 Task: Find connections with filter location Camrose with filter topic #marketswith filter profile language German with filter current company WTS Energy with filter school NIIT University with filter industry Metal Ore Mining with filter service category Management with filter keywords title Concierge
Action: Mouse moved to (178, 289)
Screenshot: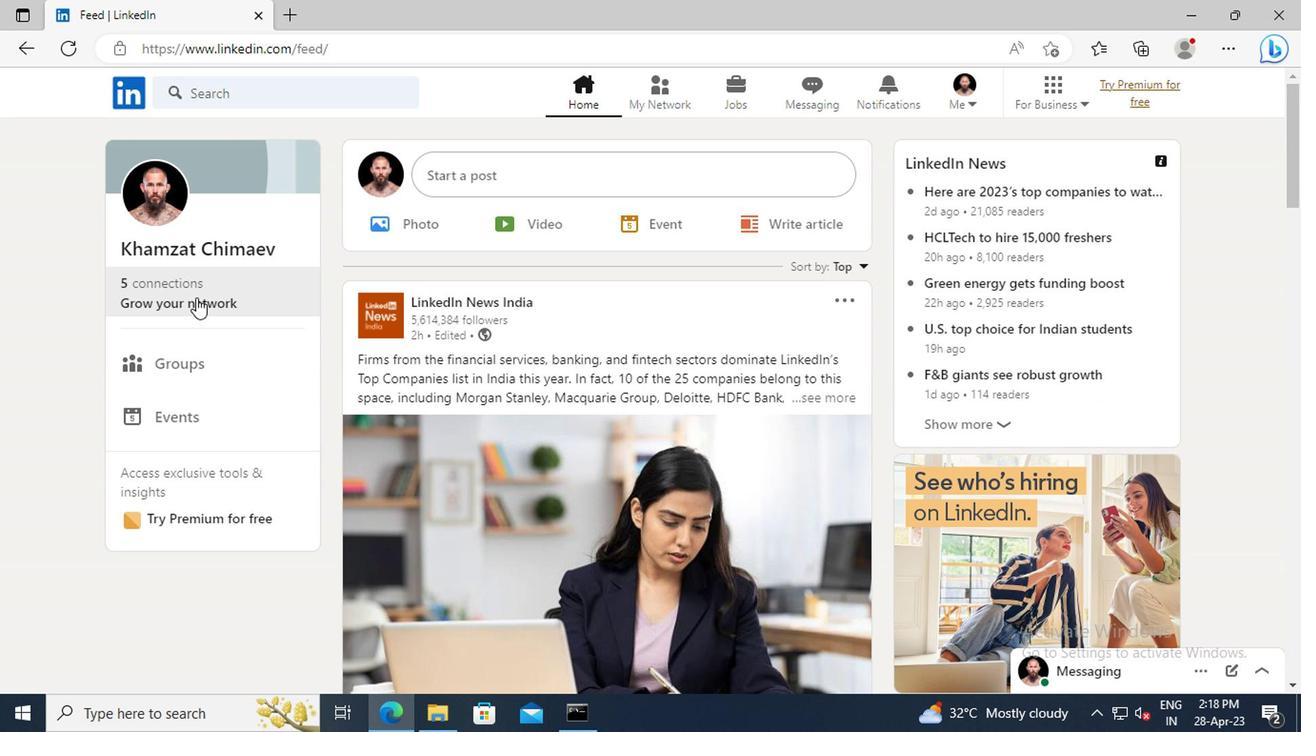 
Action: Mouse pressed left at (178, 289)
Screenshot: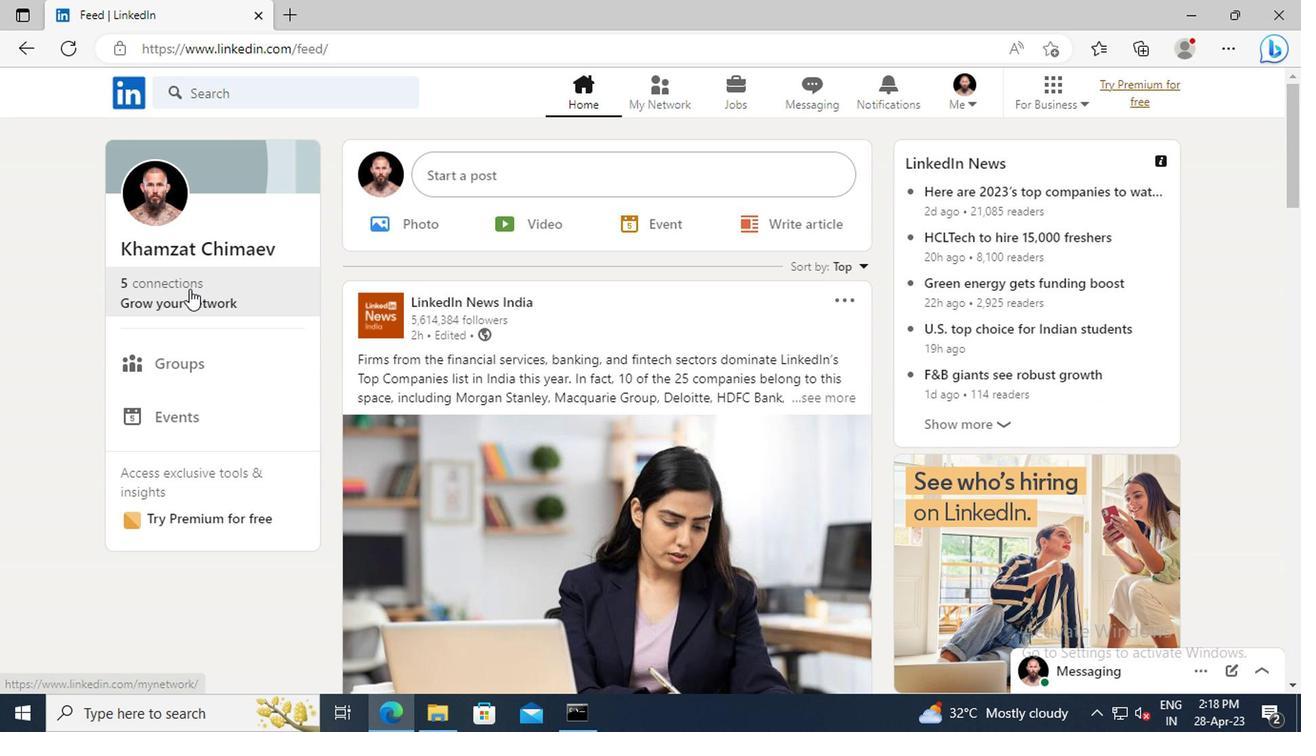 
Action: Mouse moved to (185, 200)
Screenshot: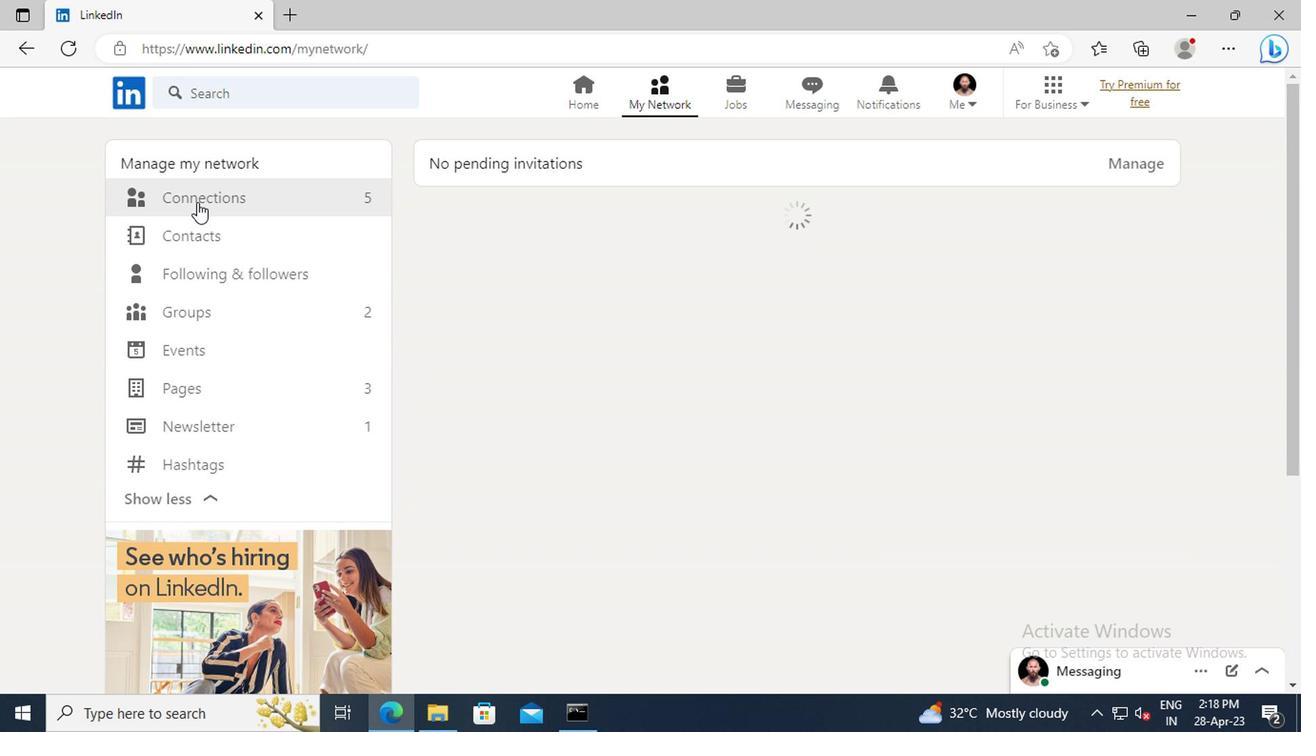 
Action: Mouse pressed left at (185, 200)
Screenshot: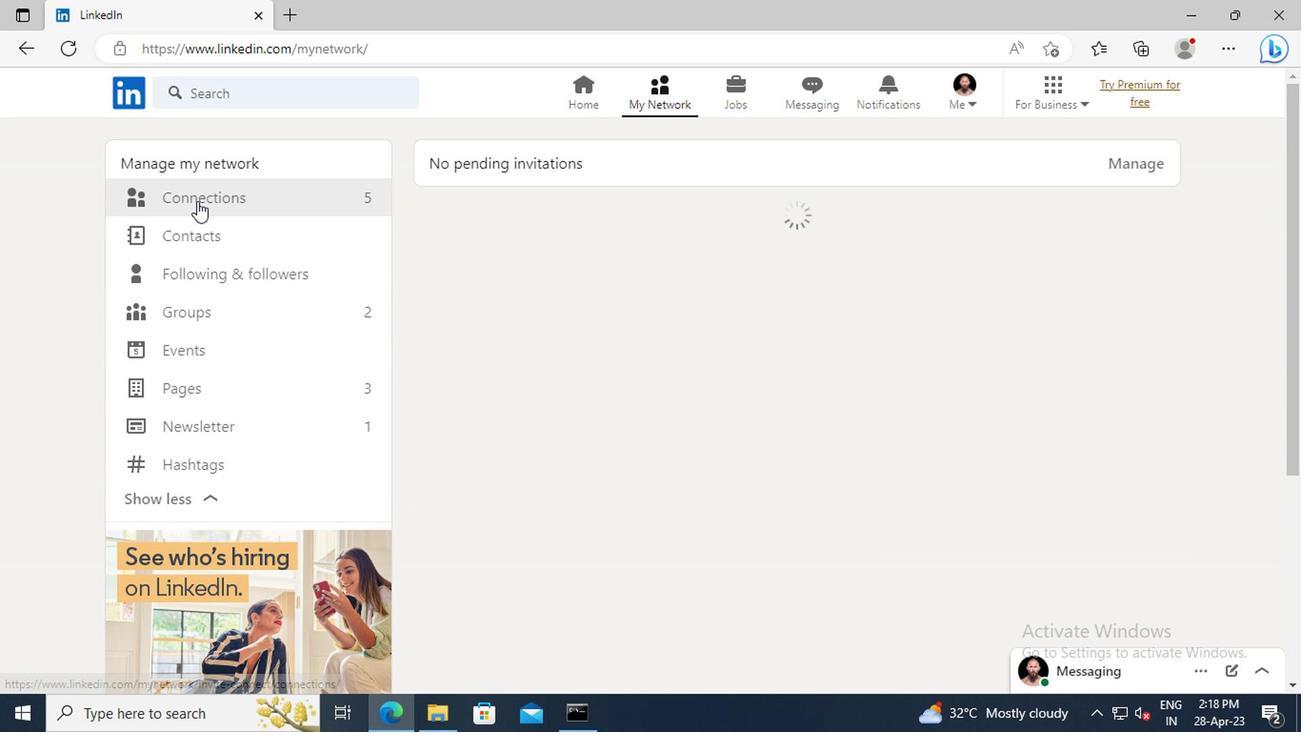 
Action: Mouse moved to (784, 203)
Screenshot: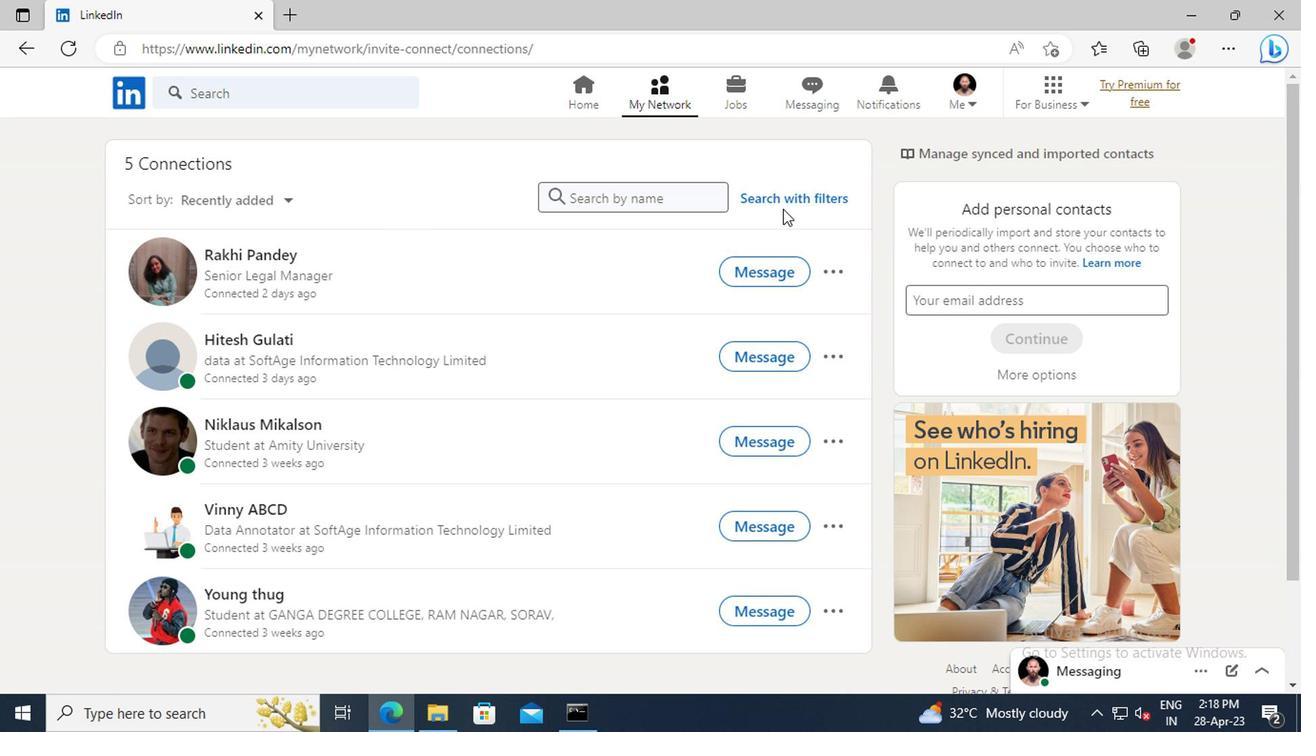 
Action: Mouse pressed left at (784, 203)
Screenshot: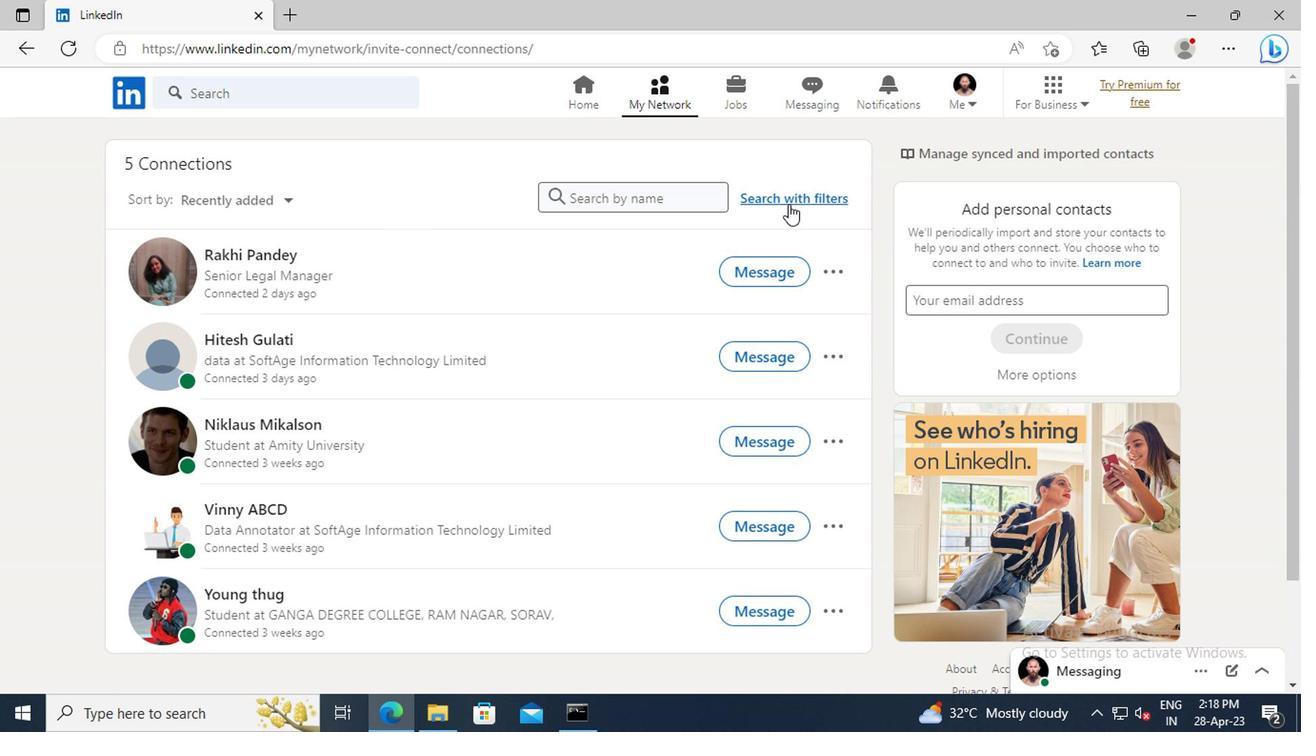 
Action: Mouse moved to (724, 155)
Screenshot: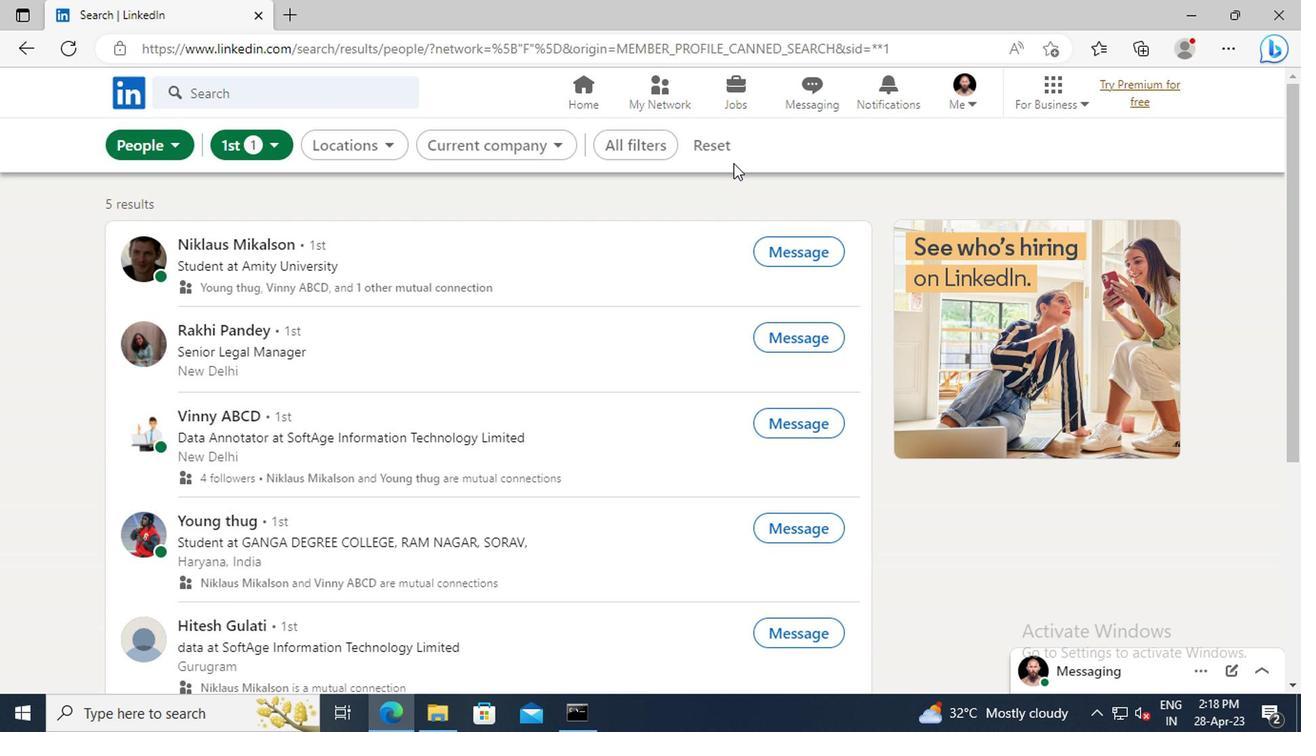 
Action: Mouse pressed left at (724, 155)
Screenshot: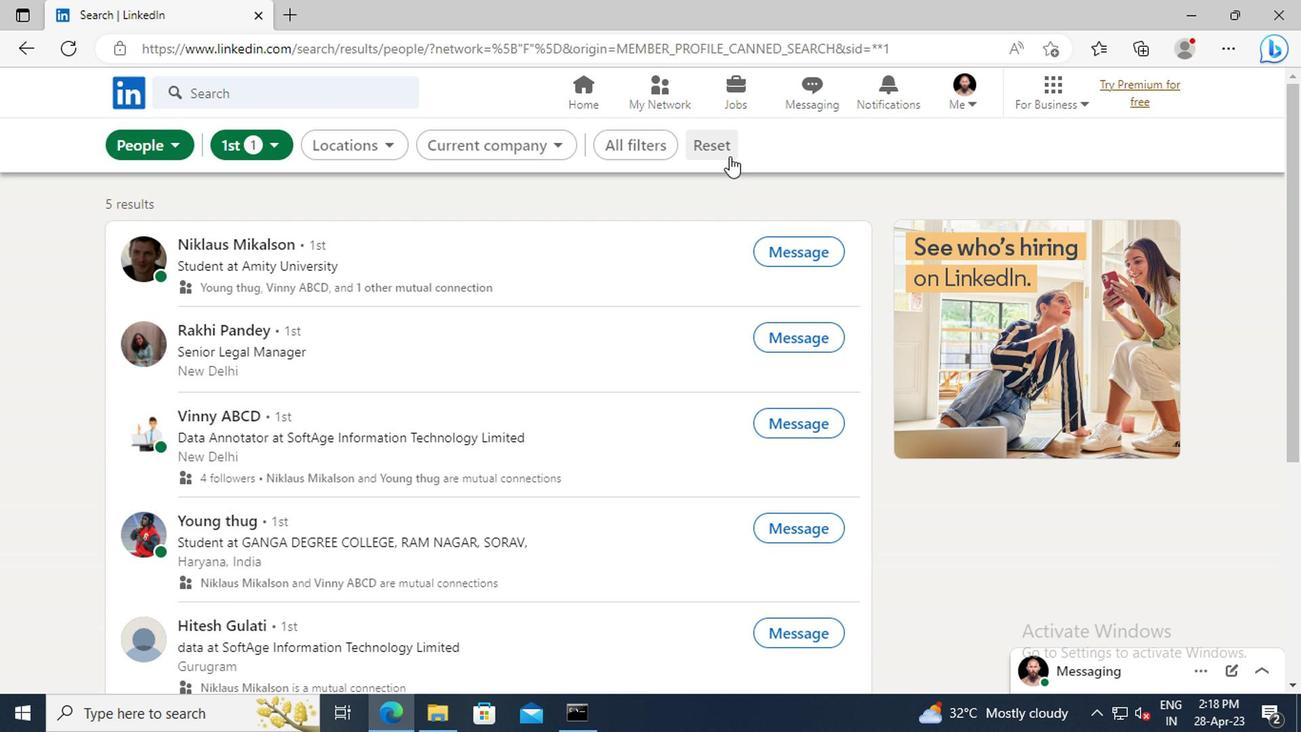 
Action: Mouse moved to (695, 147)
Screenshot: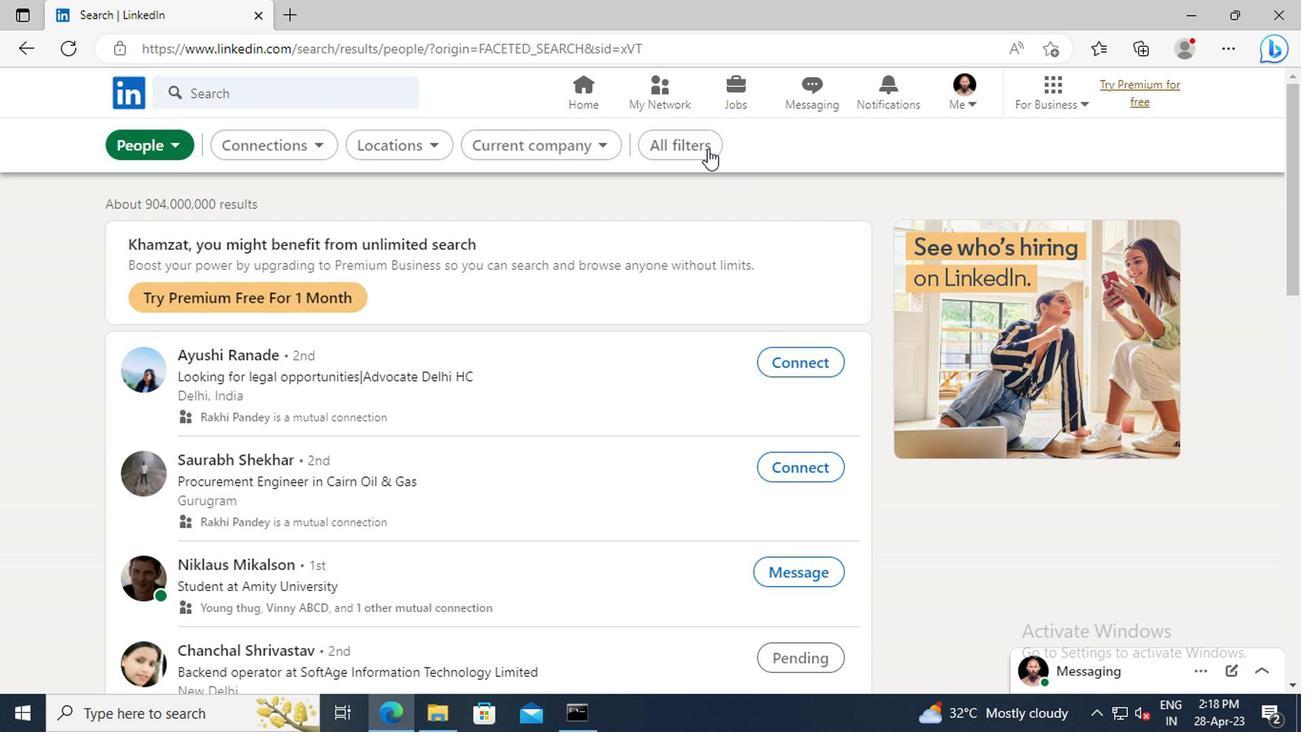 
Action: Mouse pressed left at (695, 147)
Screenshot: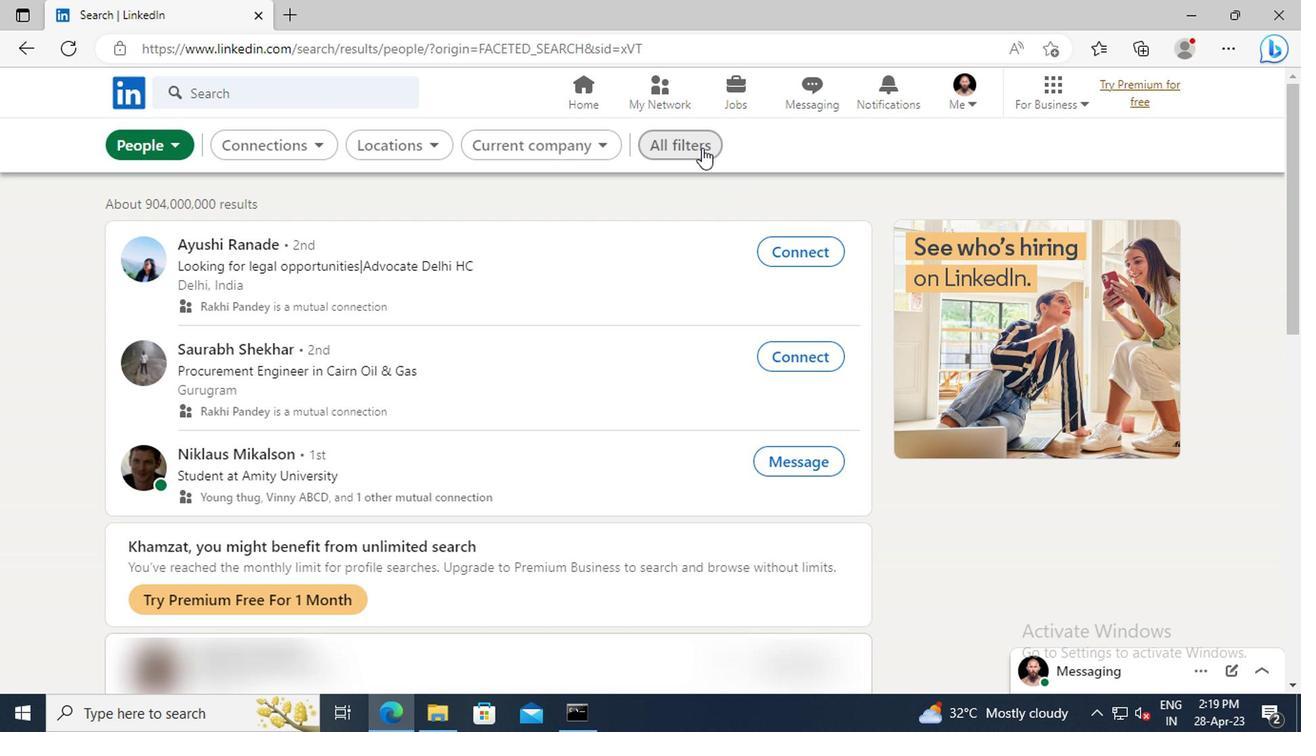 
Action: Mouse moved to (1049, 347)
Screenshot: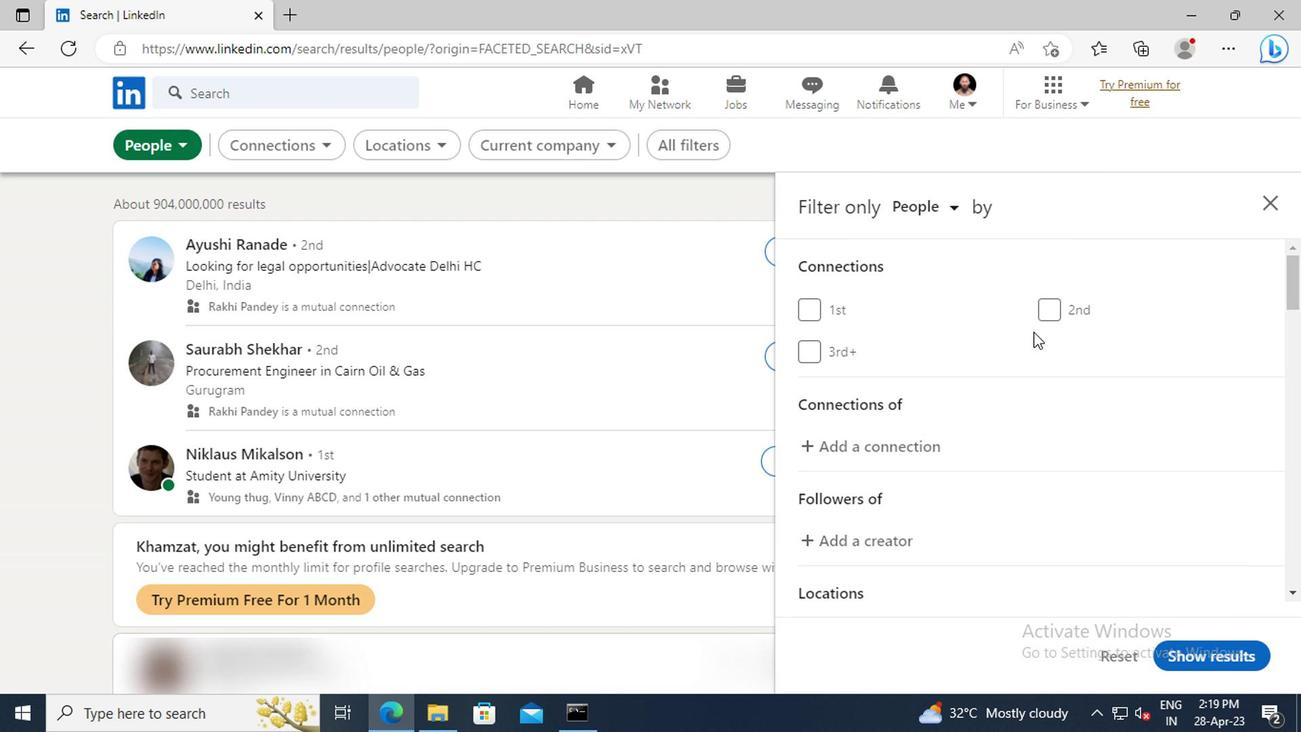 
Action: Mouse scrolled (1049, 345) with delta (0, -1)
Screenshot: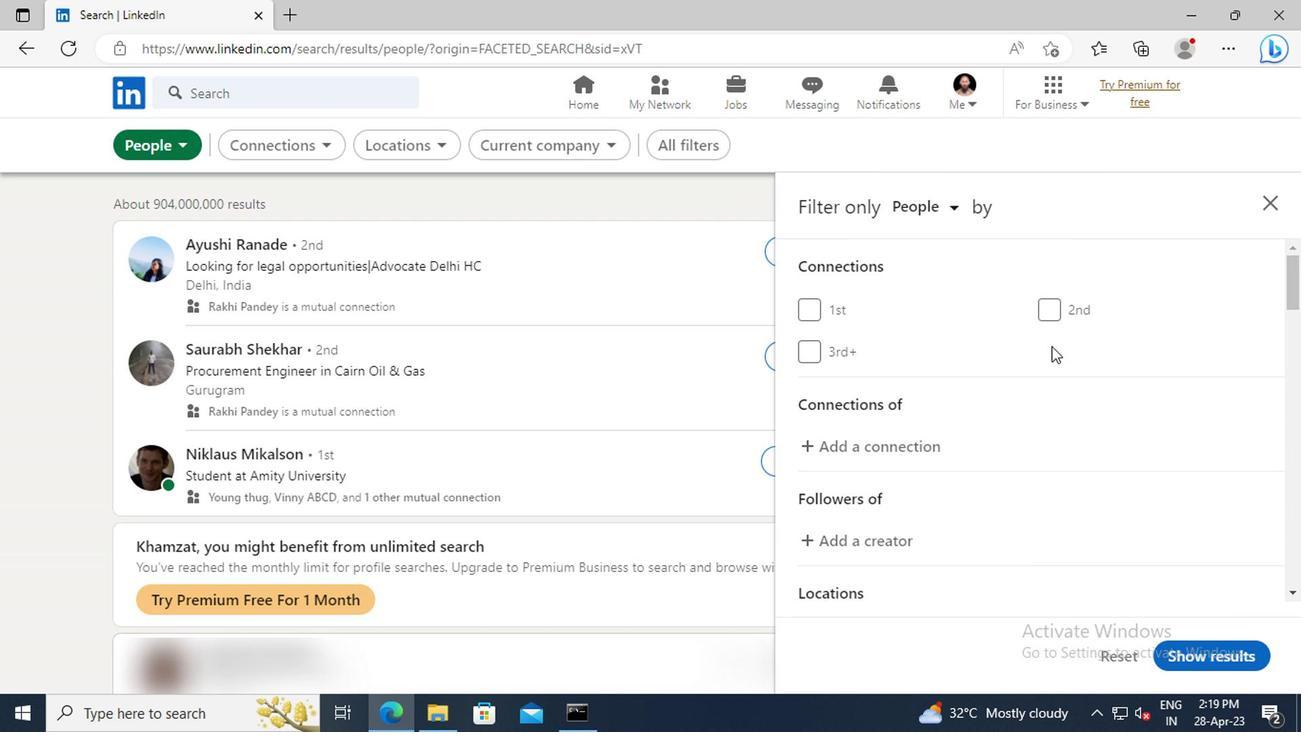 
Action: Mouse scrolled (1049, 345) with delta (0, -1)
Screenshot: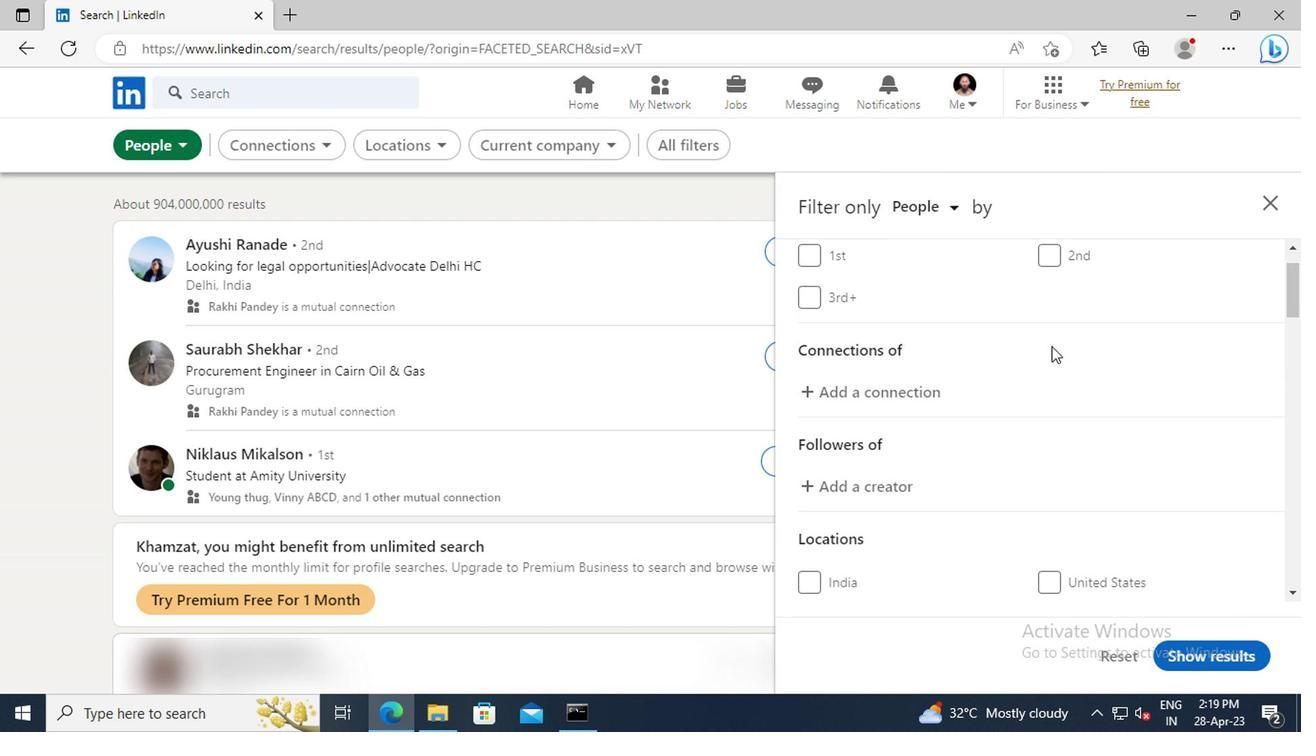 
Action: Mouse scrolled (1049, 345) with delta (0, -1)
Screenshot: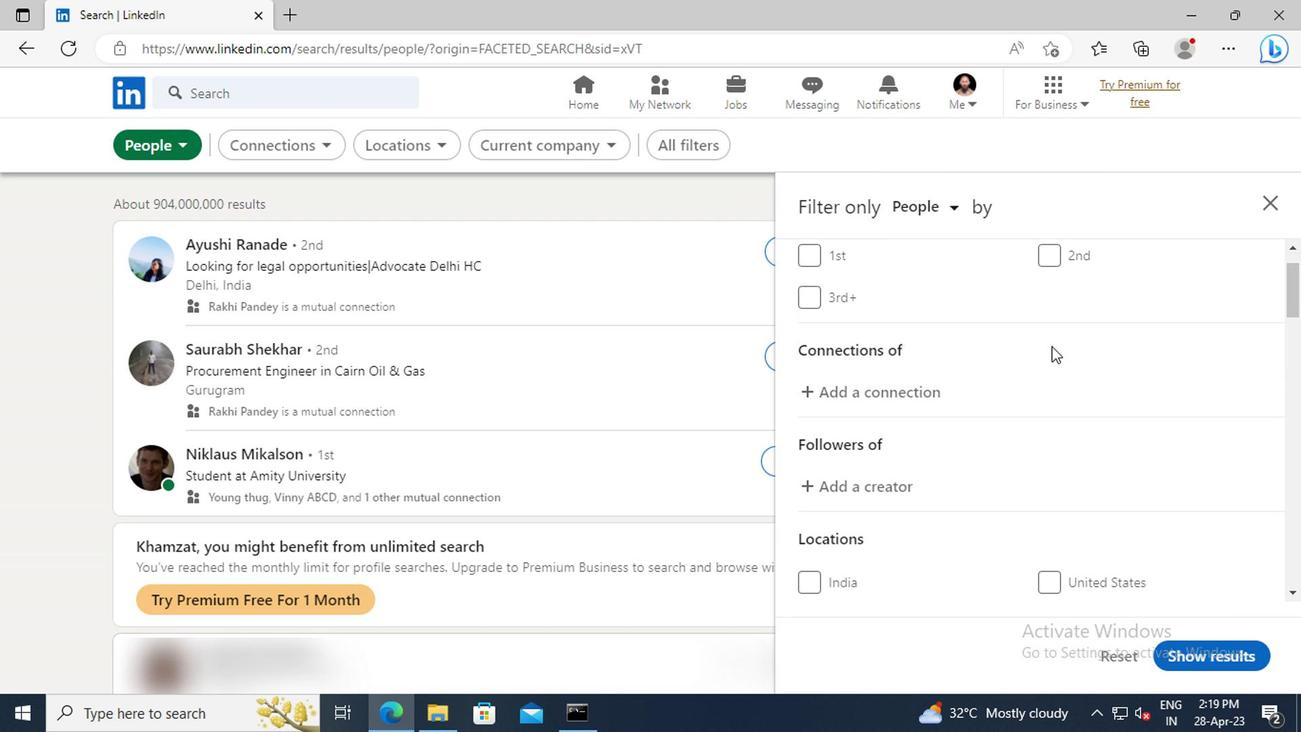 
Action: Mouse scrolled (1049, 345) with delta (0, -1)
Screenshot: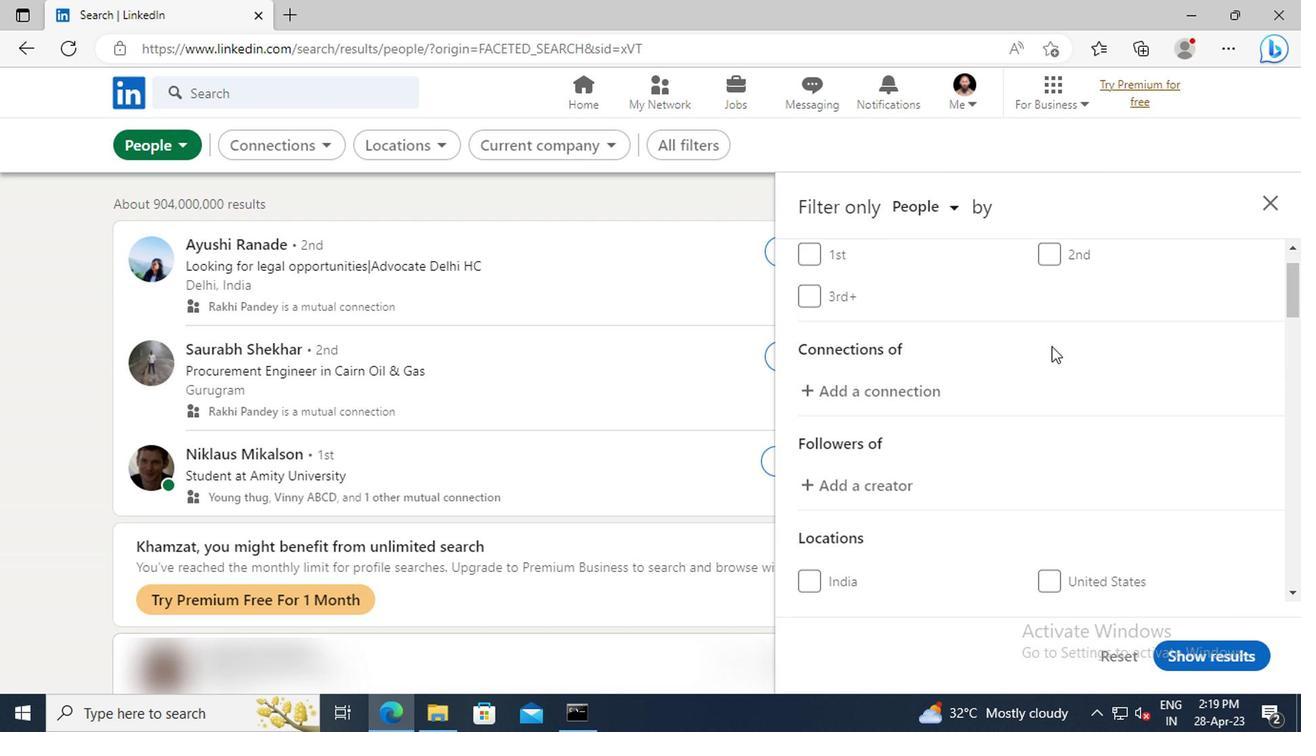 
Action: Mouse scrolled (1049, 345) with delta (0, -1)
Screenshot: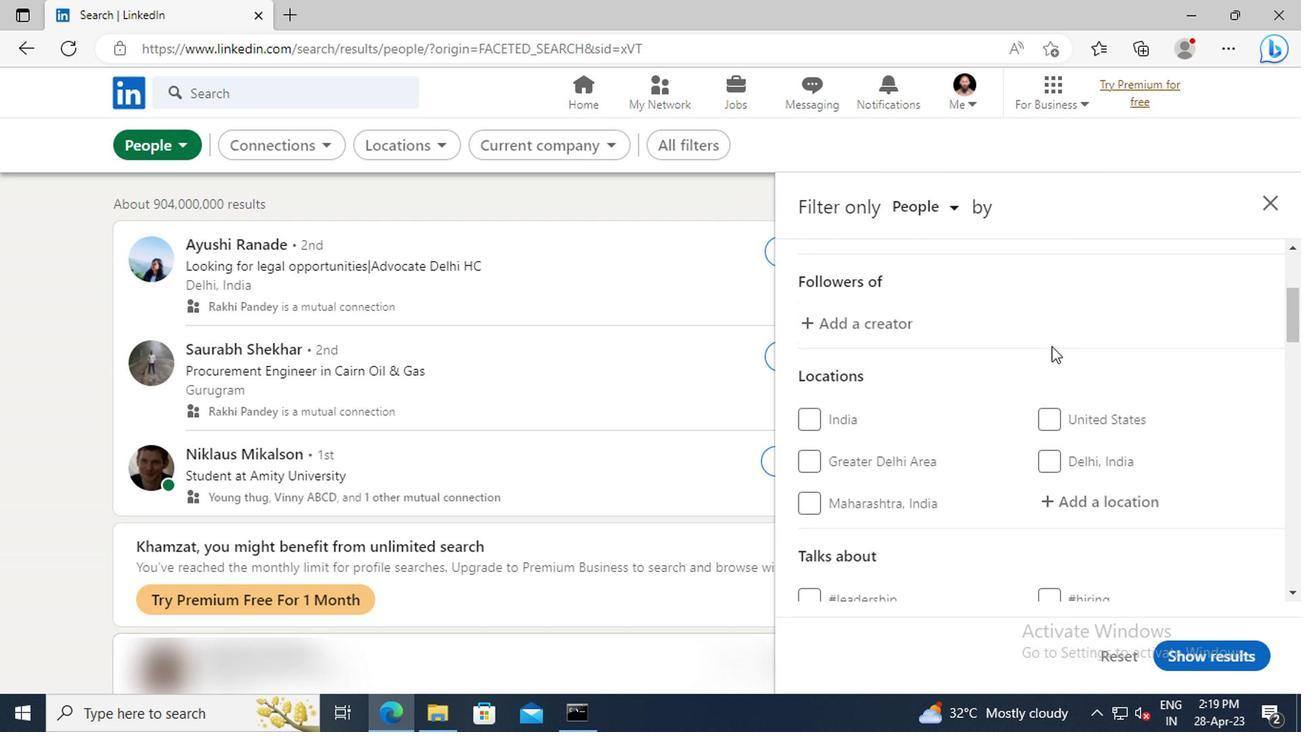 
Action: Mouse scrolled (1049, 345) with delta (0, -1)
Screenshot: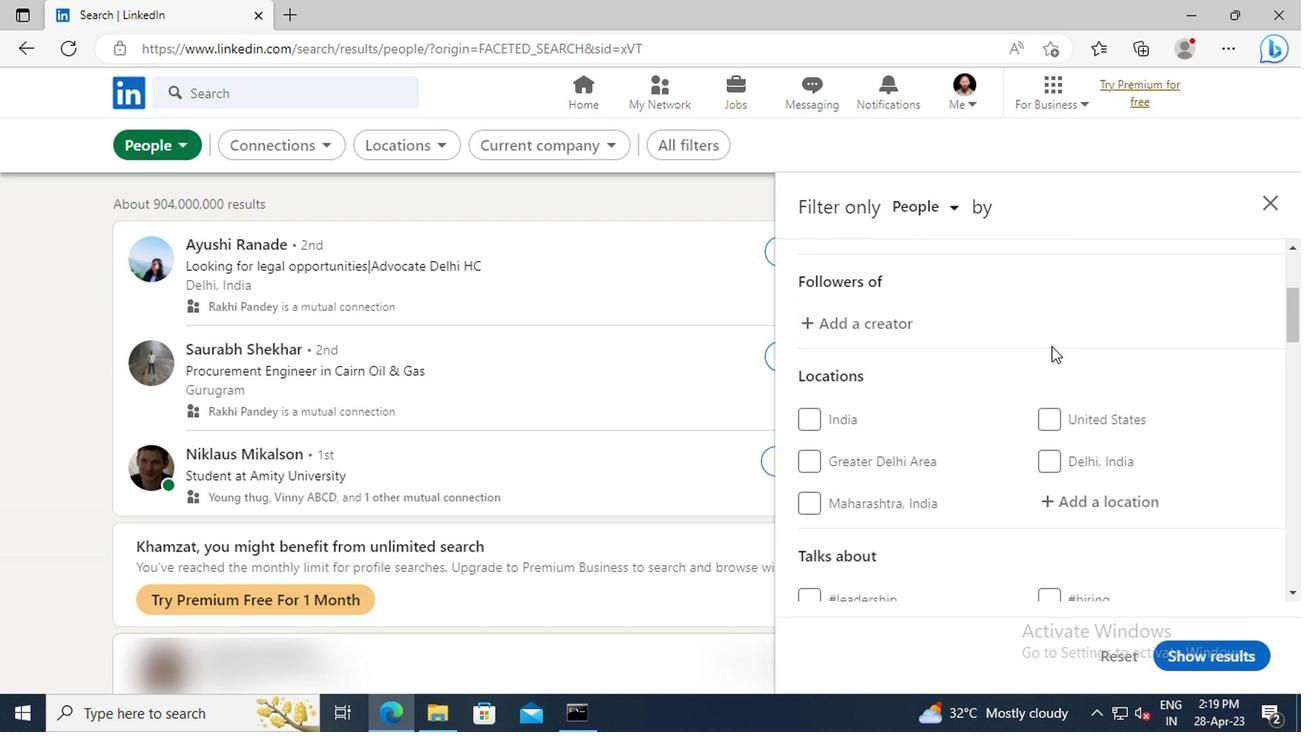 
Action: Mouse moved to (1057, 397)
Screenshot: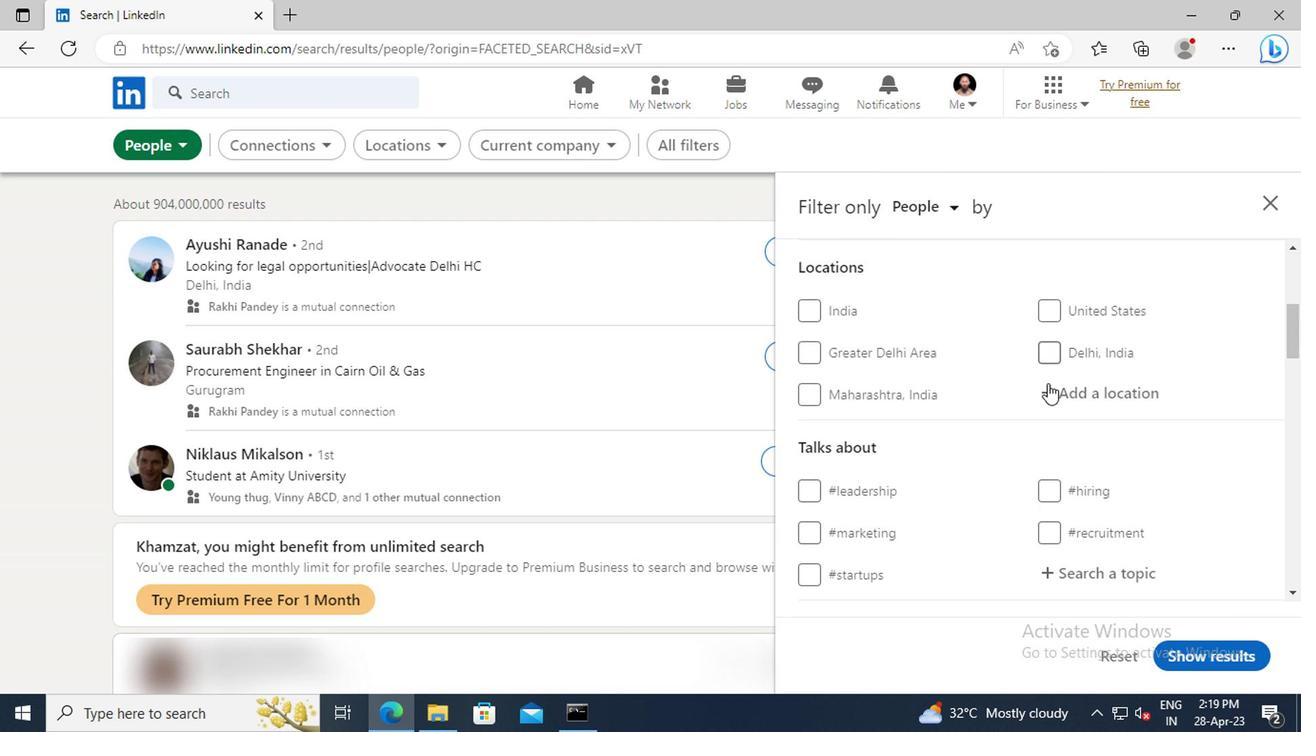 
Action: Mouse pressed left at (1057, 397)
Screenshot: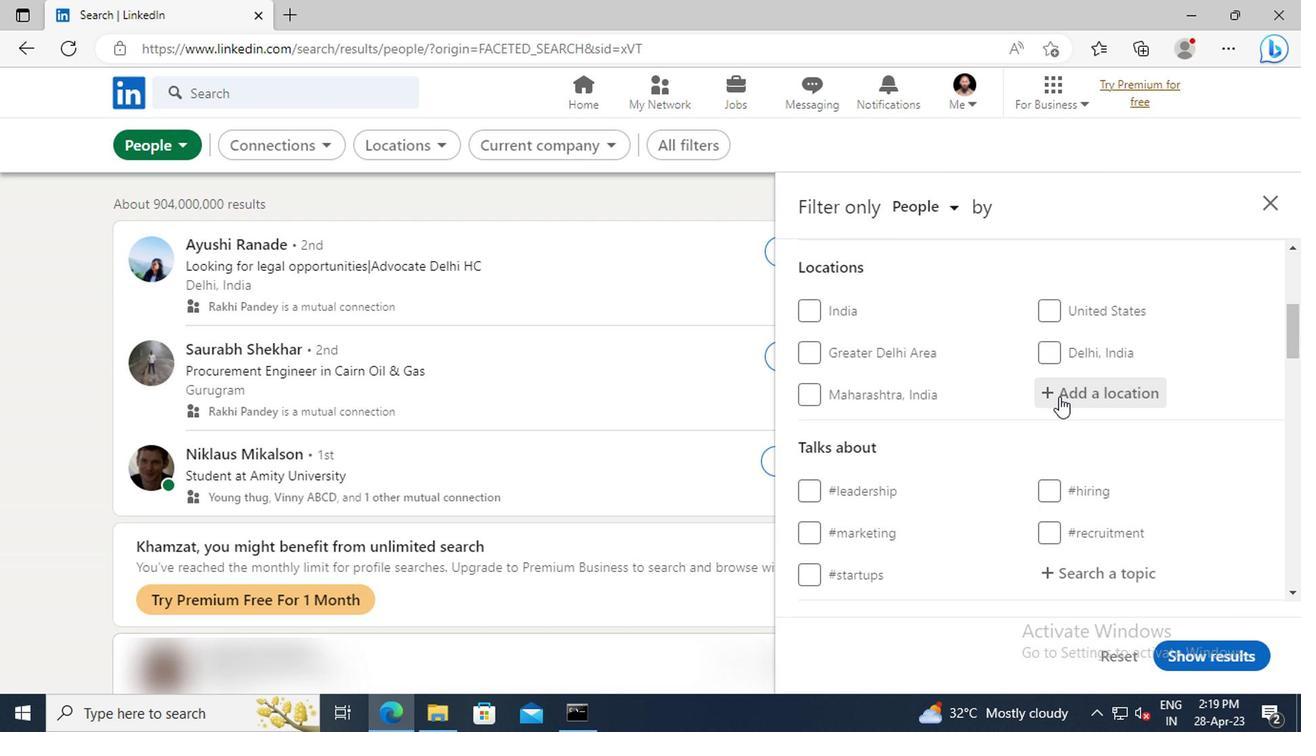 
Action: Key pressed <Key.shift>CAMROSE
Screenshot: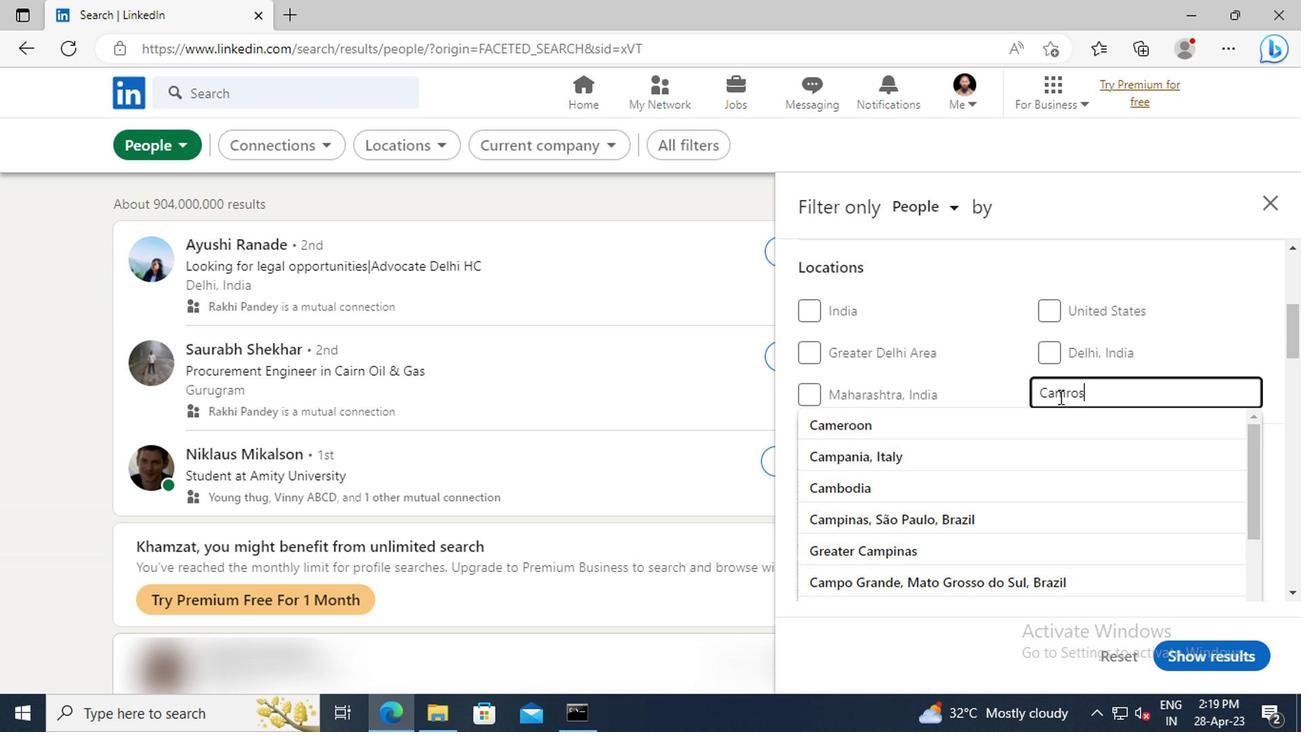 
Action: Mouse moved to (1055, 424)
Screenshot: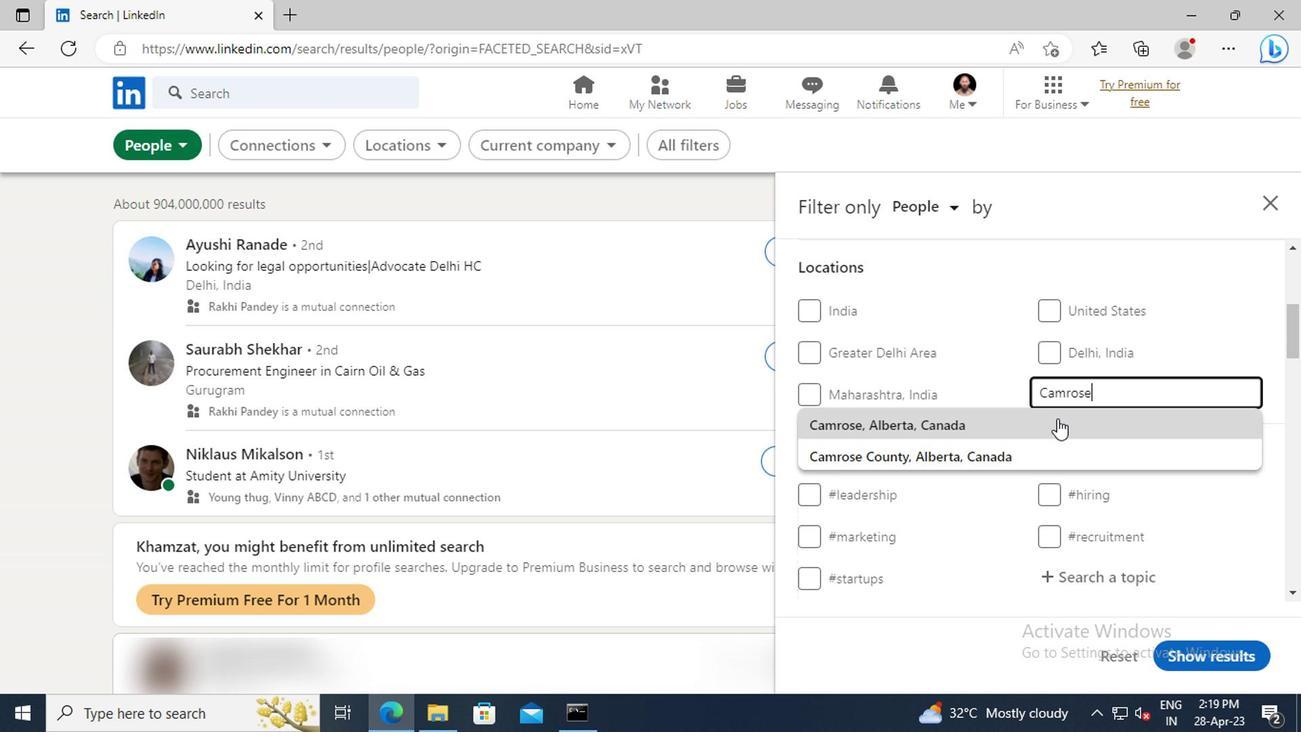 
Action: Mouse pressed left at (1055, 424)
Screenshot: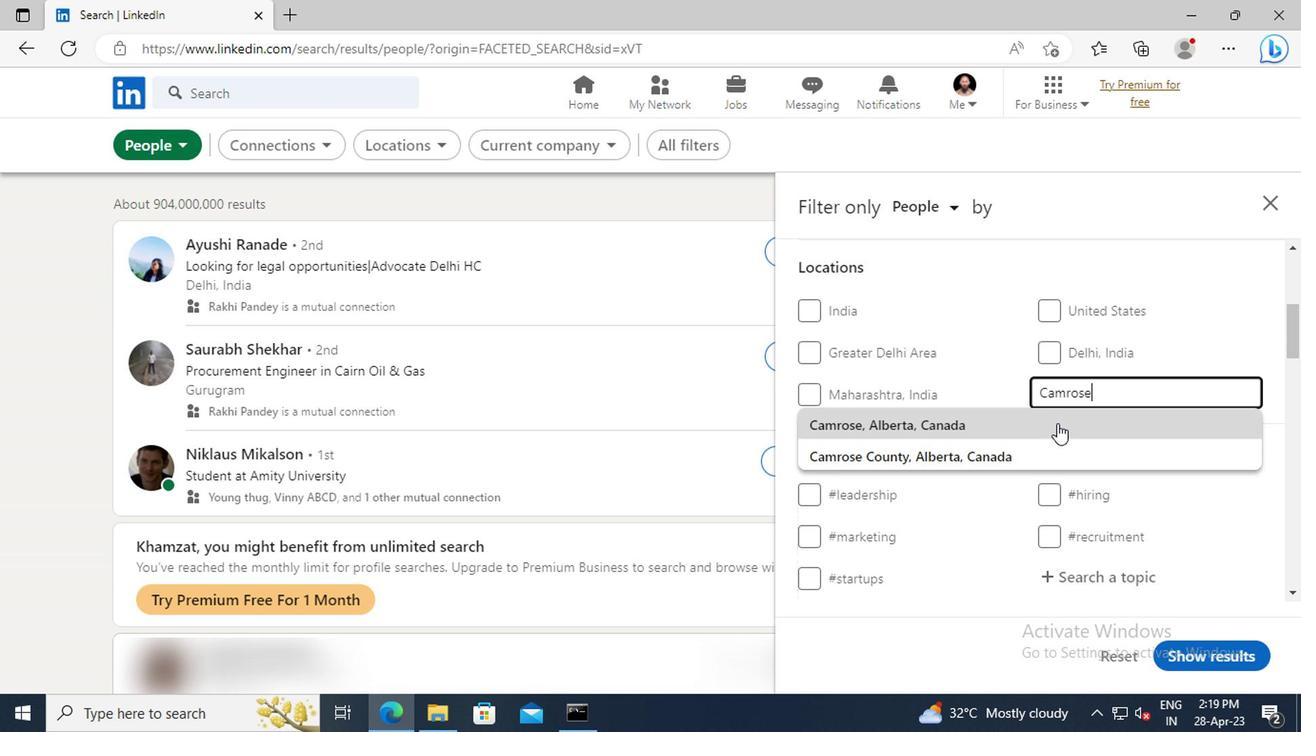
Action: Mouse scrolled (1055, 423) with delta (0, 0)
Screenshot: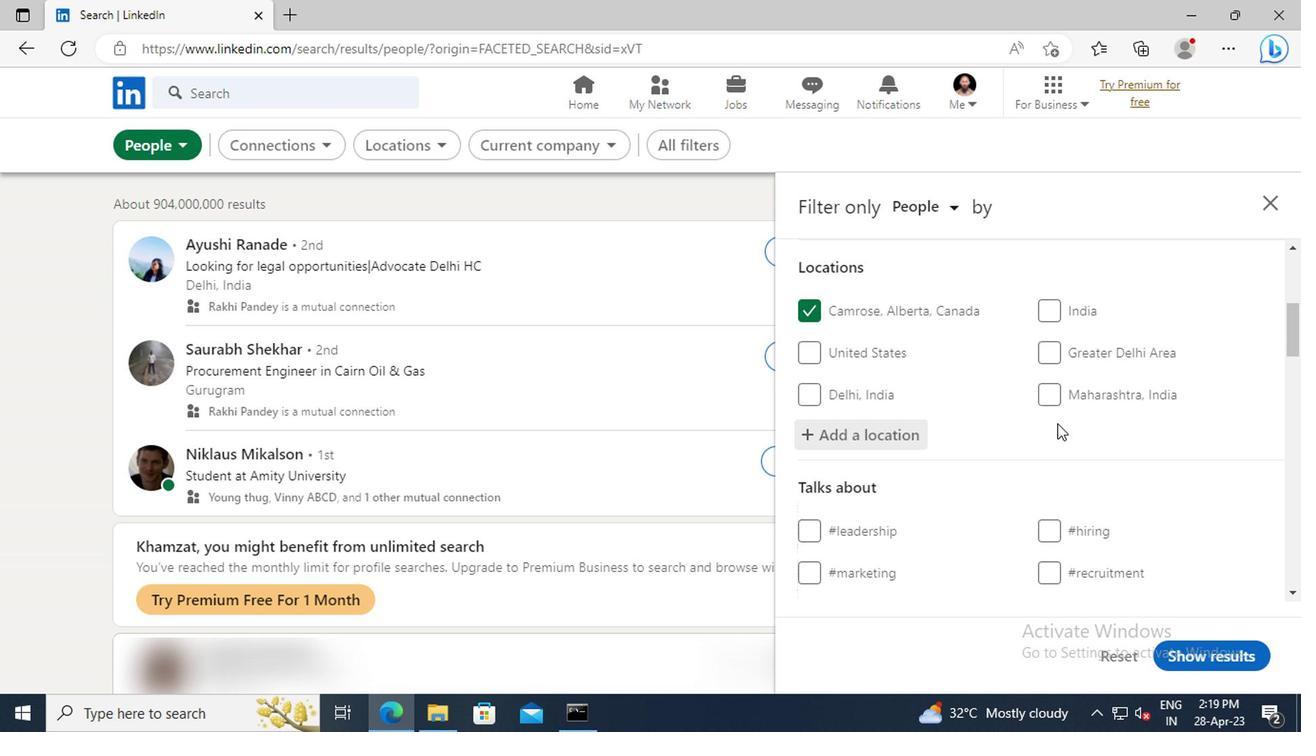 
Action: Mouse scrolled (1055, 423) with delta (0, 0)
Screenshot: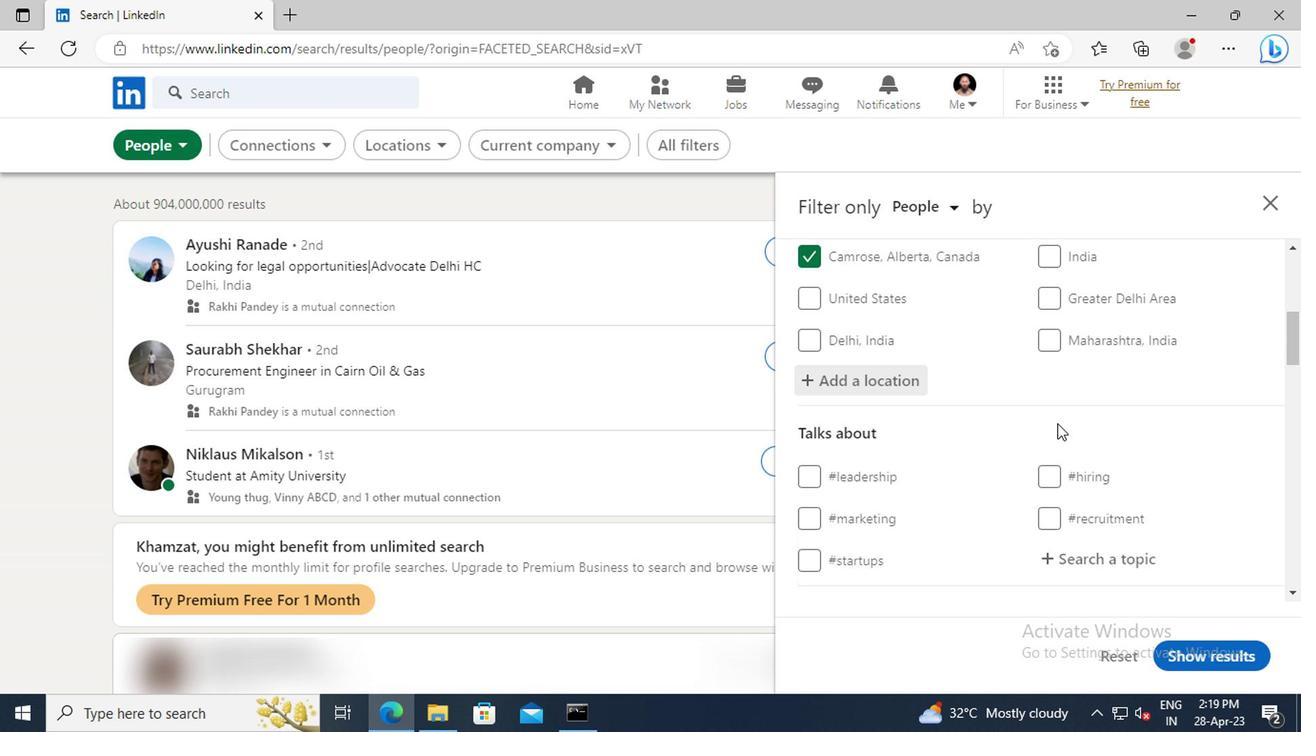 
Action: Mouse scrolled (1055, 423) with delta (0, 0)
Screenshot: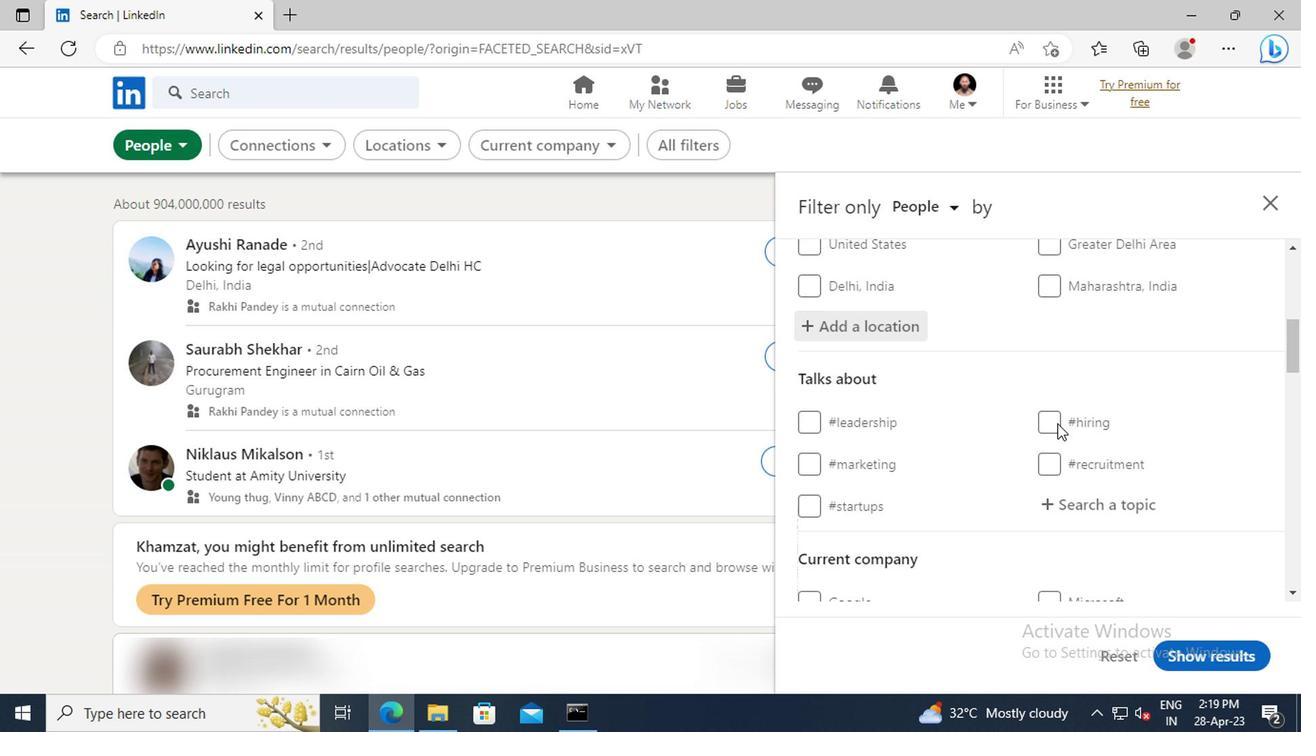 
Action: Mouse moved to (1067, 456)
Screenshot: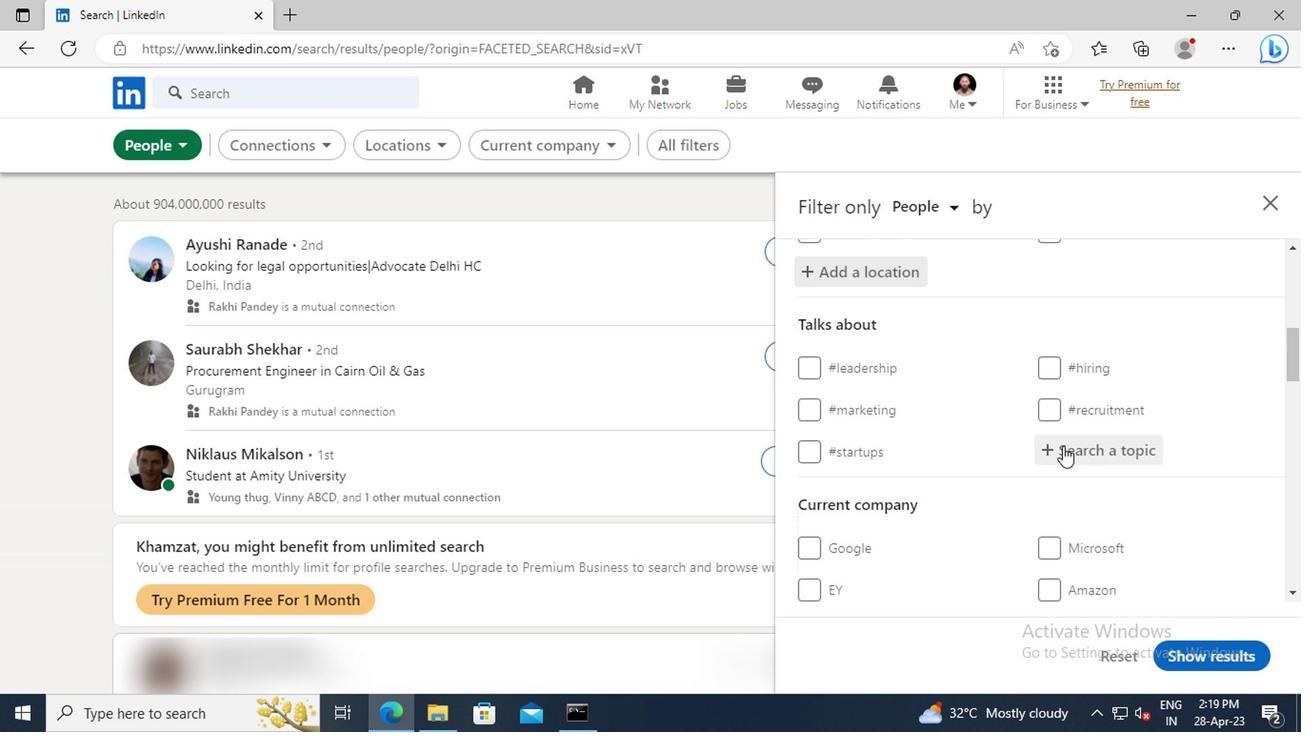 
Action: Mouse pressed left at (1067, 456)
Screenshot: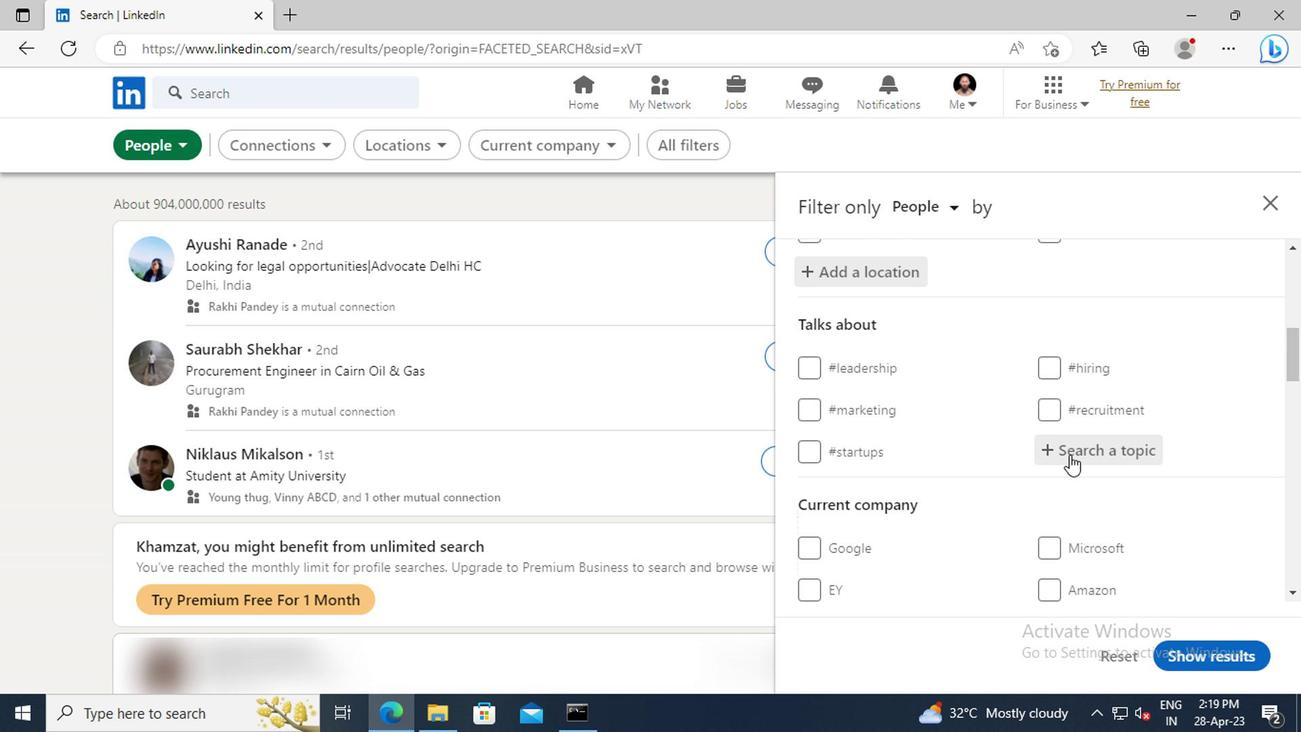 
Action: Key pressed MARKETS
Screenshot: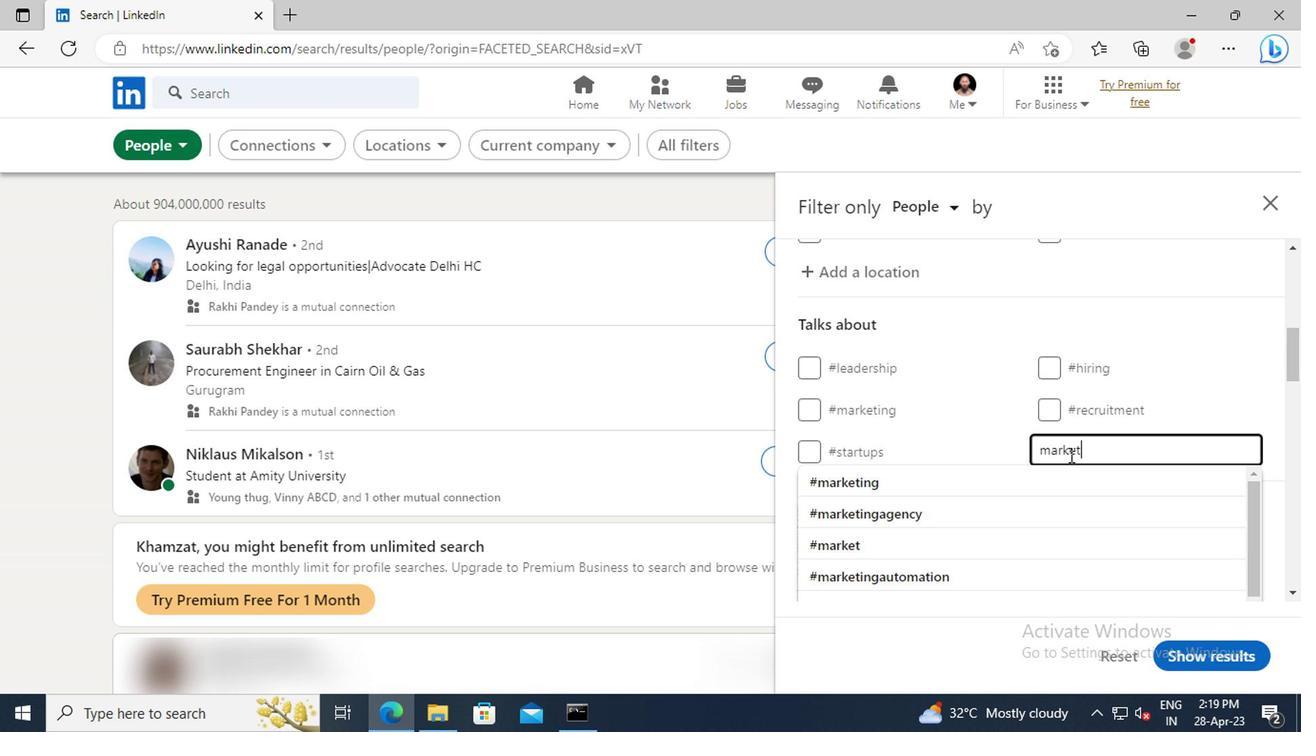 
Action: Mouse moved to (1069, 478)
Screenshot: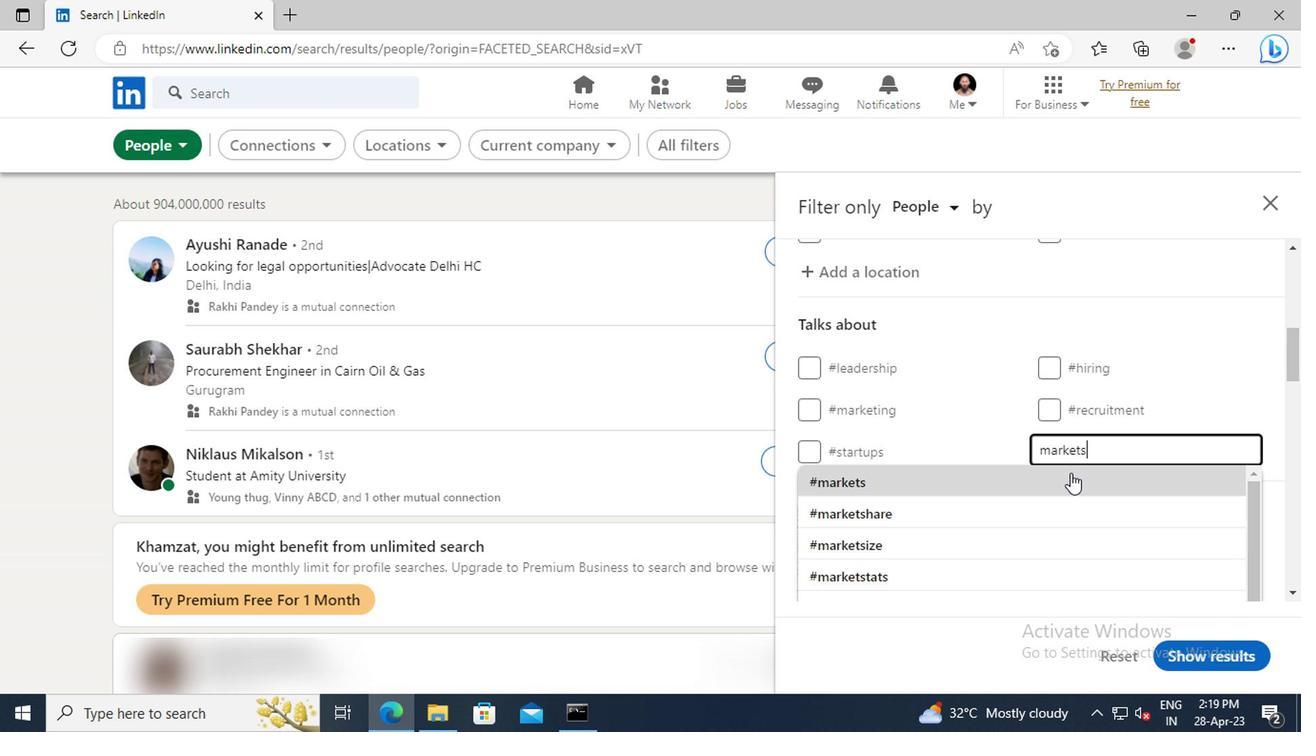 
Action: Mouse pressed left at (1069, 478)
Screenshot: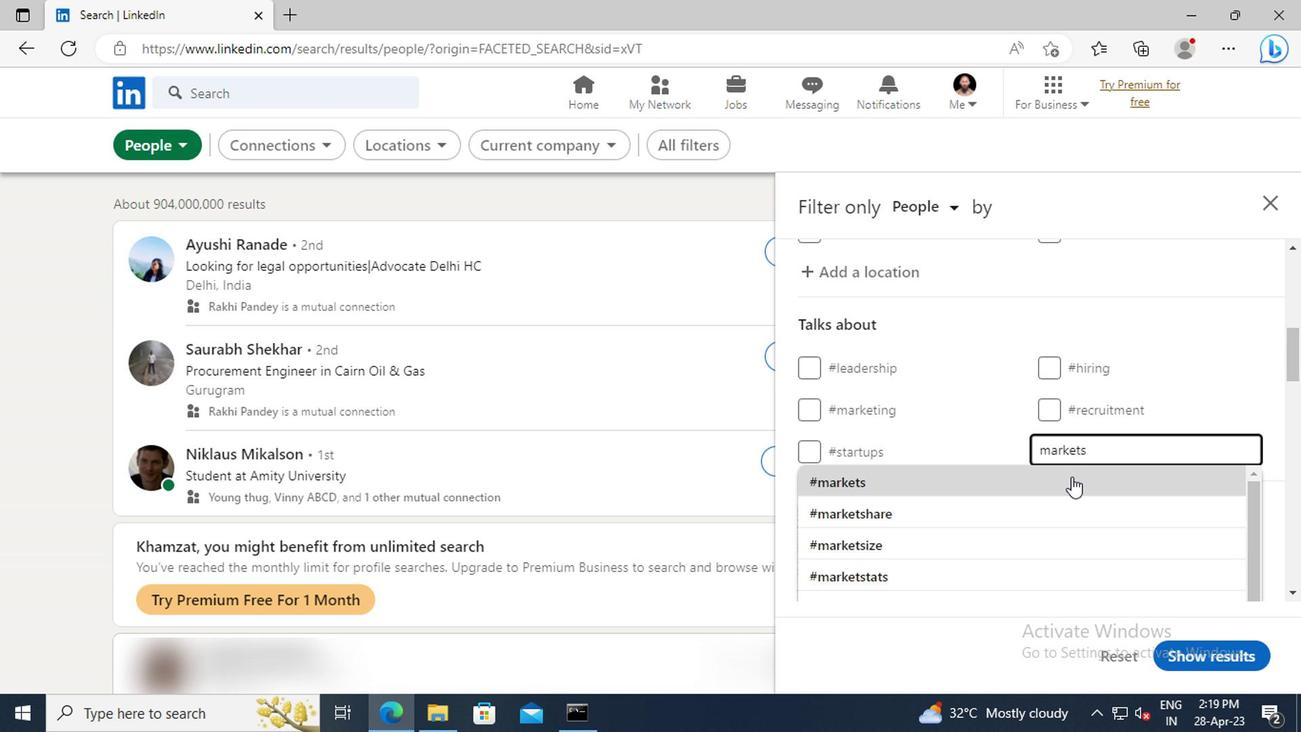 
Action: Mouse moved to (1089, 454)
Screenshot: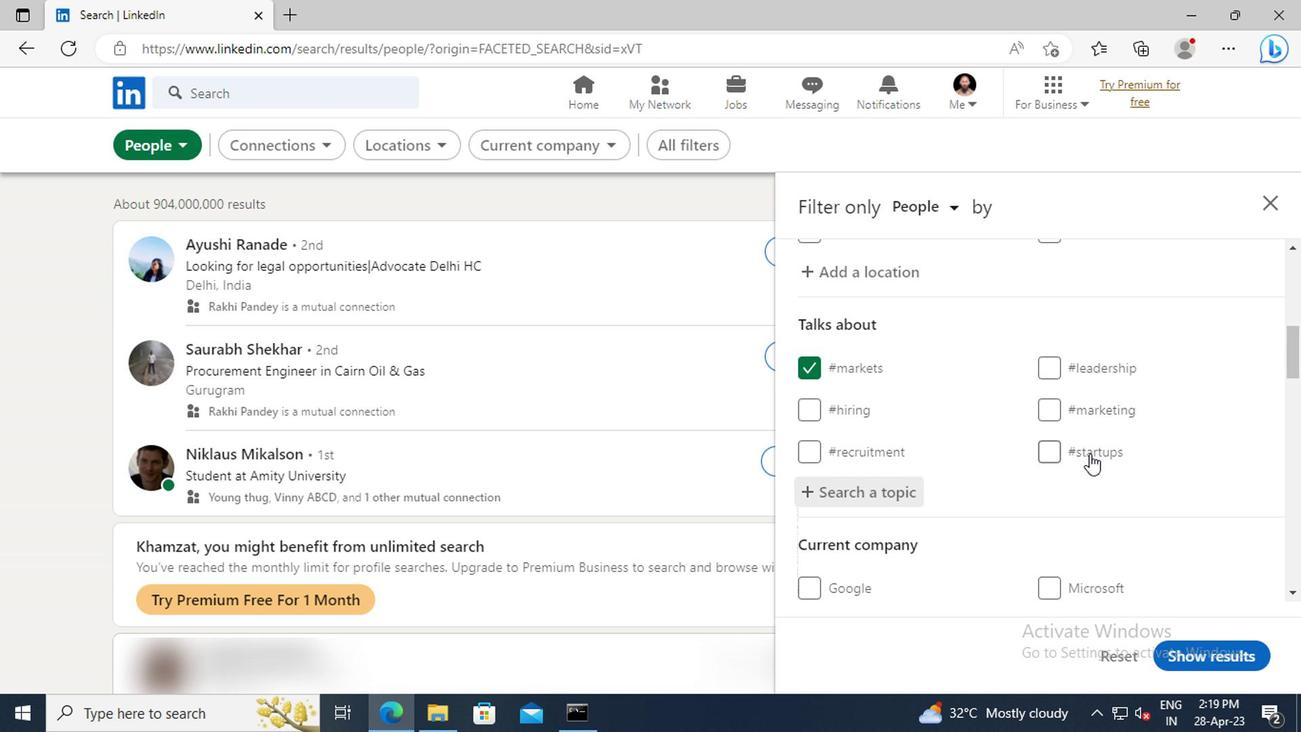 
Action: Mouse scrolled (1089, 452) with delta (0, -1)
Screenshot: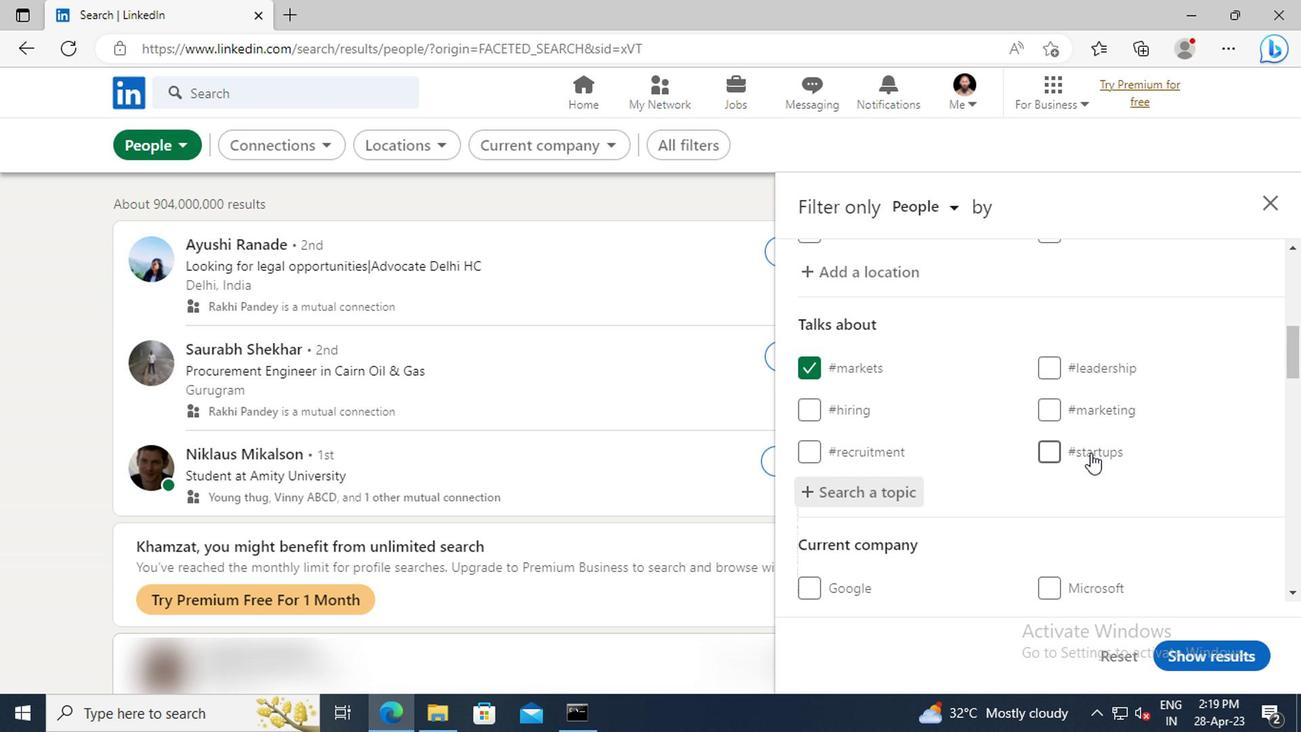 
Action: Mouse scrolled (1089, 452) with delta (0, -1)
Screenshot: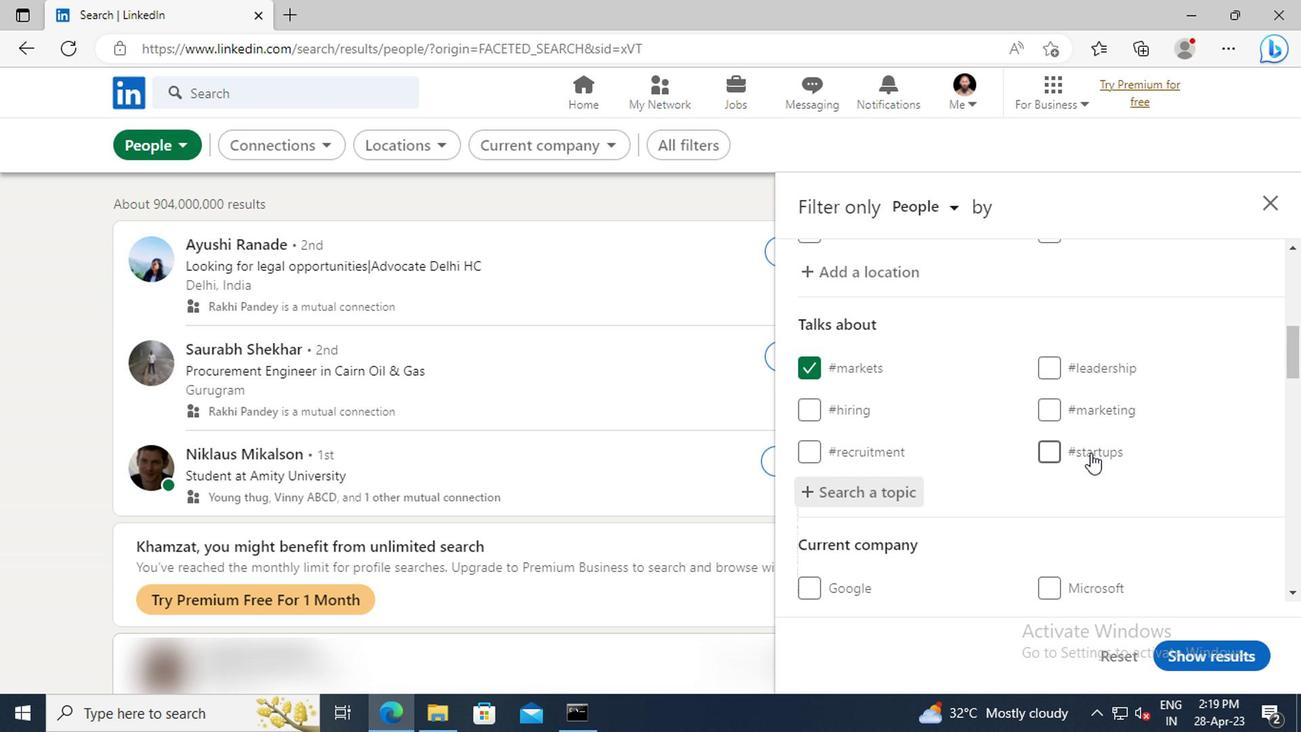 
Action: Mouse scrolled (1089, 452) with delta (0, -1)
Screenshot: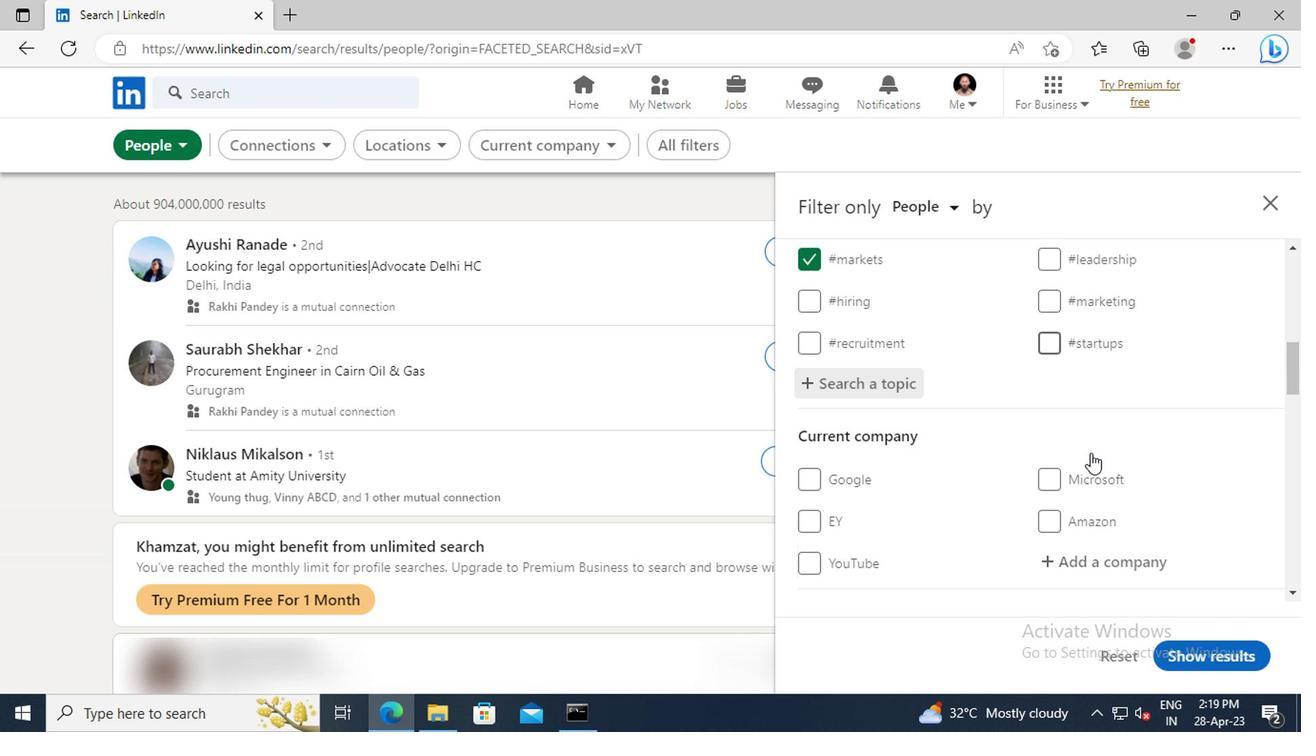 
Action: Mouse scrolled (1089, 452) with delta (0, -1)
Screenshot: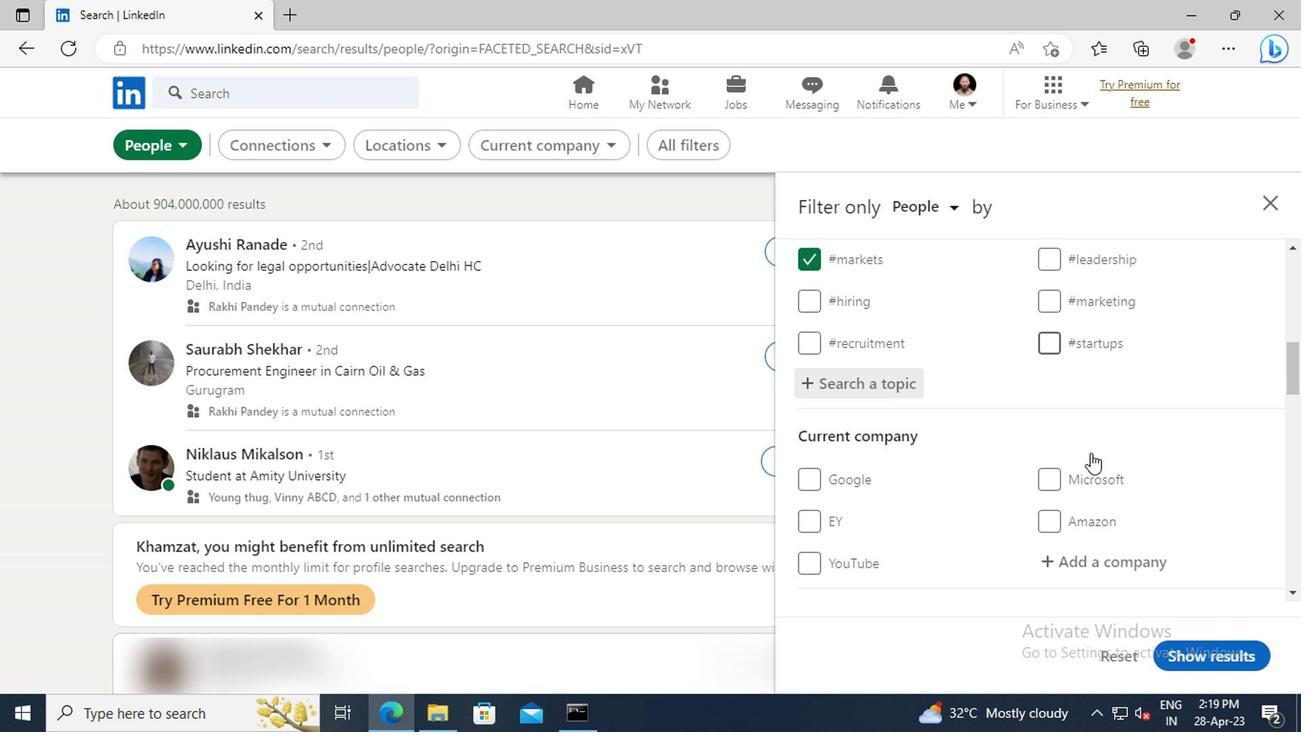 
Action: Mouse moved to (1078, 452)
Screenshot: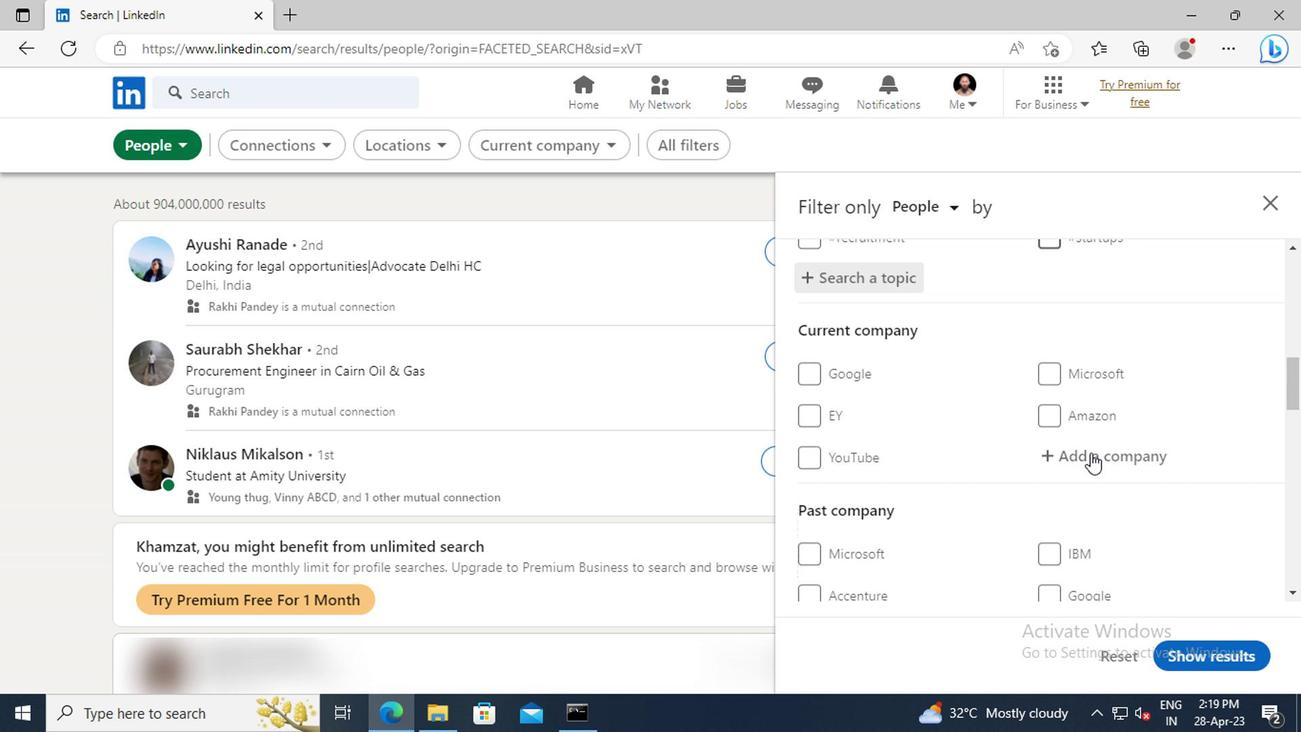 
Action: Mouse scrolled (1078, 452) with delta (0, 0)
Screenshot: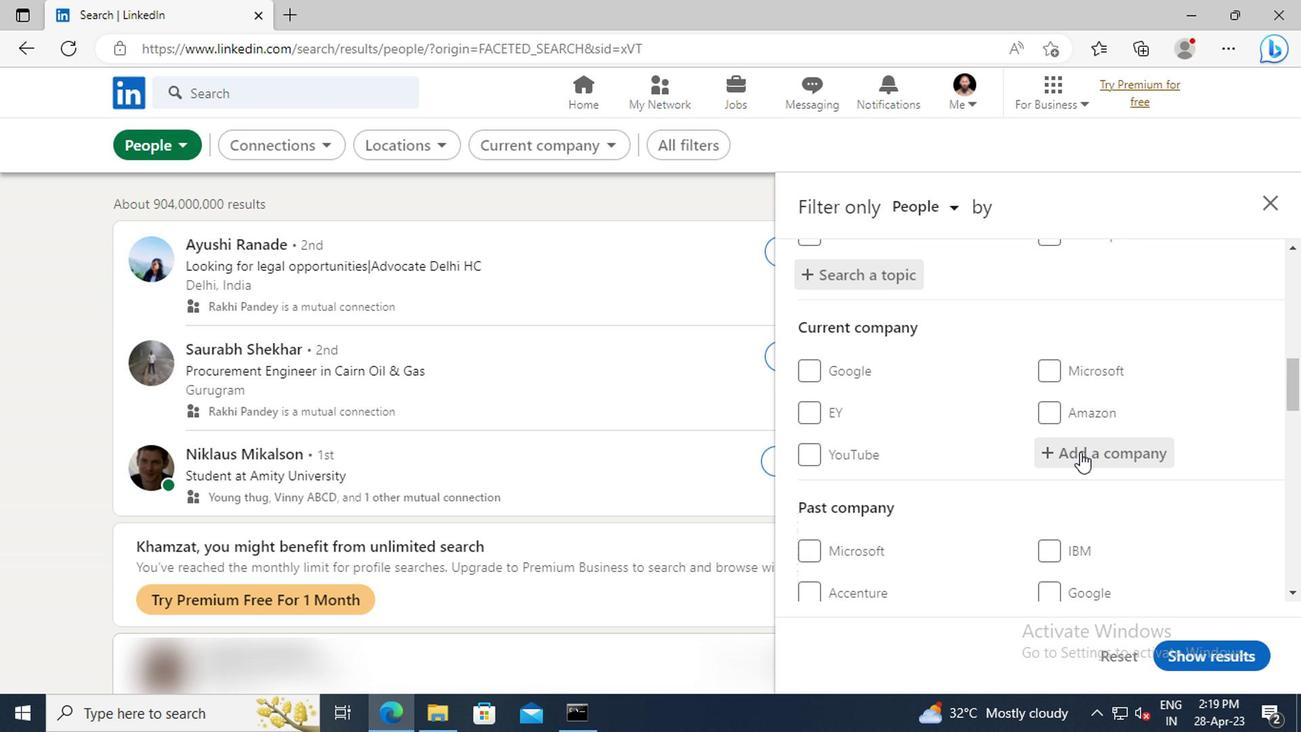 
Action: Mouse scrolled (1078, 452) with delta (0, 0)
Screenshot: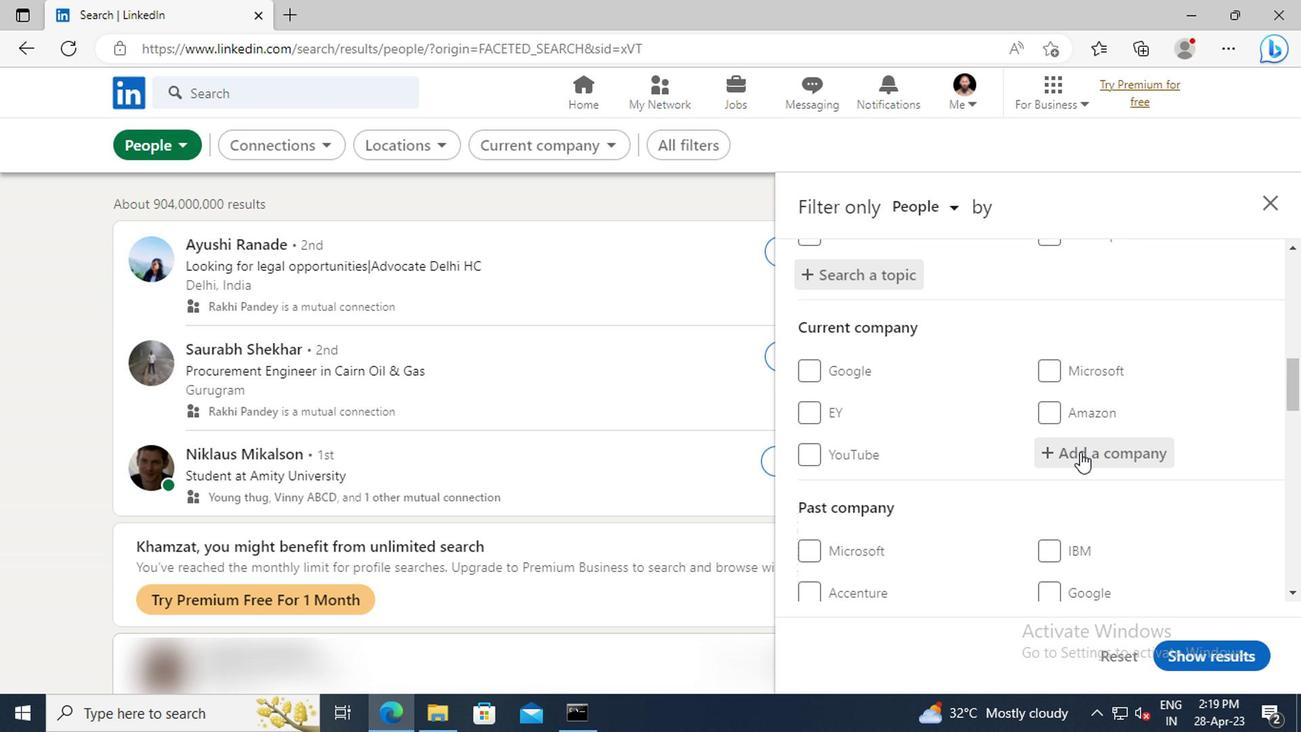 
Action: Mouse scrolled (1078, 452) with delta (0, 0)
Screenshot: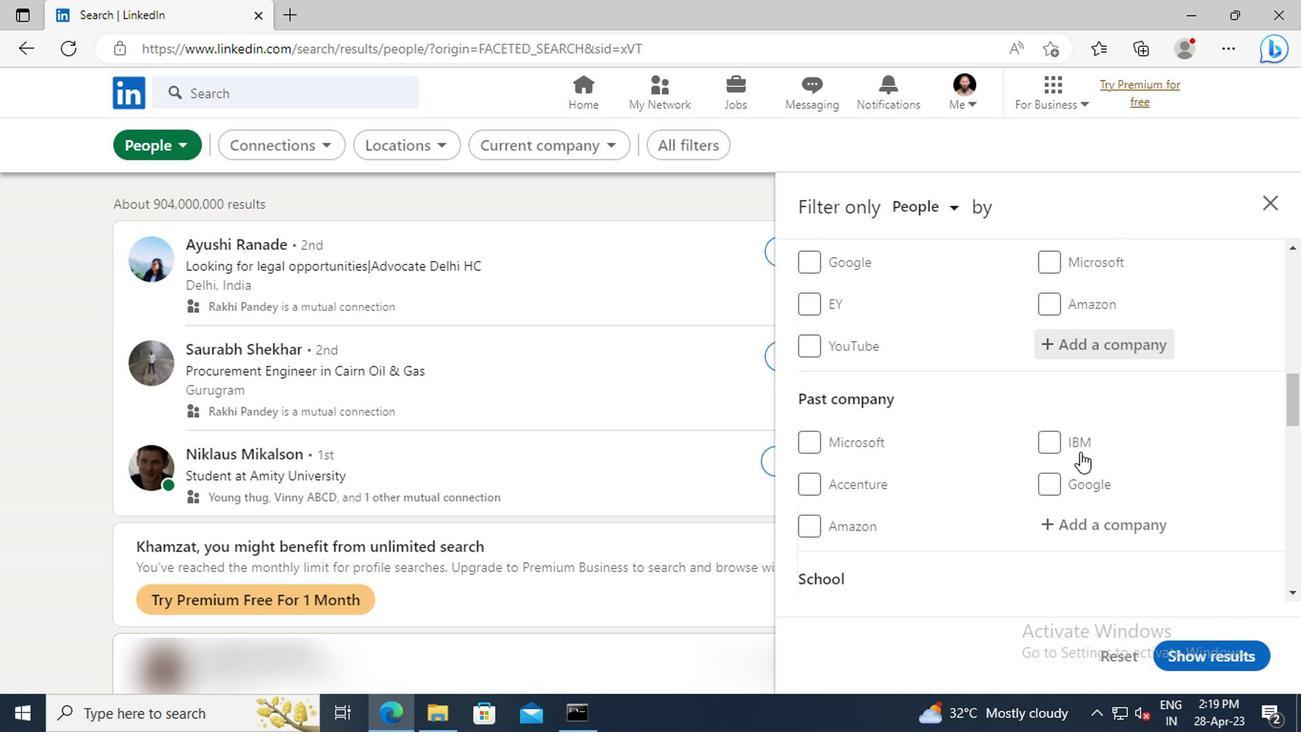 
Action: Mouse scrolled (1078, 452) with delta (0, 0)
Screenshot: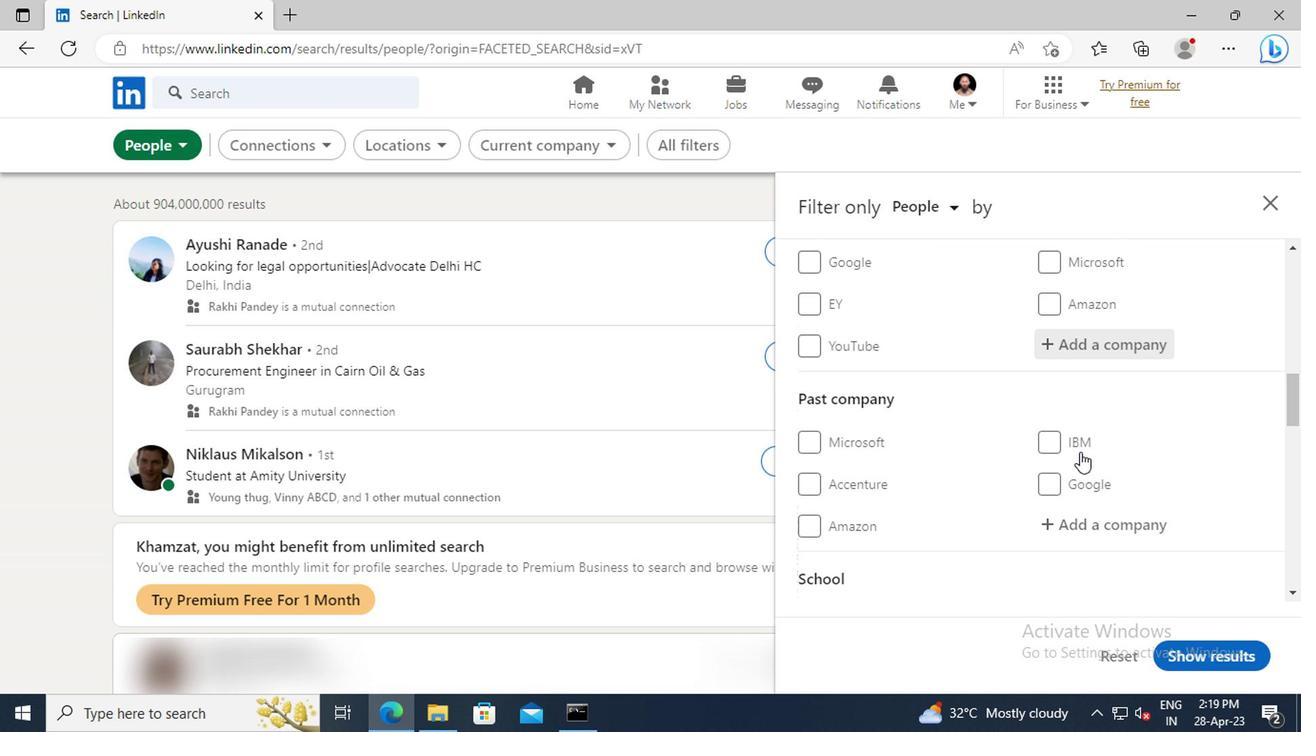 
Action: Mouse scrolled (1078, 452) with delta (0, 0)
Screenshot: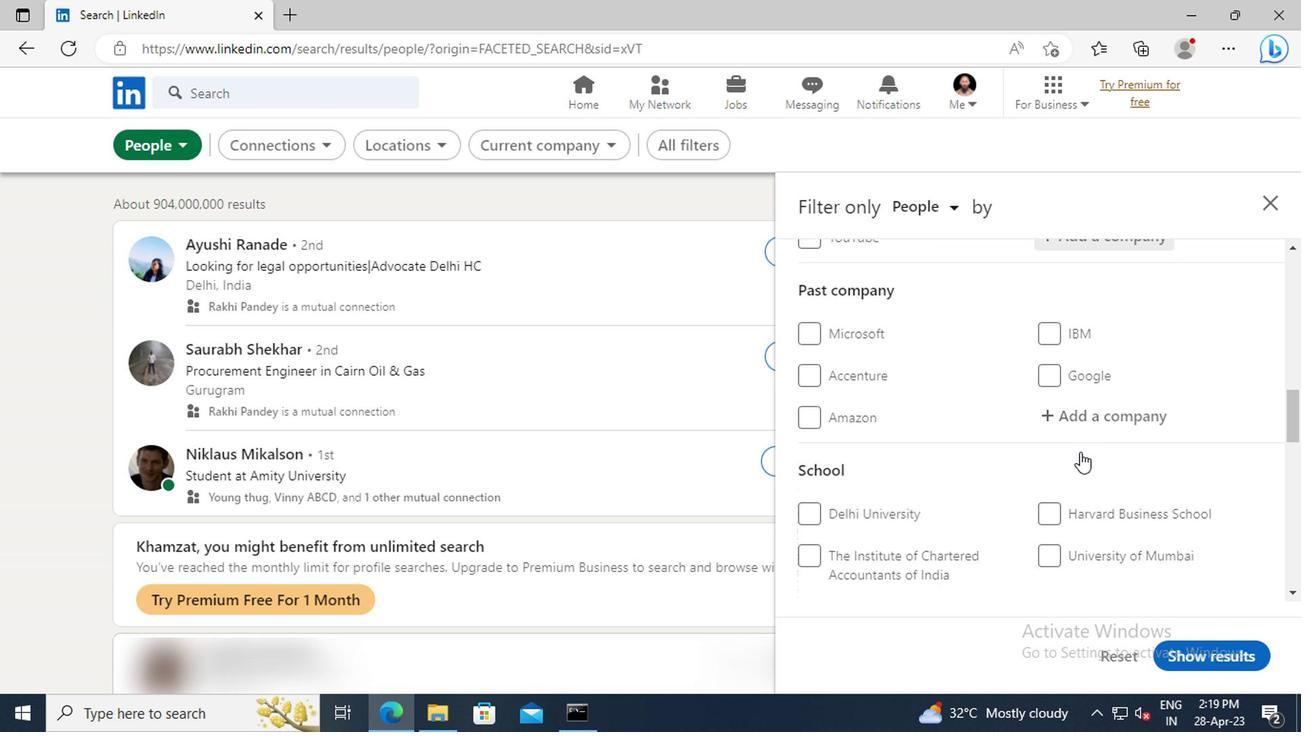 
Action: Mouse scrolled (1078, 452) with delta (0, 0)
Screenshot: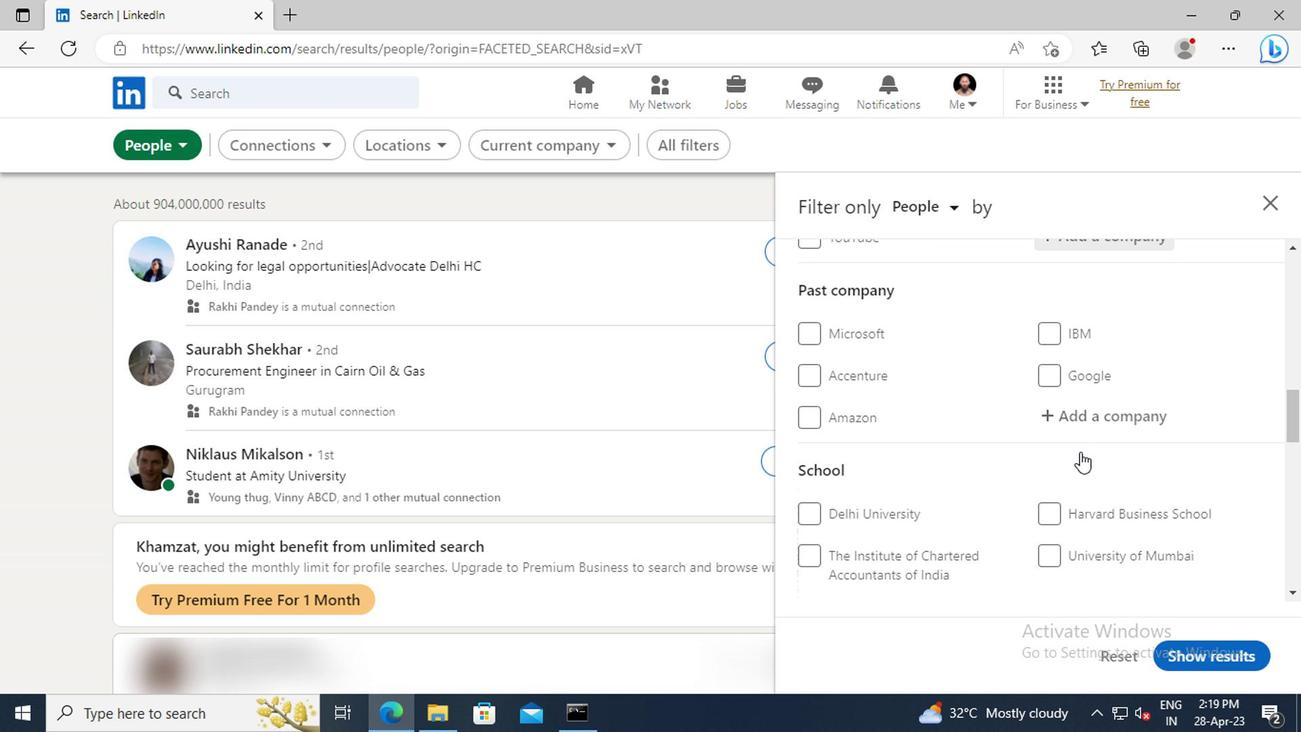 
Action: Mouse scrolled (1078, 452) with delta (0, 0)
Screenshot: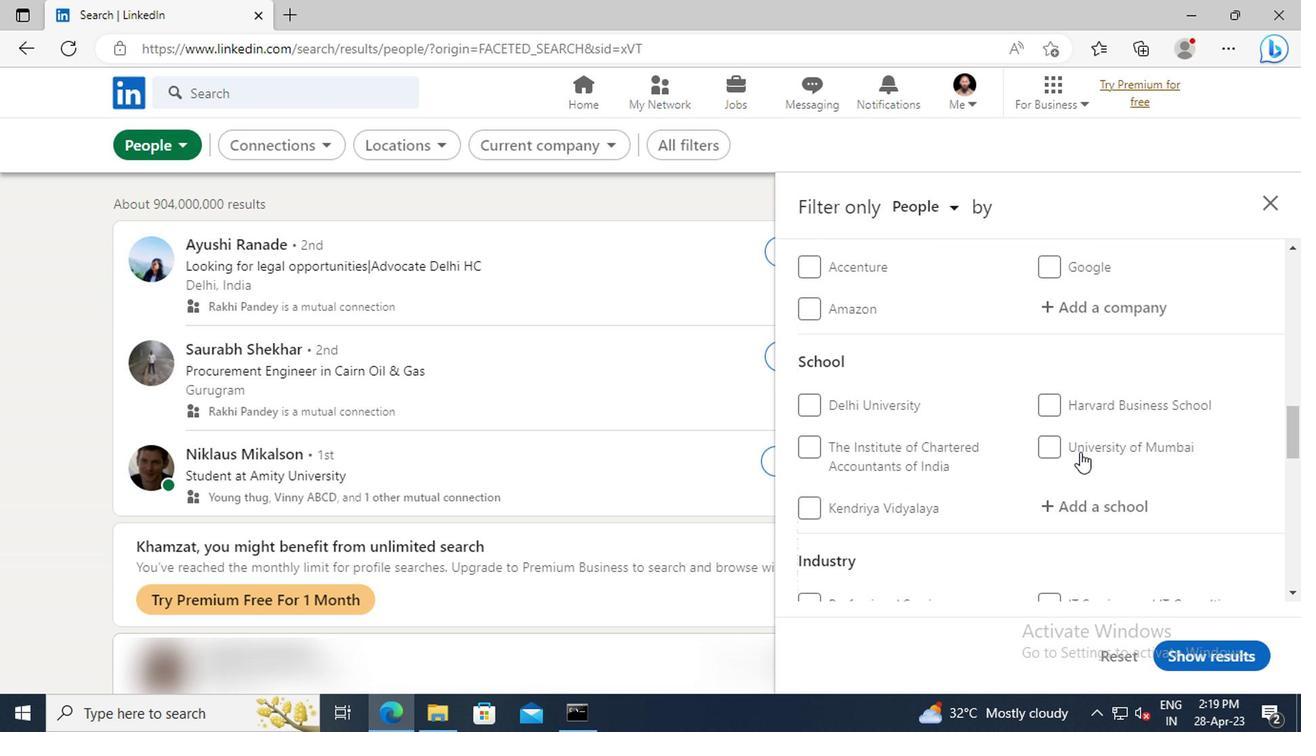 
Action: Mouse scrolled (1078, 452) with delta (0, 0)
Screenshot: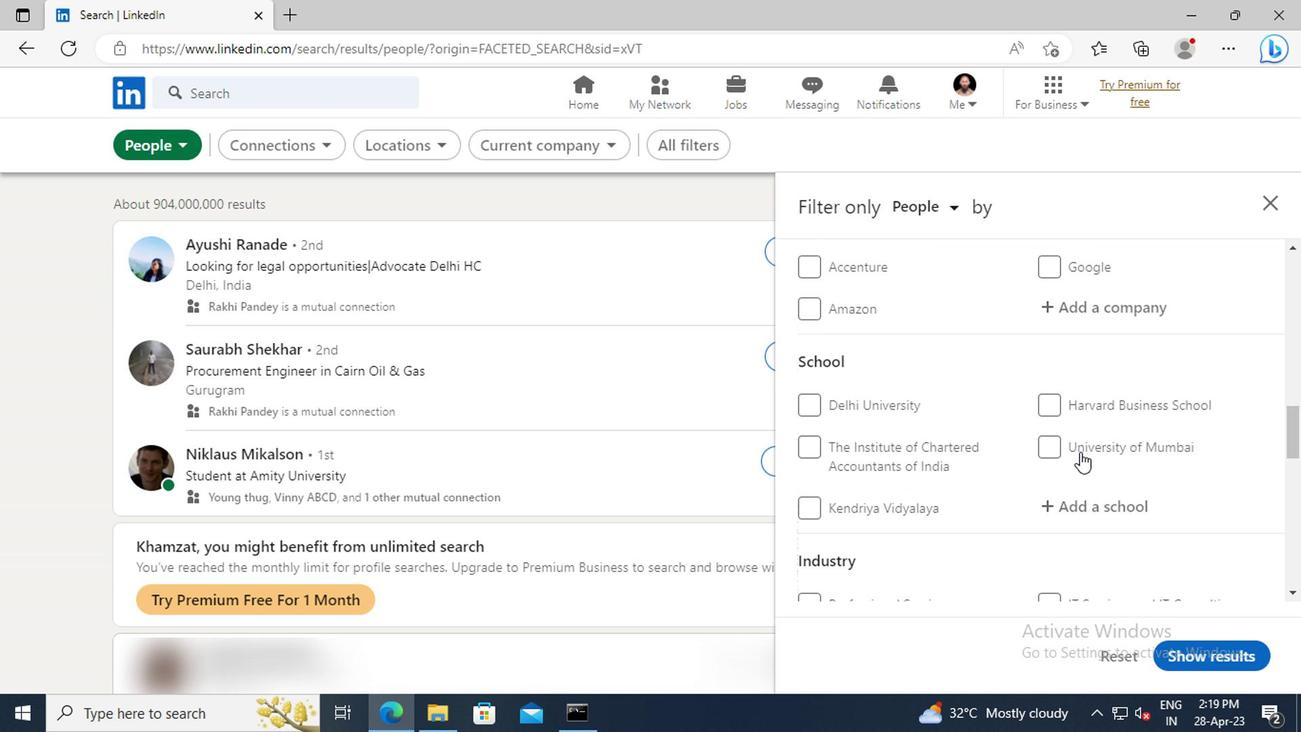 
Action: Mouse scrolled (1078, 452) with delta (0, 0)
Screenshot: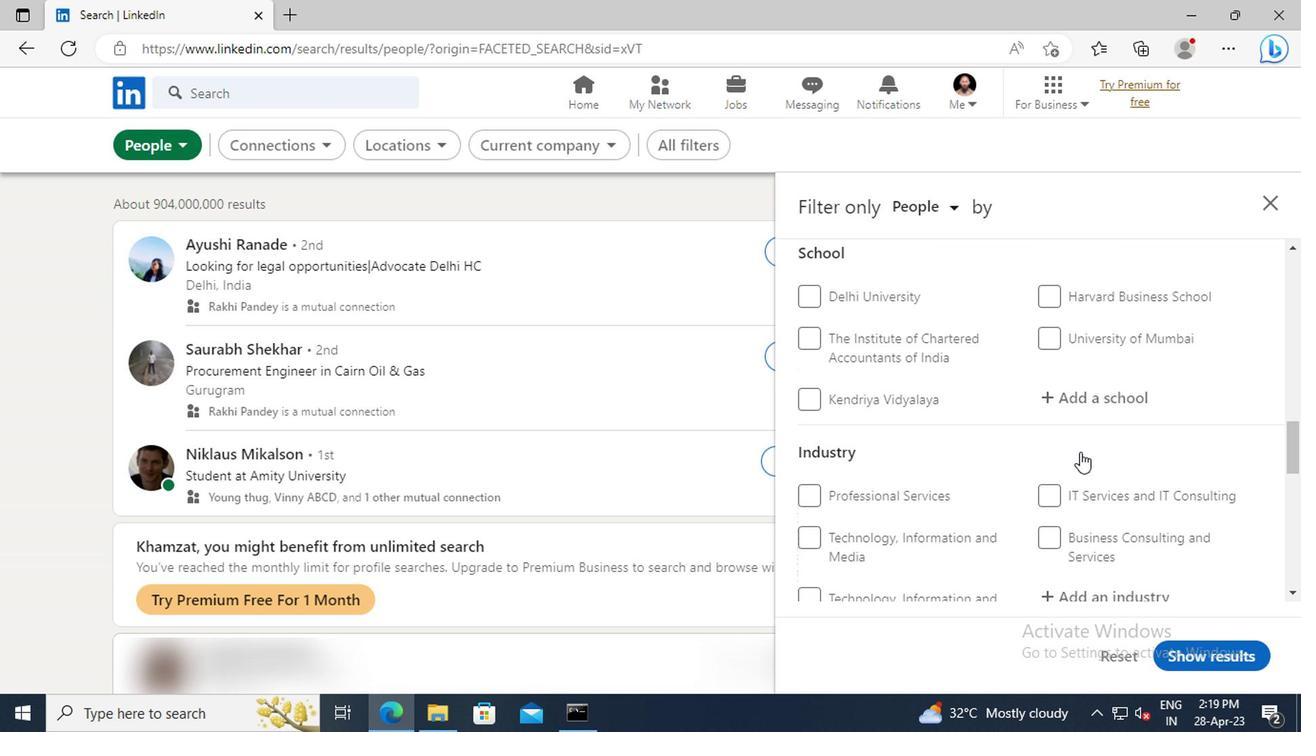 
Action: Mouse scrolled (1078, 452) with delta (0, 0)
Screenshot: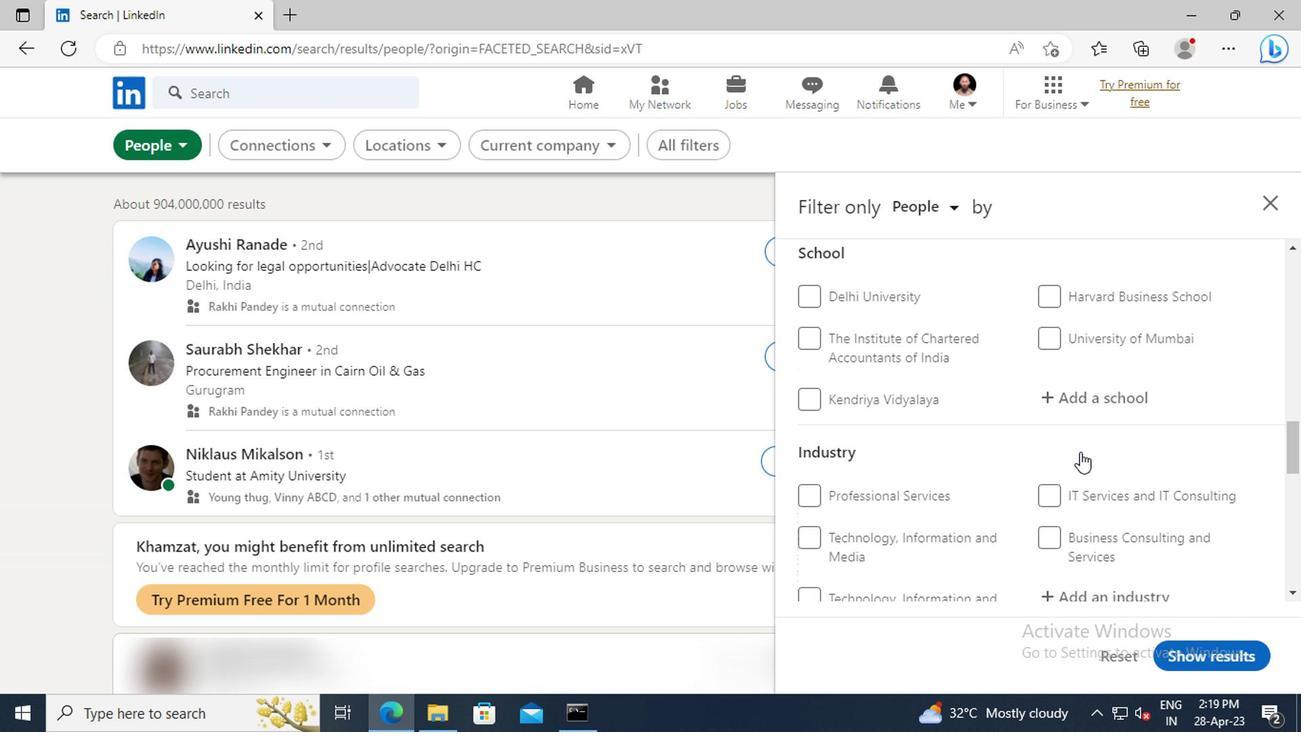 
Action: Mouse scrolled (1078, 452) with delta (0, 0)
Screenshot: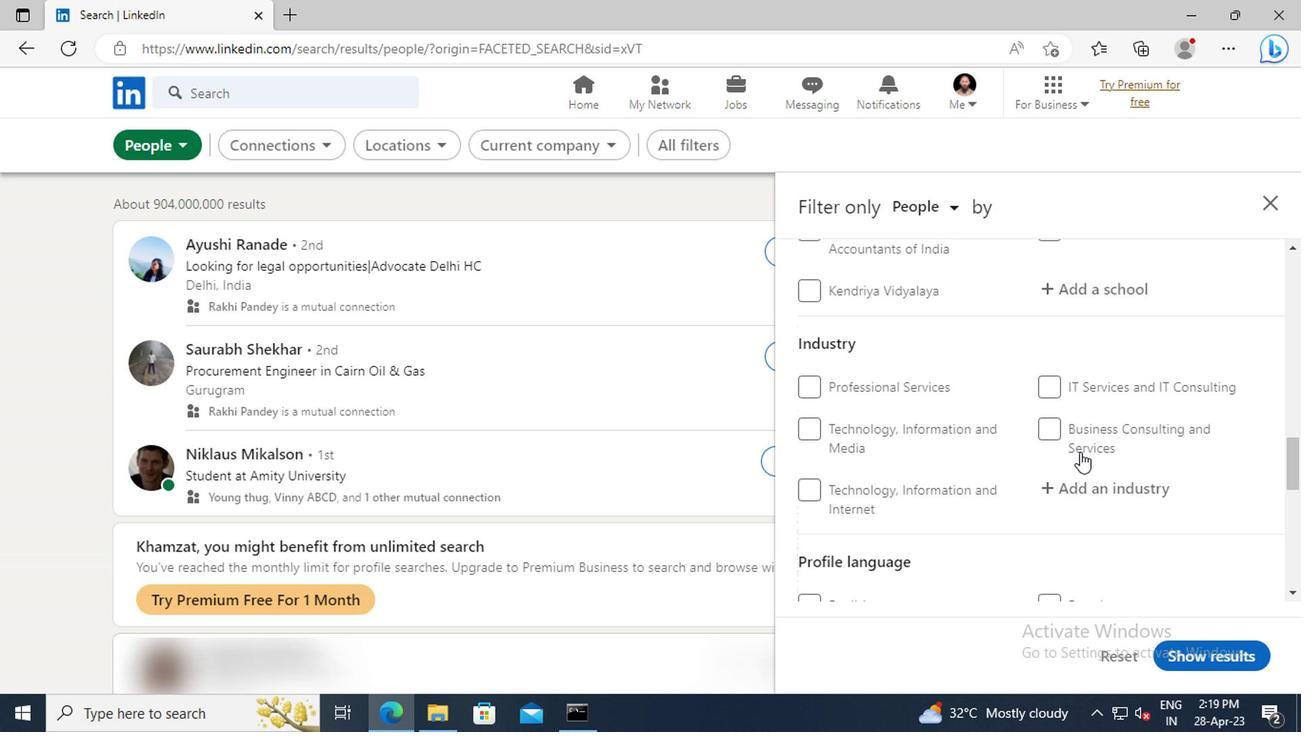 
Action: Mouse scrolled (1078, 452) with delta (0, 0)
Screenshot: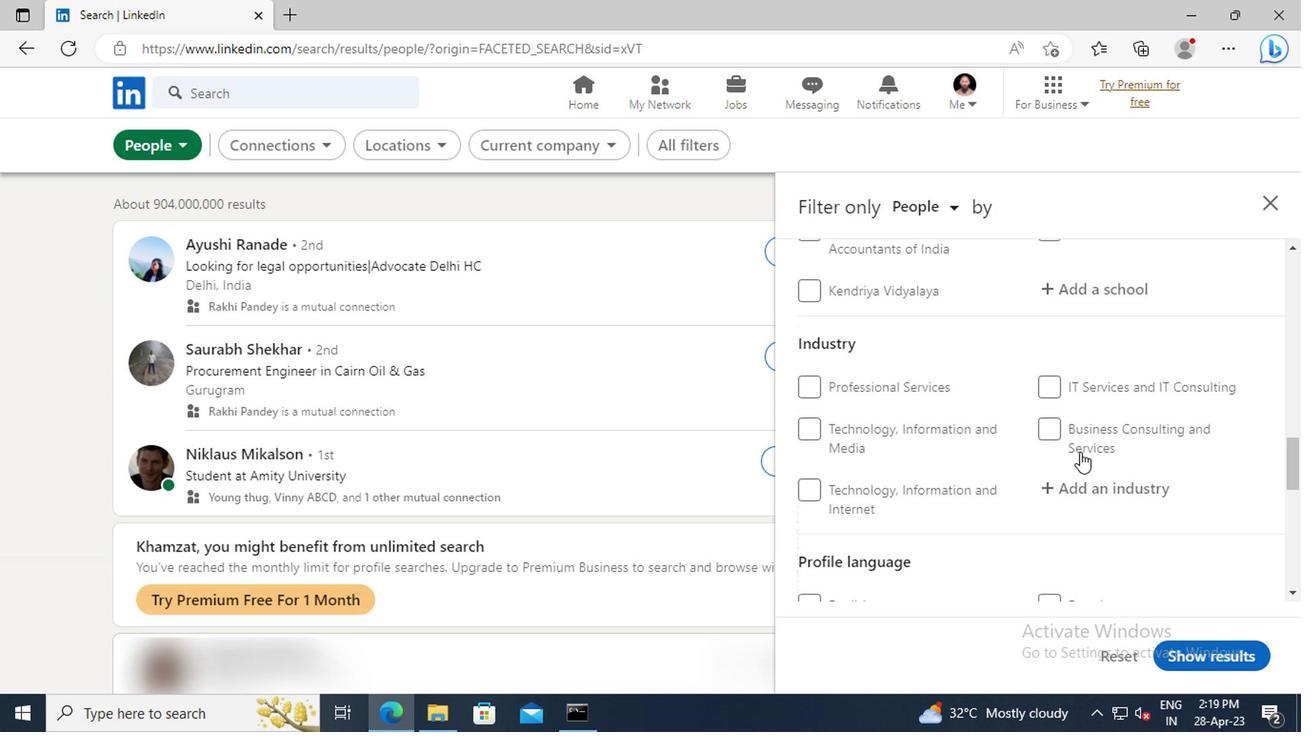 
Action: Mouse scrolled (1078, 452) with delta (0, 0)
Screenshot: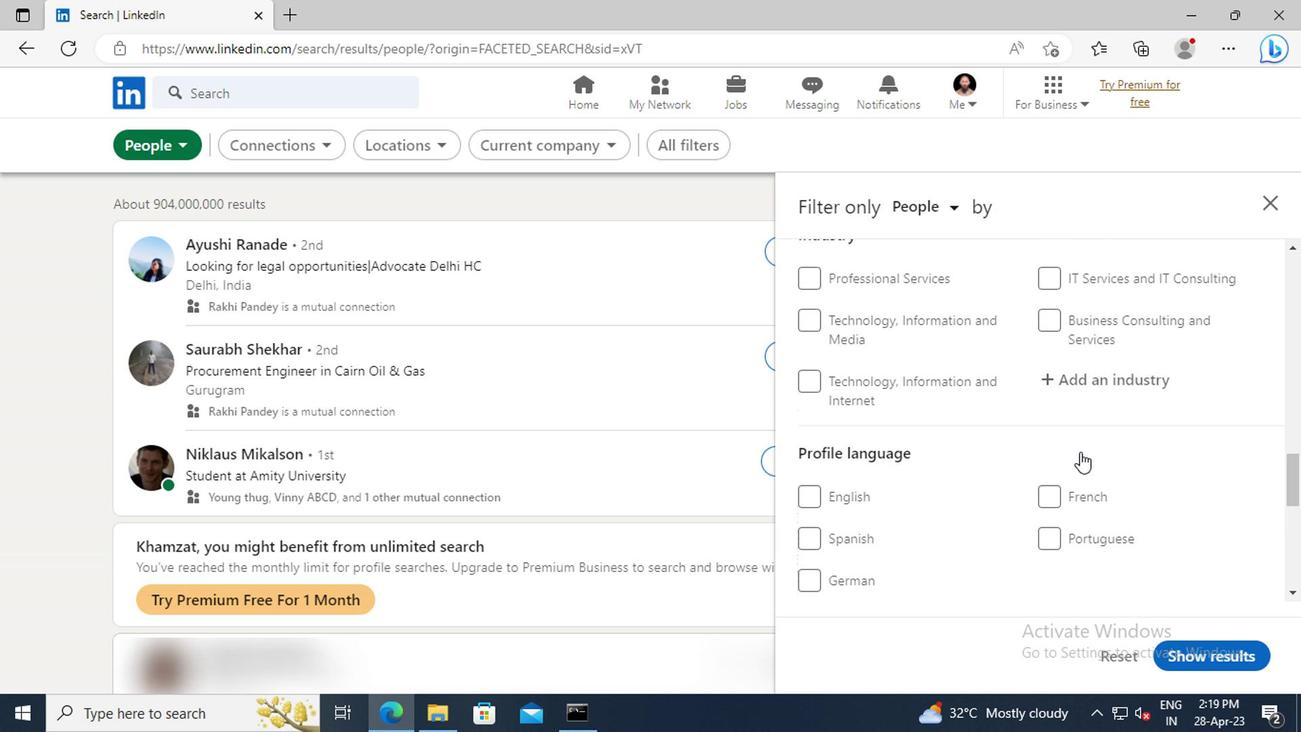 
Action: Mouse scrolled (1078, 452) with delta (0, 0)
Screenshot: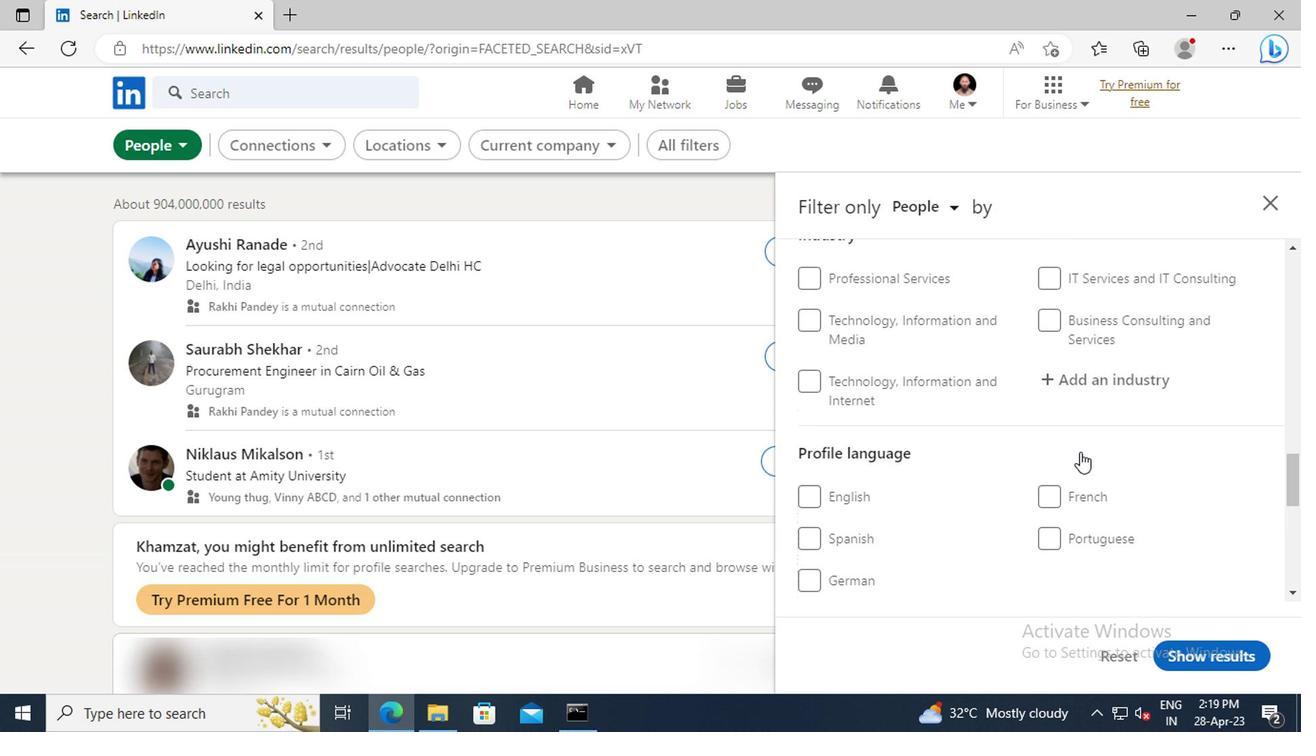 
Action: Mouse moved to (804, 473)
Screenshot: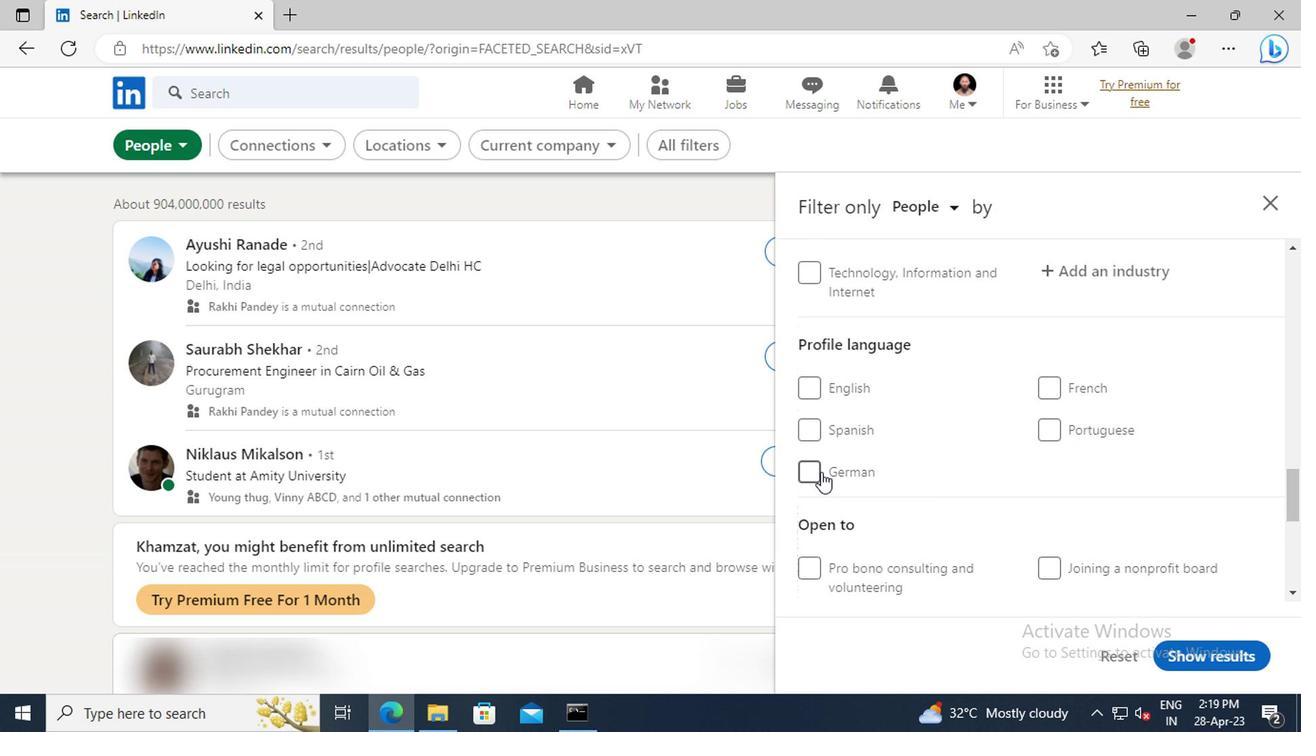 
Action: Mouse pressed left at (804, 473)
Screenshot: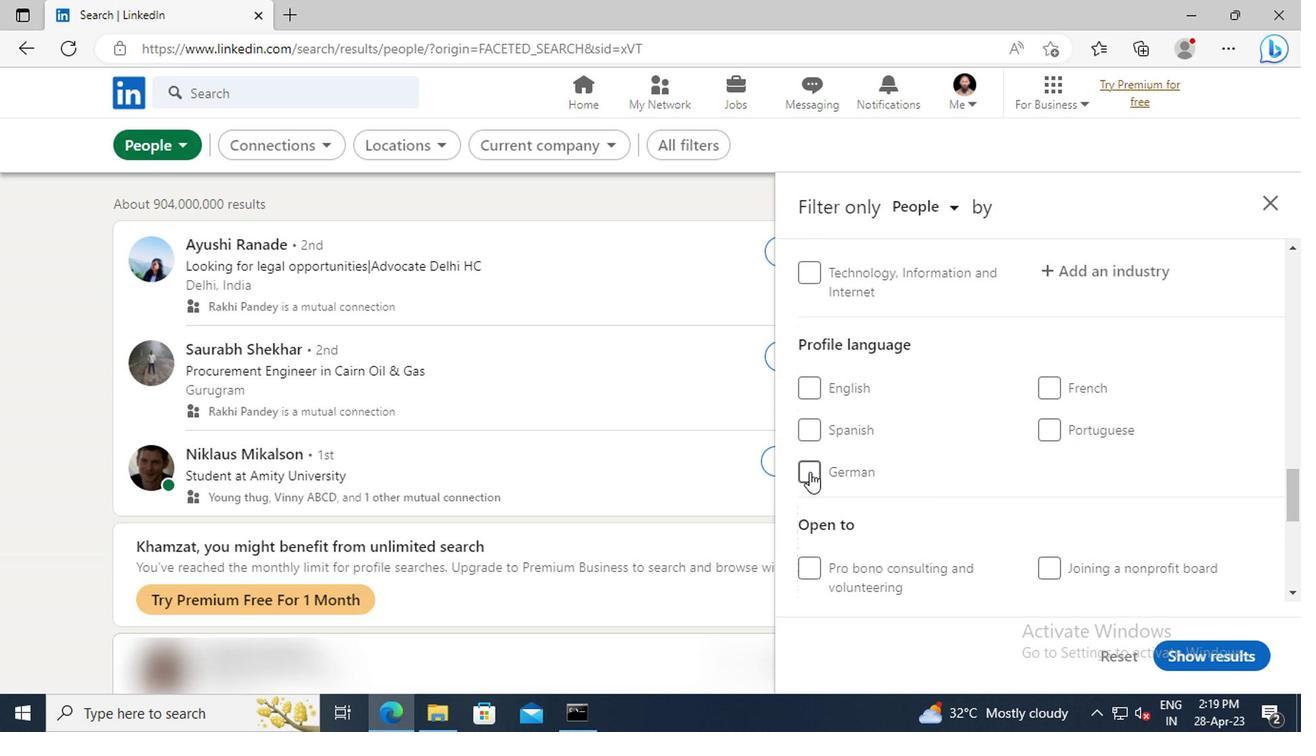 
Action: Mouse moved to (1025, 461)
Screenshot: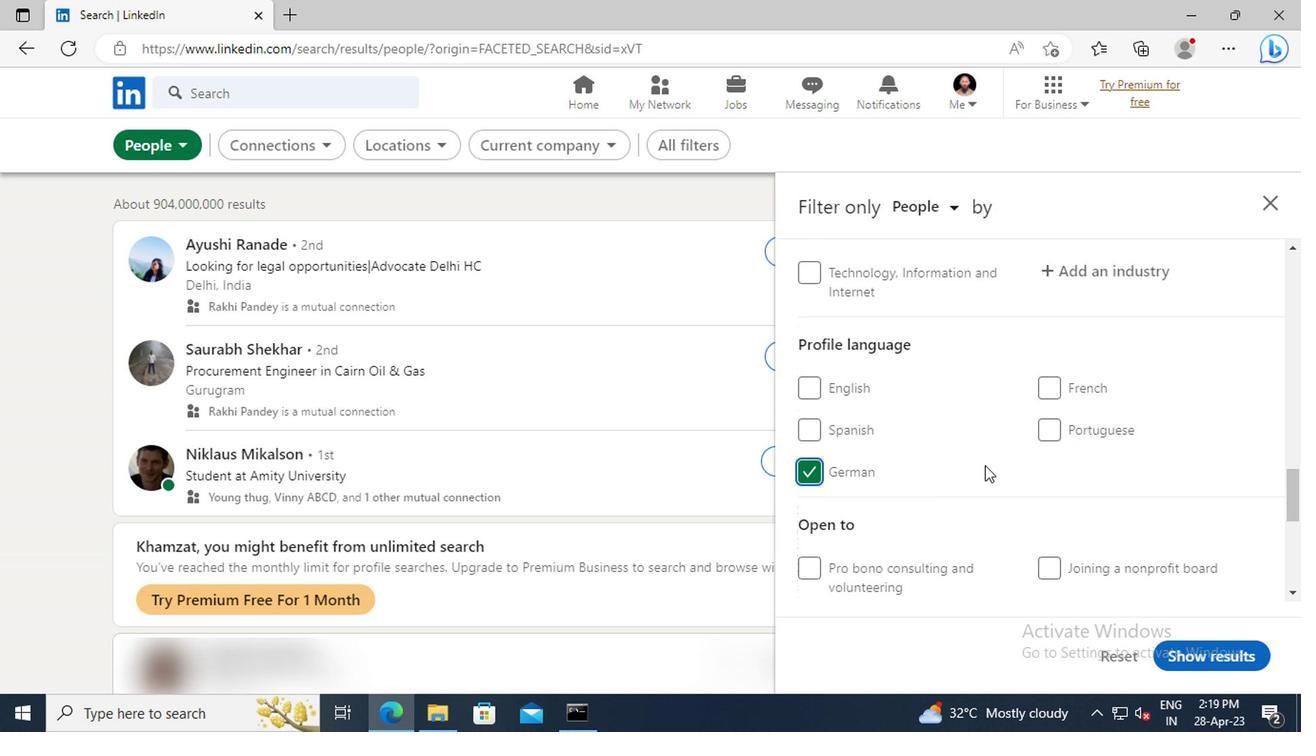 
Action: Mouse scrolled (1025, 463) with delta (0, 1)
Screenshot: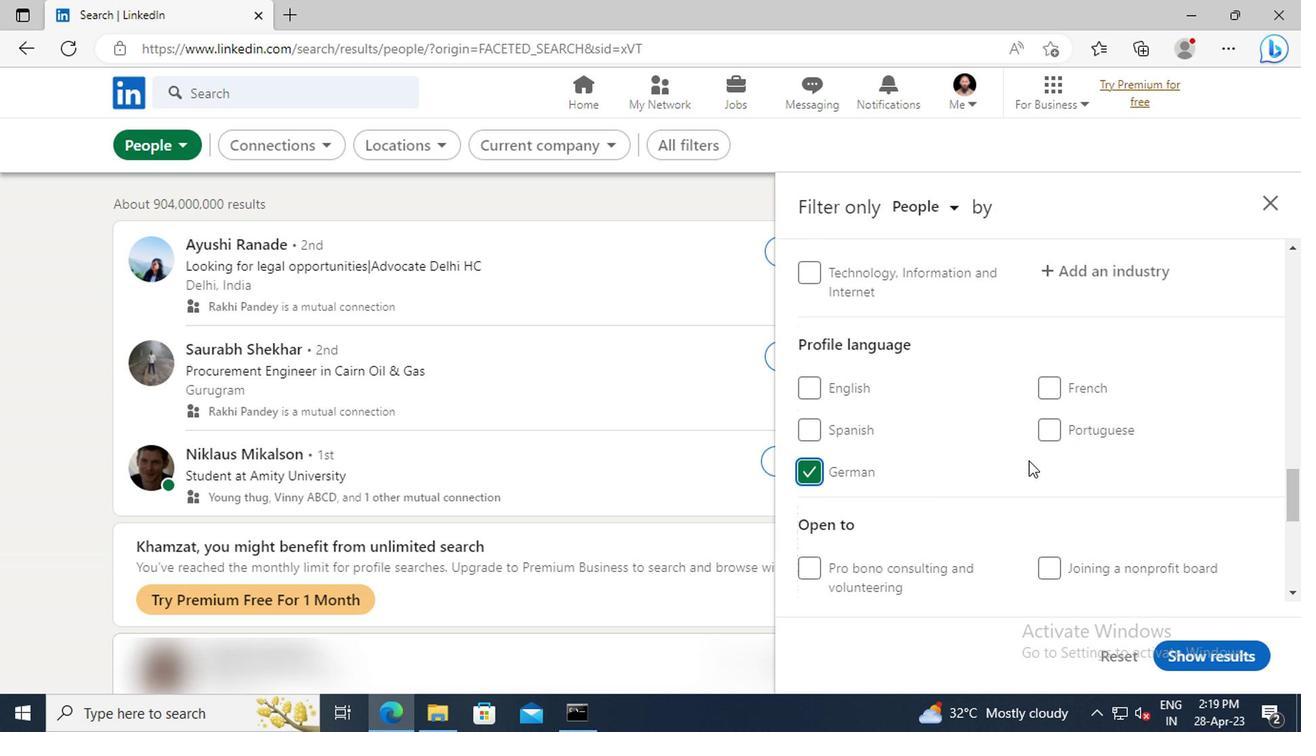 
Action: Mouse scrolled (1025, 463) with delta (0, 1)
Screenshot: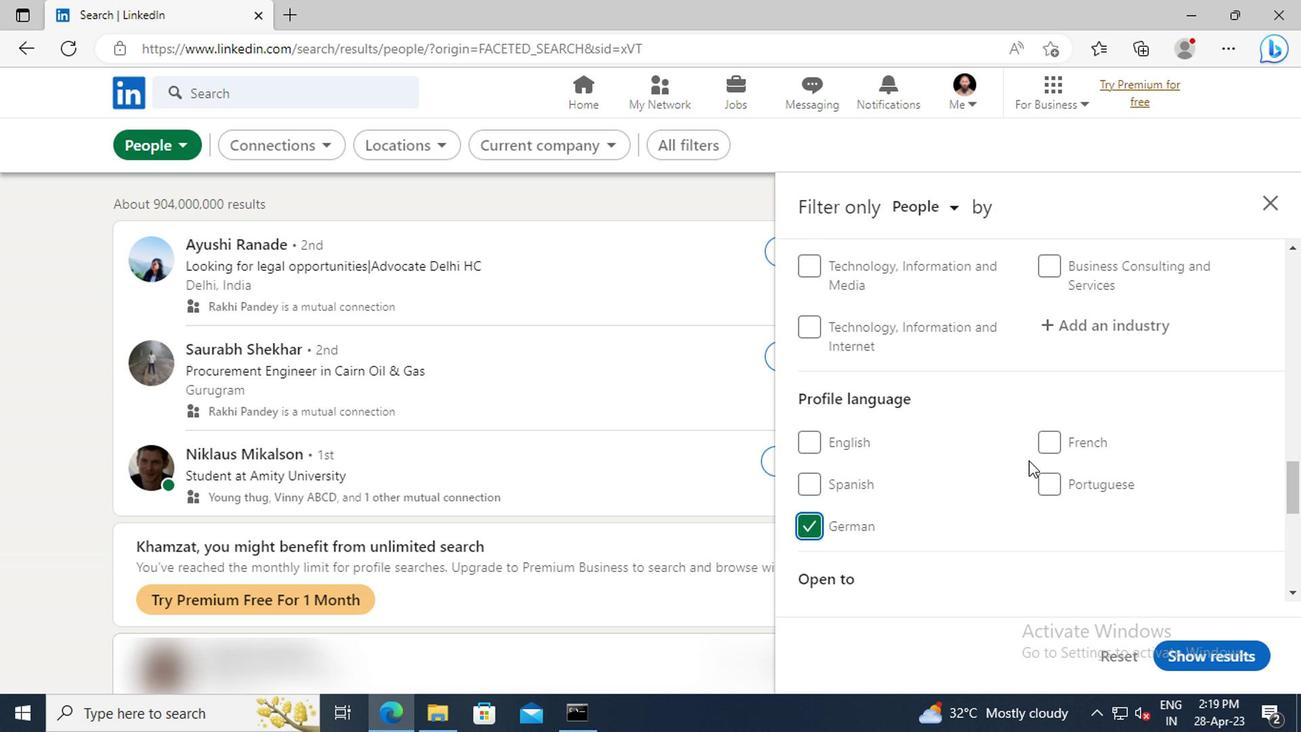 
Action: Mouse scrolled (1025, 463) with delta (0, 1)
Screenshot: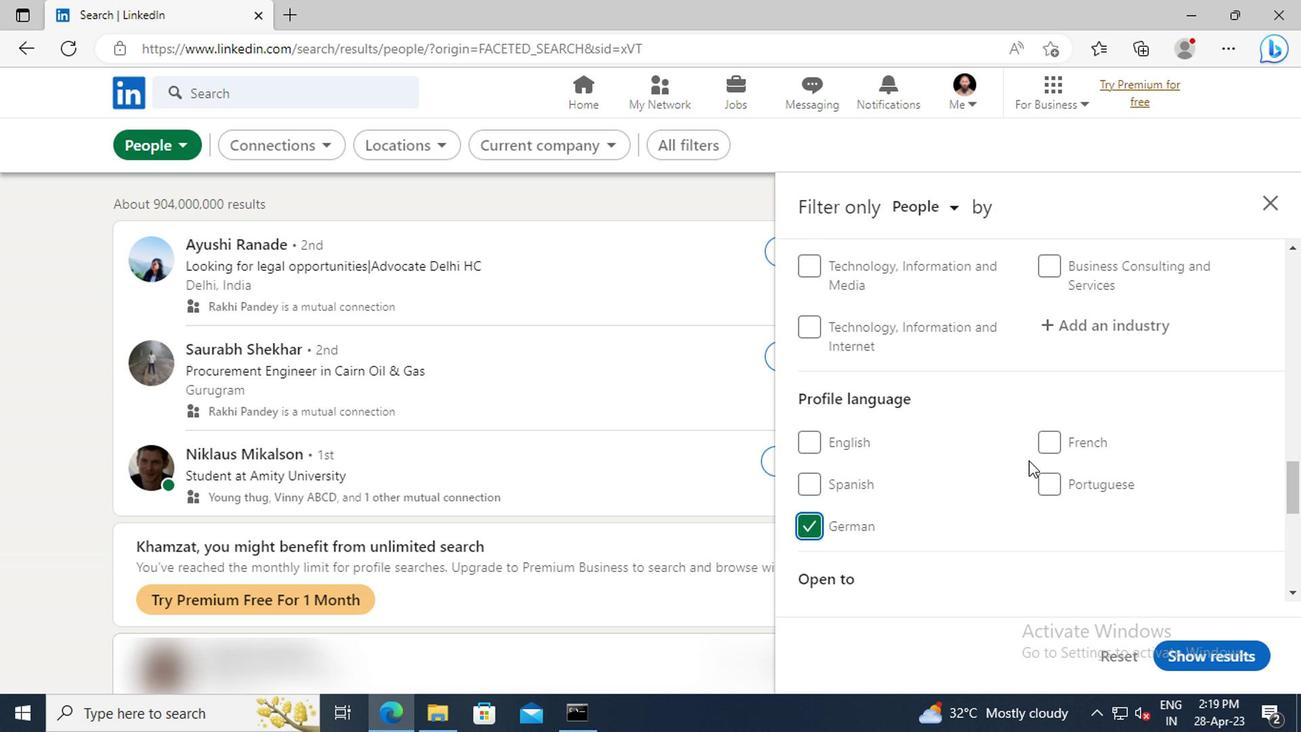 
Action: Mouse moved to (1025, 461)
Screenshot: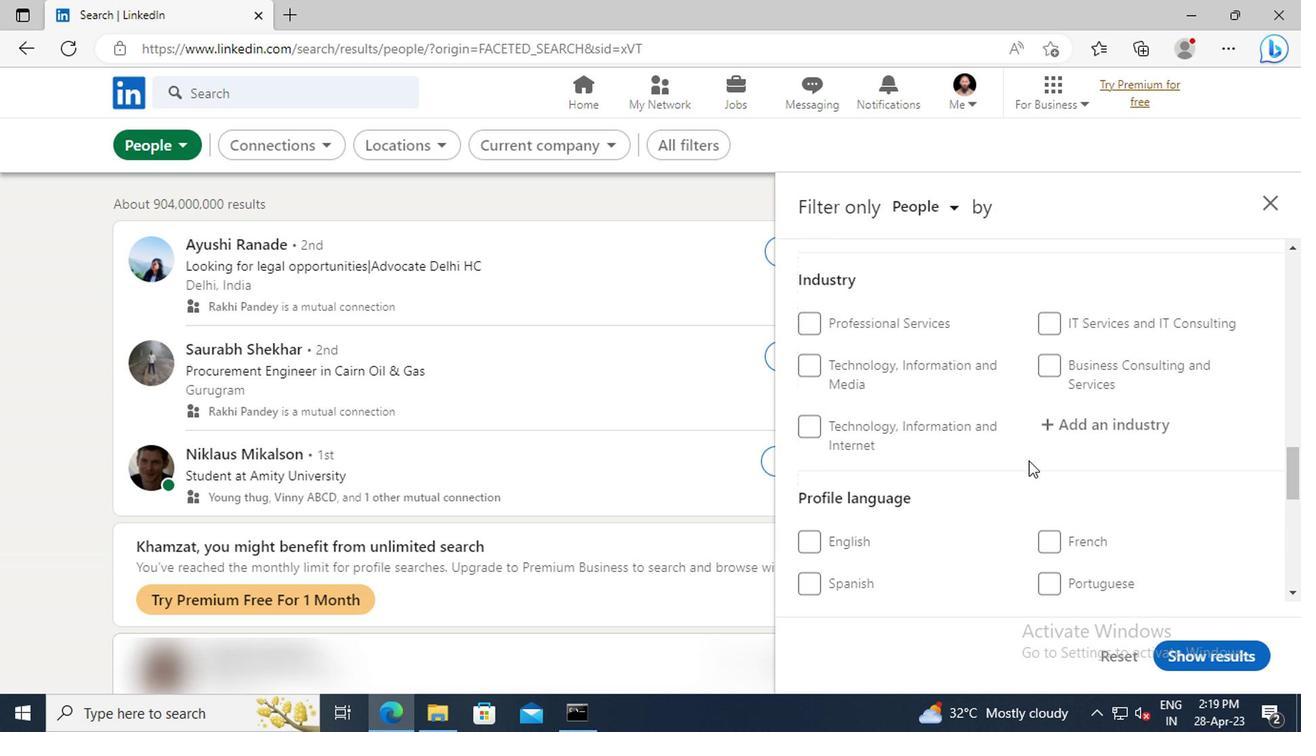 
Action: Mouse scrolled (1025, 461) with delta (0, 0)
Screenshot: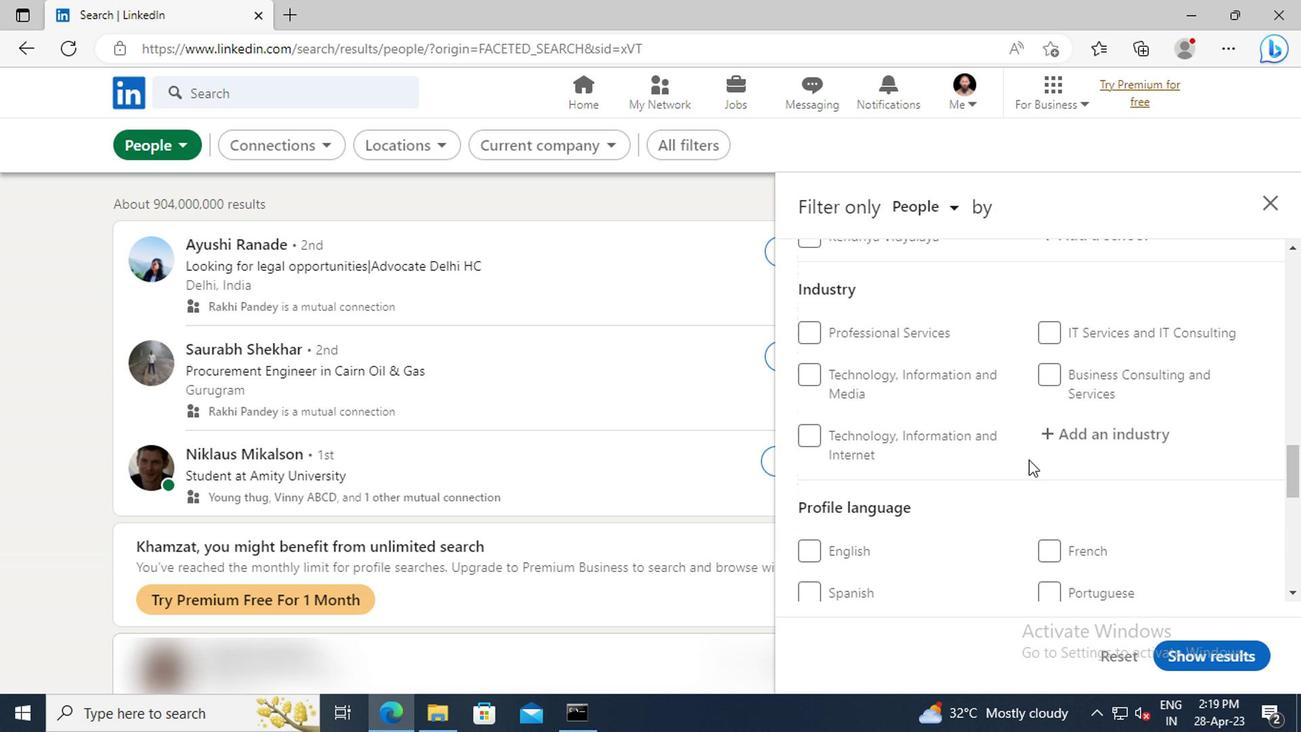 
Action: Mouse scrolled (1025, 461) with delta (0, 0)
Screenshot: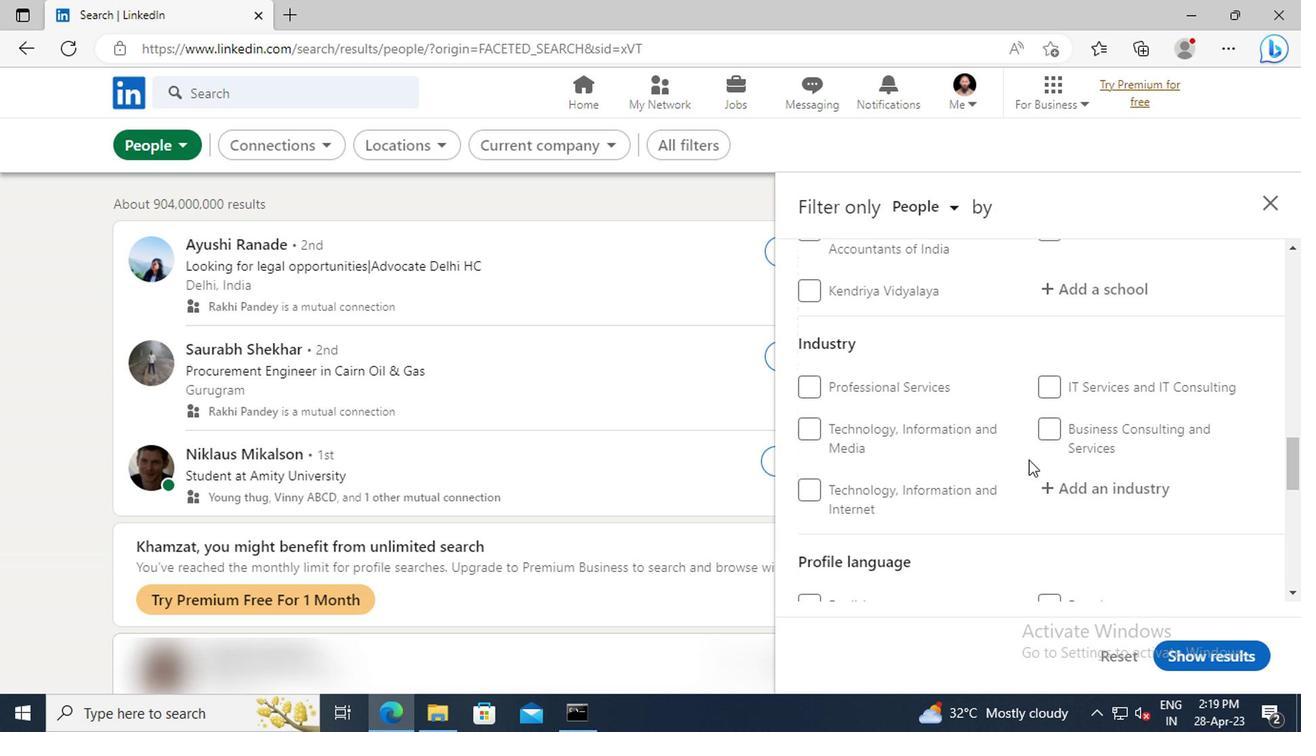 
Action: Mouse scrolled (1025, 461) with delta (0, 0)
Screenshot: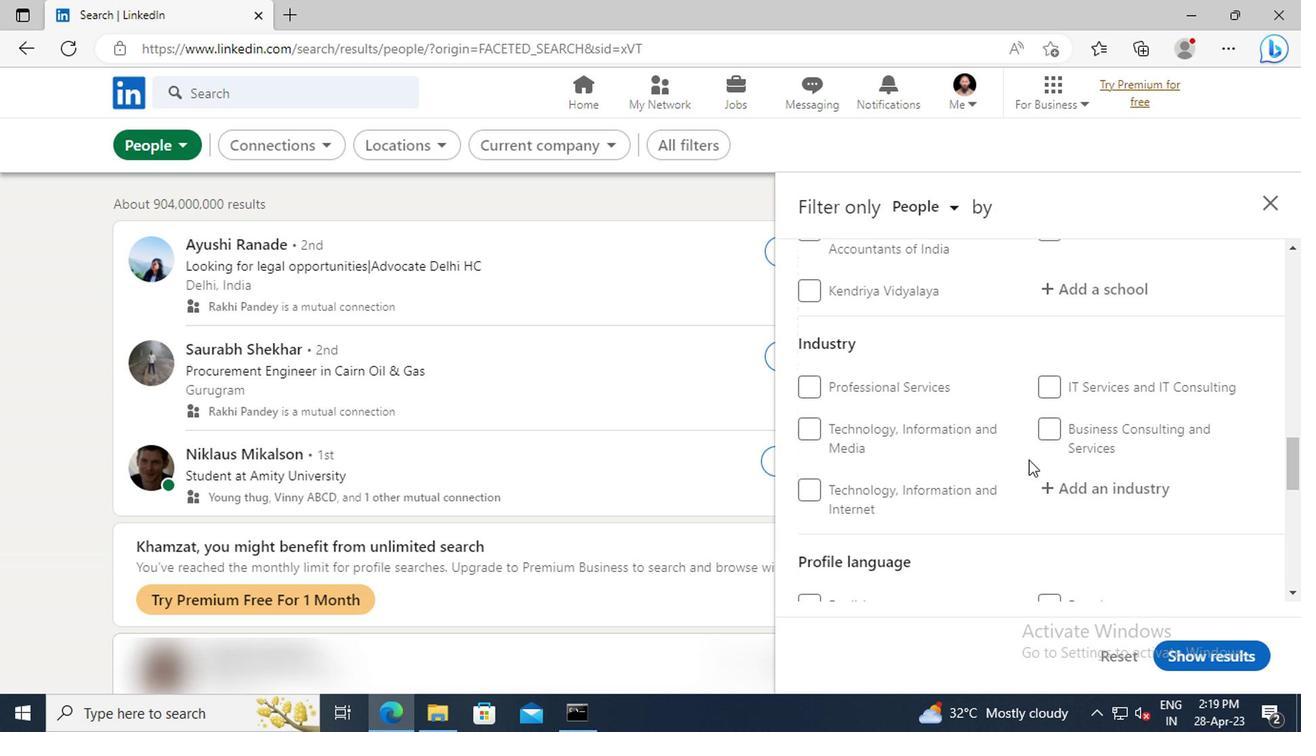 
Action: Mouse scrolled (1025, 461) with delta (0, 0)
Screenshot: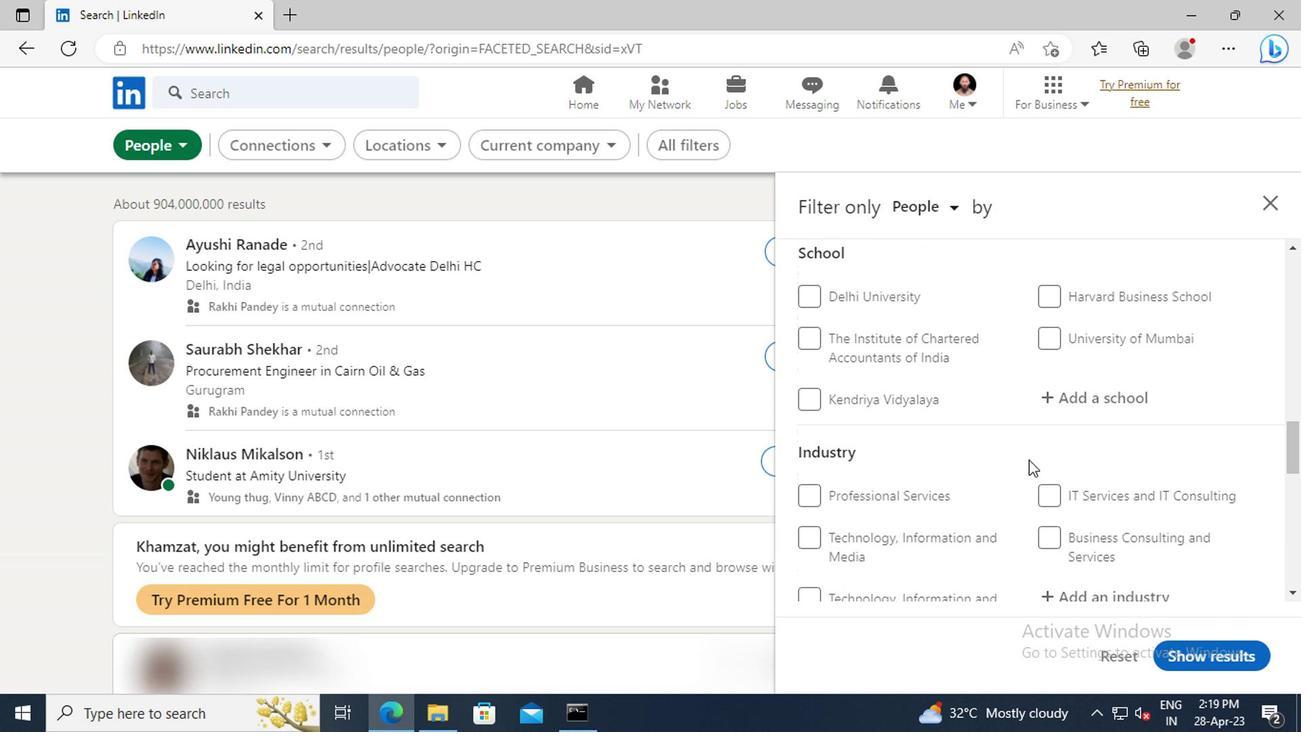 
Action: Mouse scrolled (1025, 461) with delta (0, 0)
Screenshot: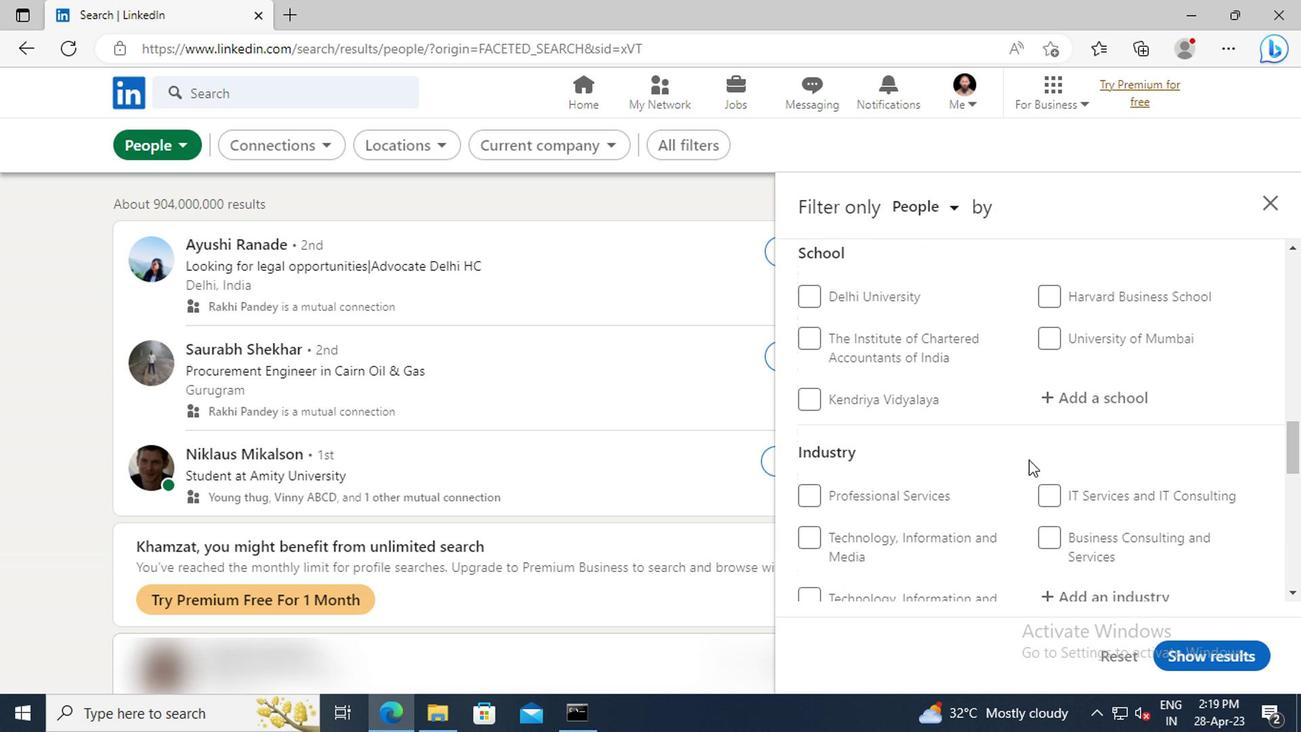 
Action: Mouse scrolled (1025, 461) with delta (0, 0)
Screenshot: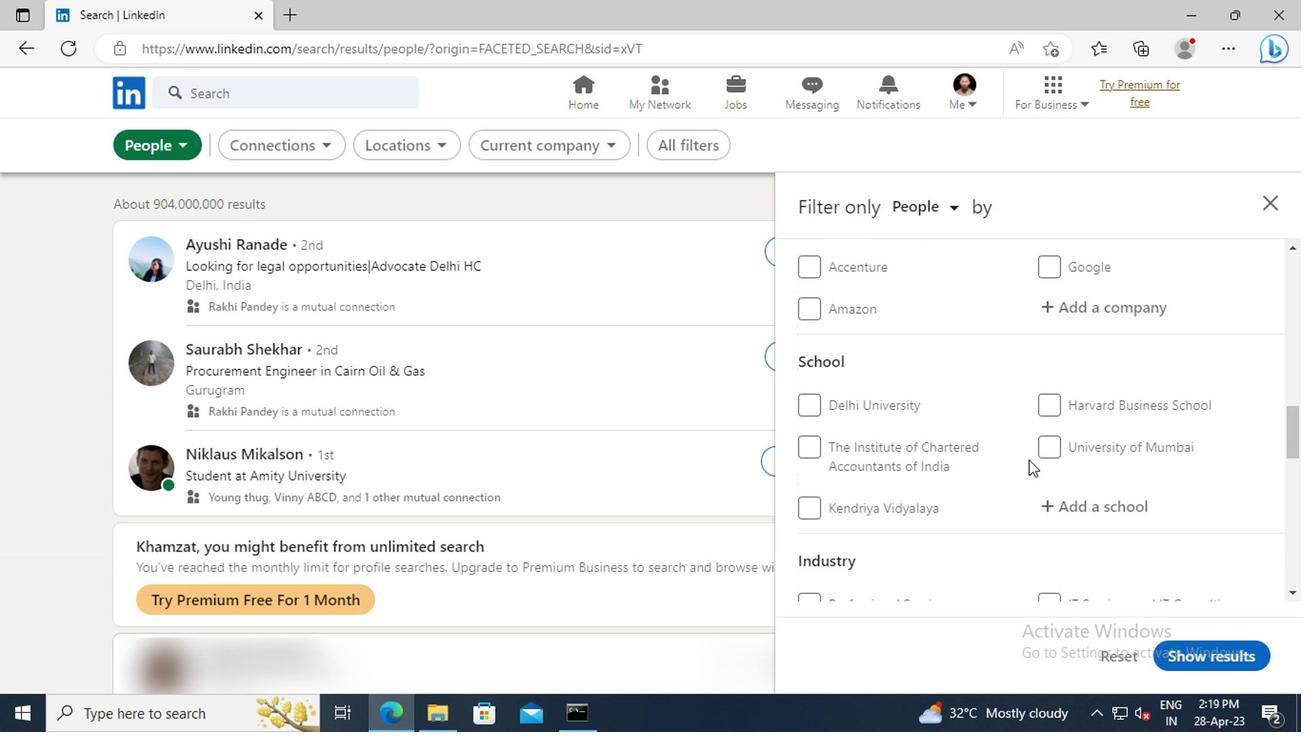 
Action: Mouse scrolled (1025, 461) with delta (0, 0)
Screenshot: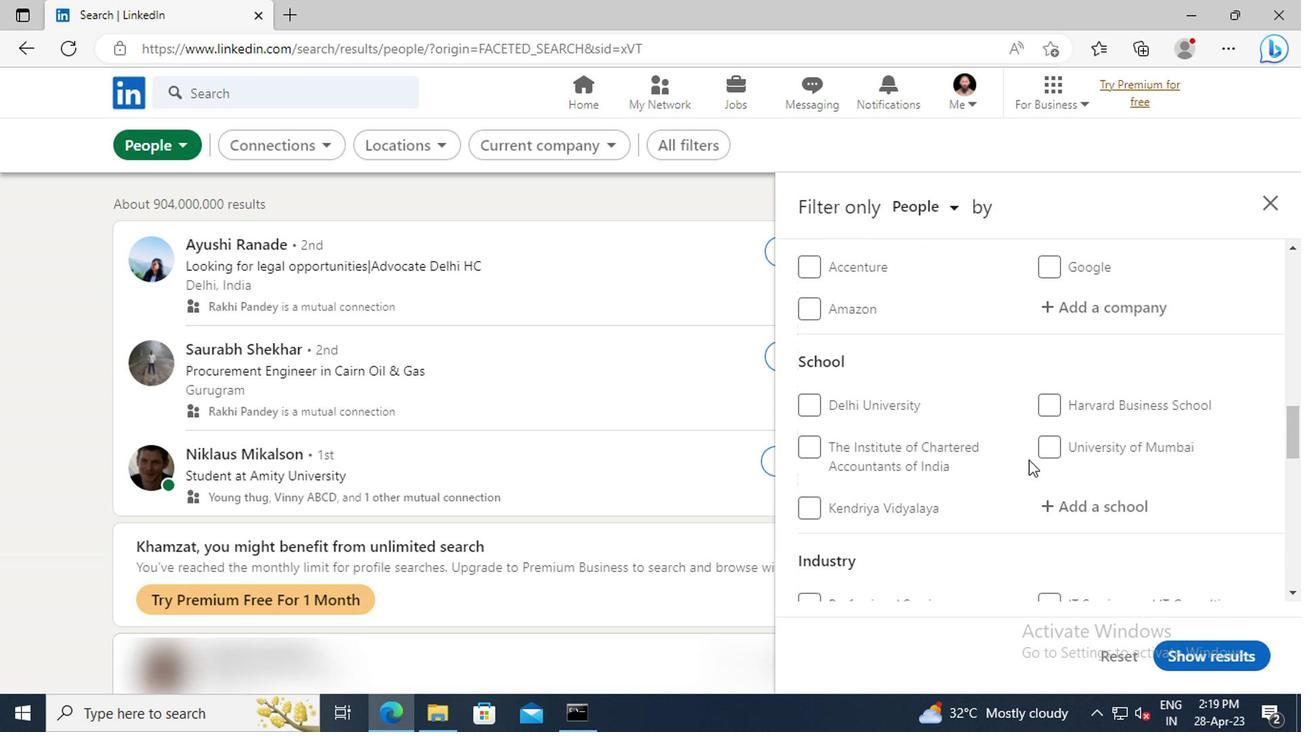 
Action: Mouse scrolled (1025, 461) with delta (0, 0)
Screenshot: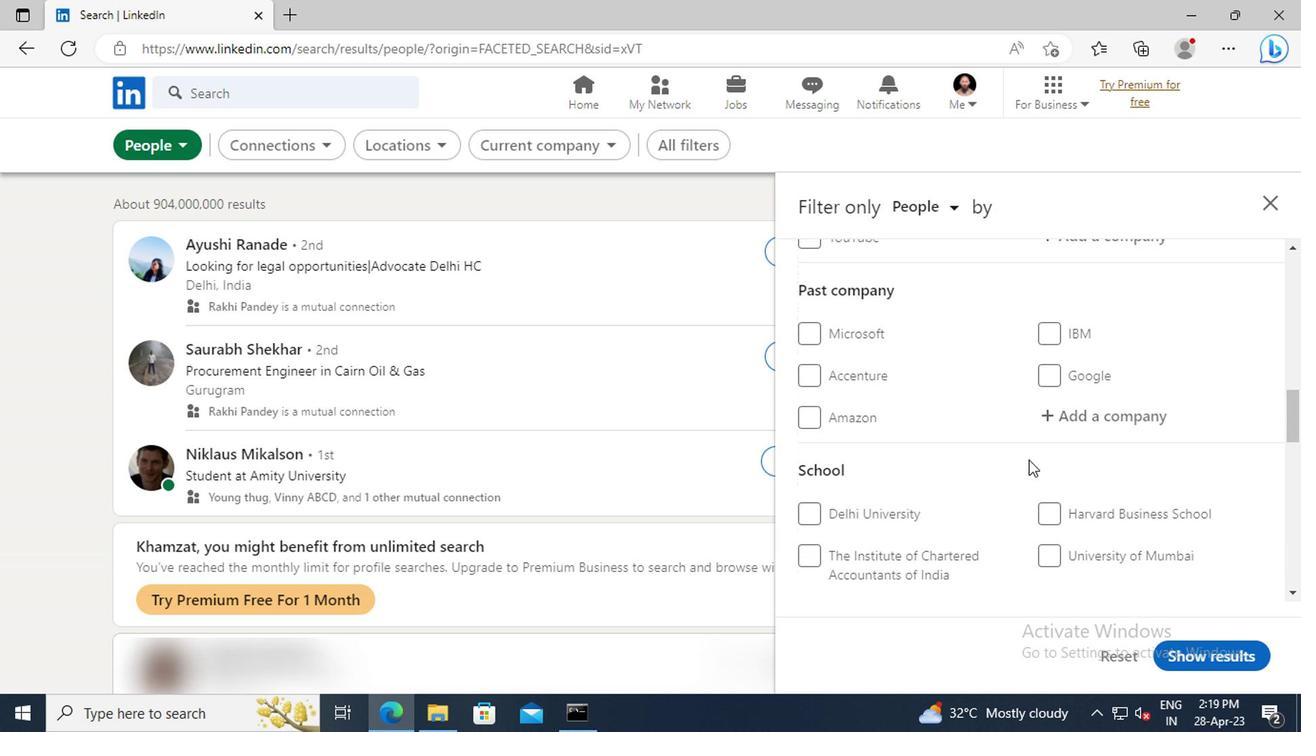 
Action: Mouse scrolled (1025, 461) with delta (0, 0)
Screenshot: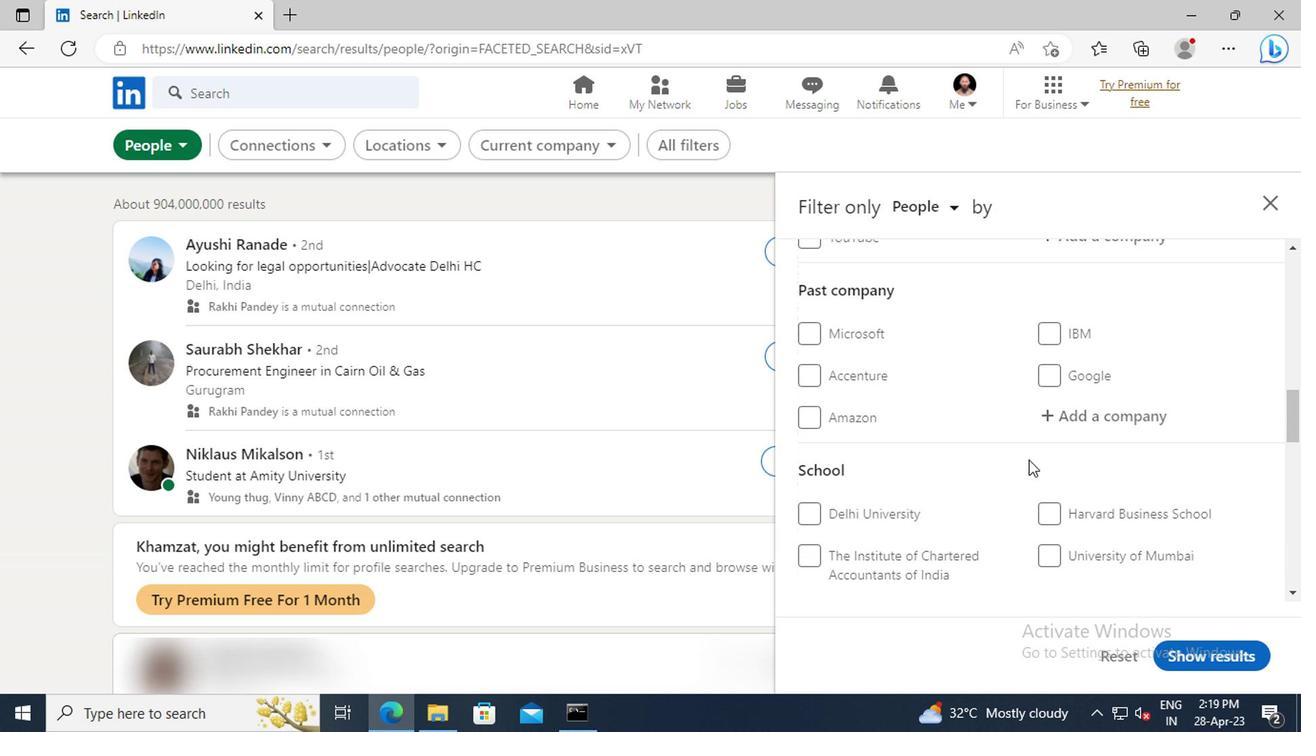 
Action: Mouse moved to (1030, 452)
Screenshot: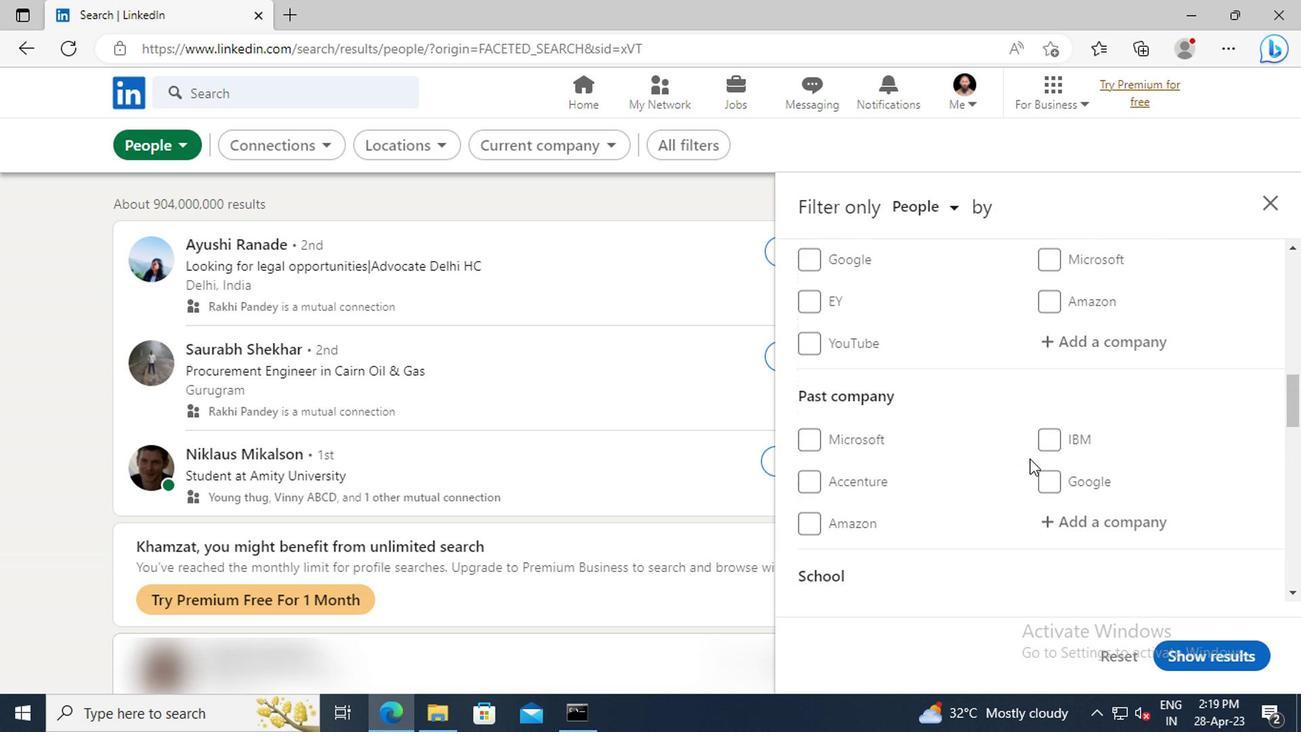
Action: Mouse scrolled (1030, 454) with delta (0, 1)
Screenshot: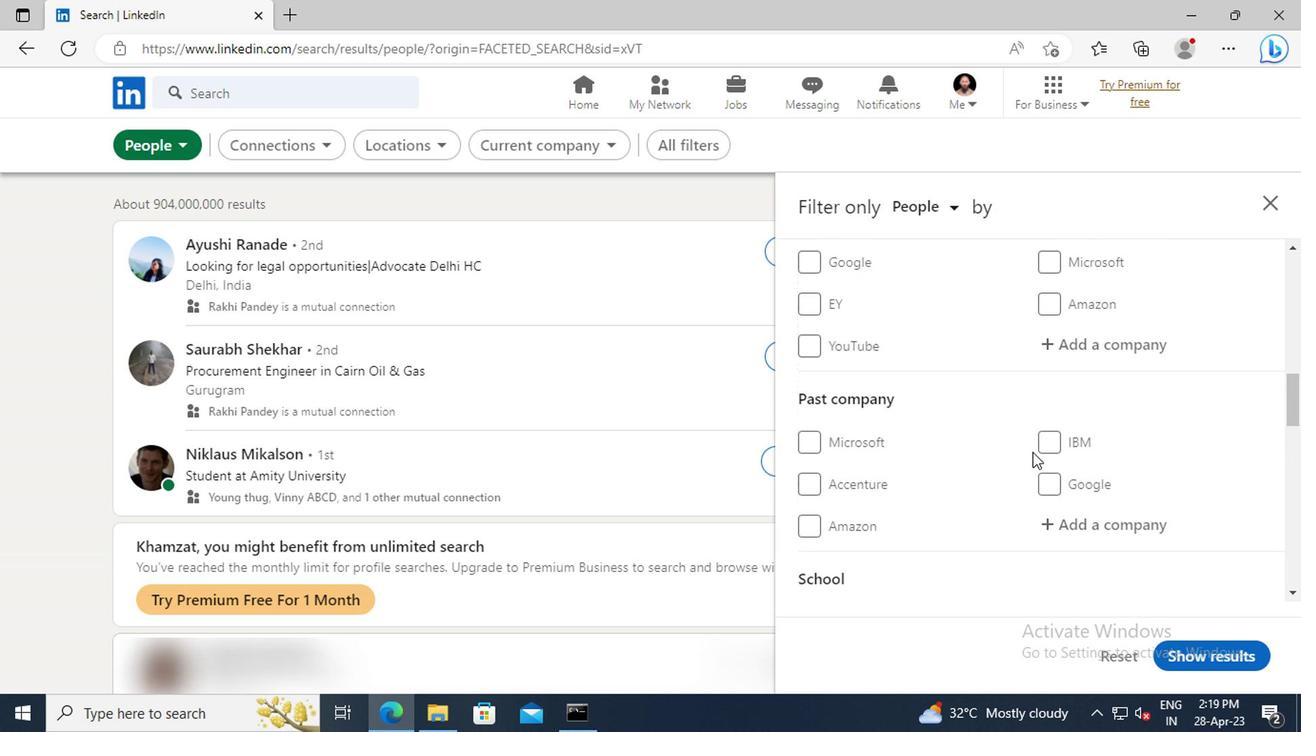 
Action: Mouse moved to (1055, 408)
Screenshot: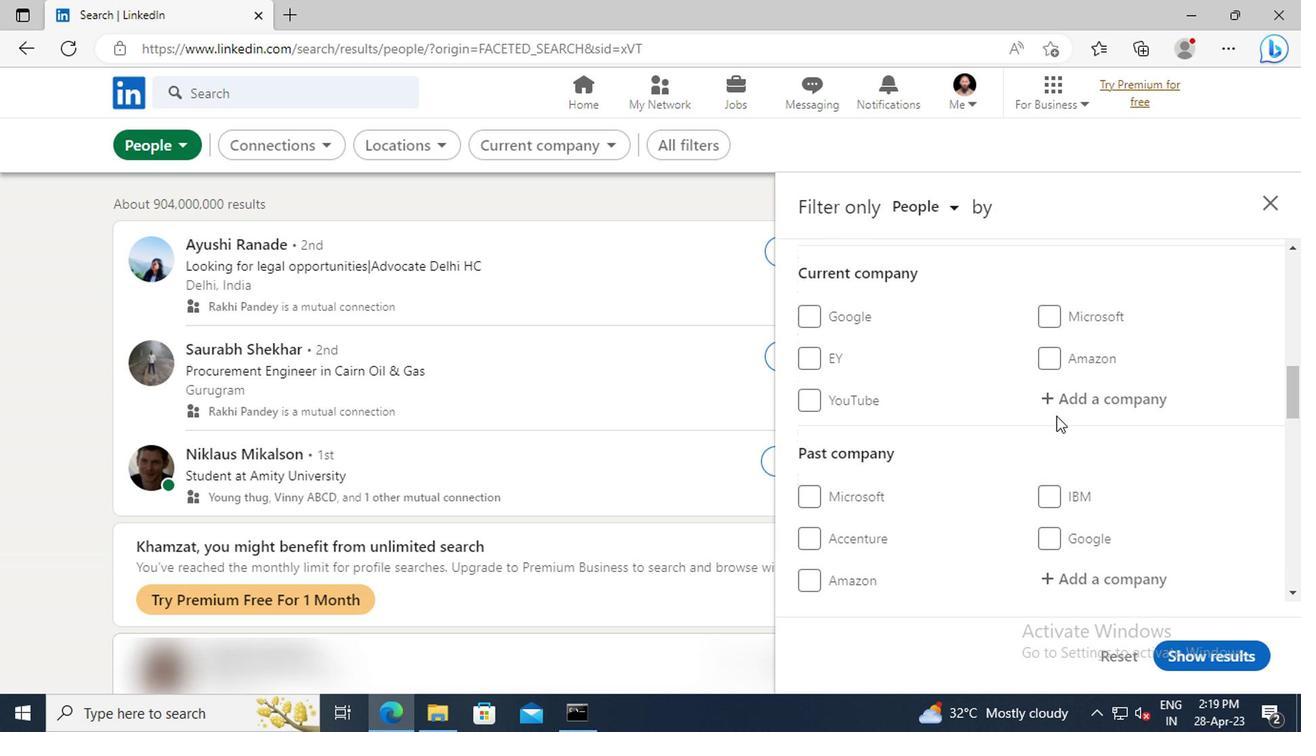 
Action: Mouse pressed left at (1055, 408)
Screenshot: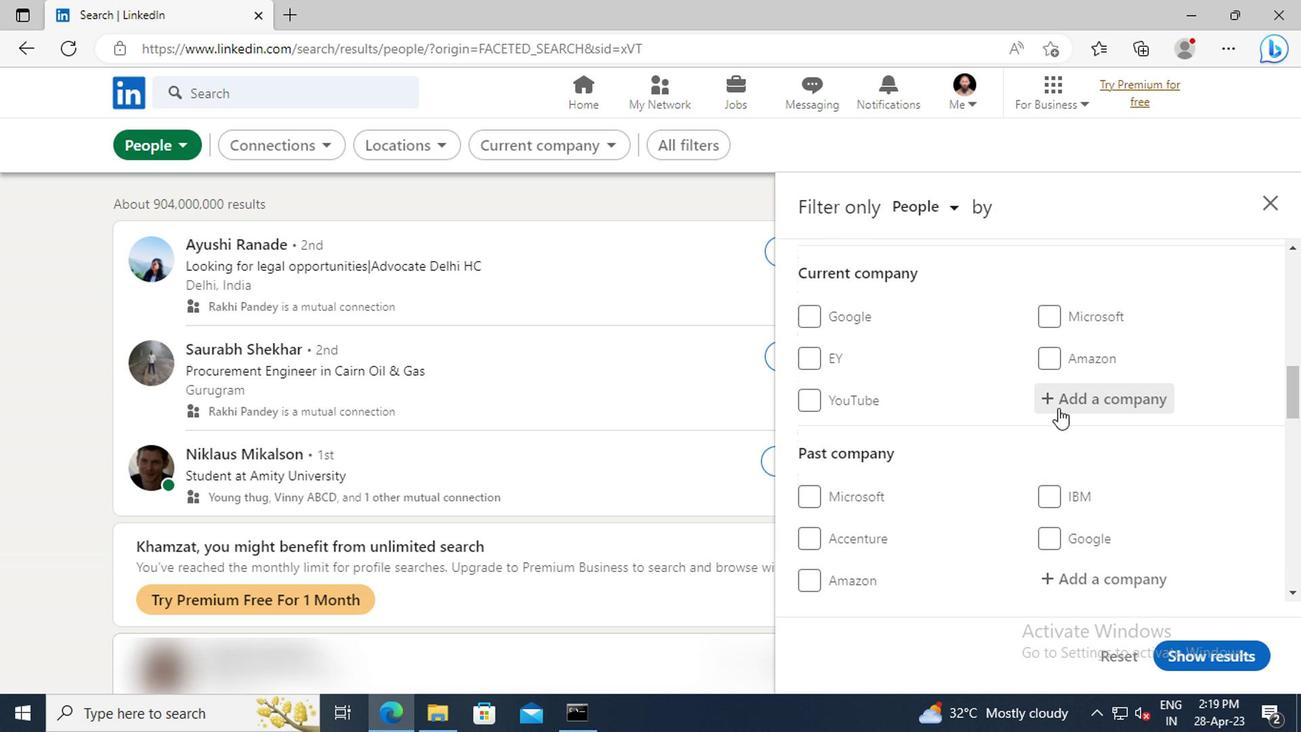 
Action: Key pressed <Key.shift>WTS<Key.space><Key.shift>ENER
Screenshot: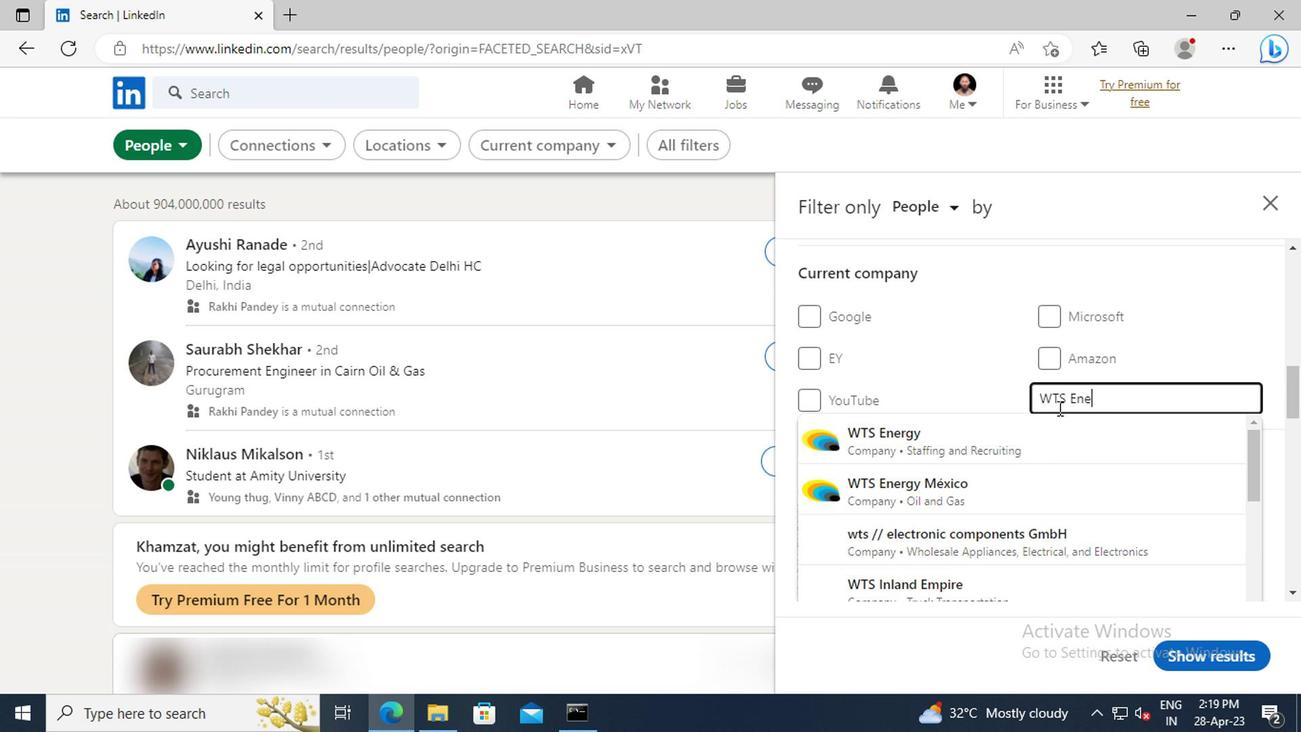 
Action: Mouse moved to (1051, 441)
Screenshot: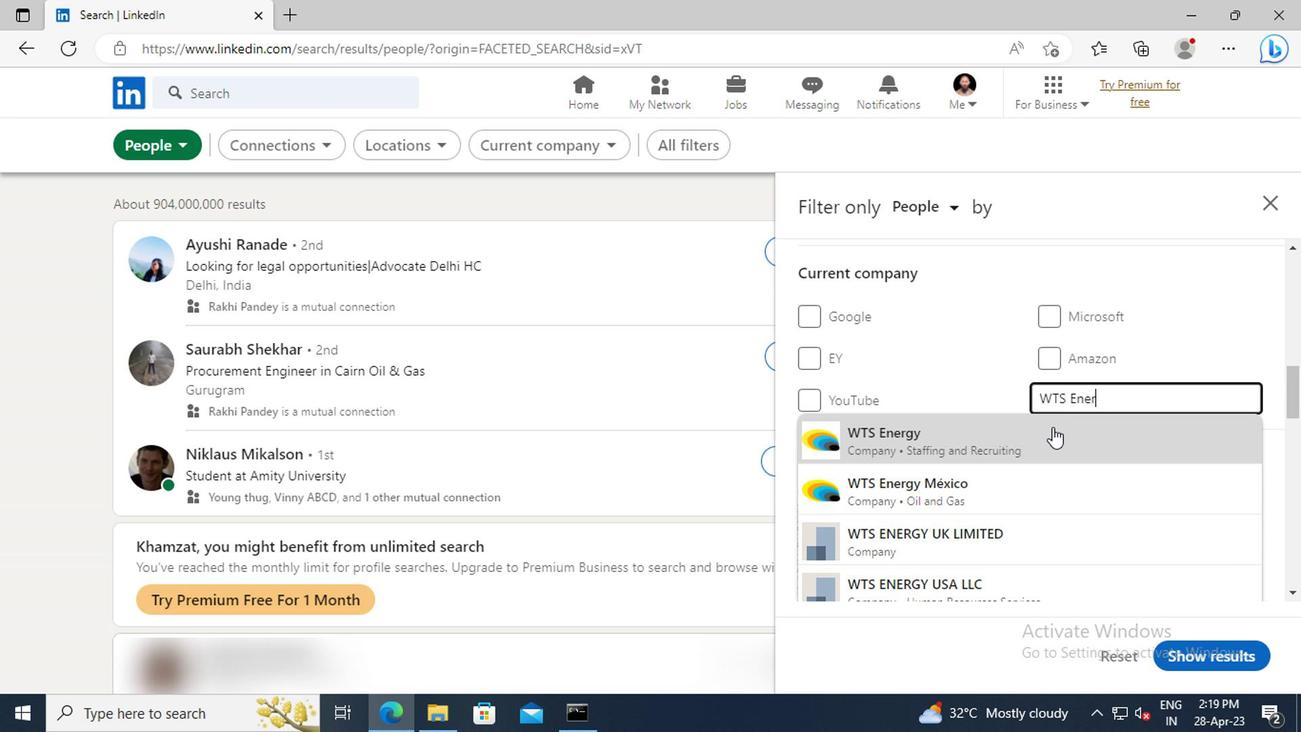 
Action: Mouse pressed left at (1051, 441)
Screenshot: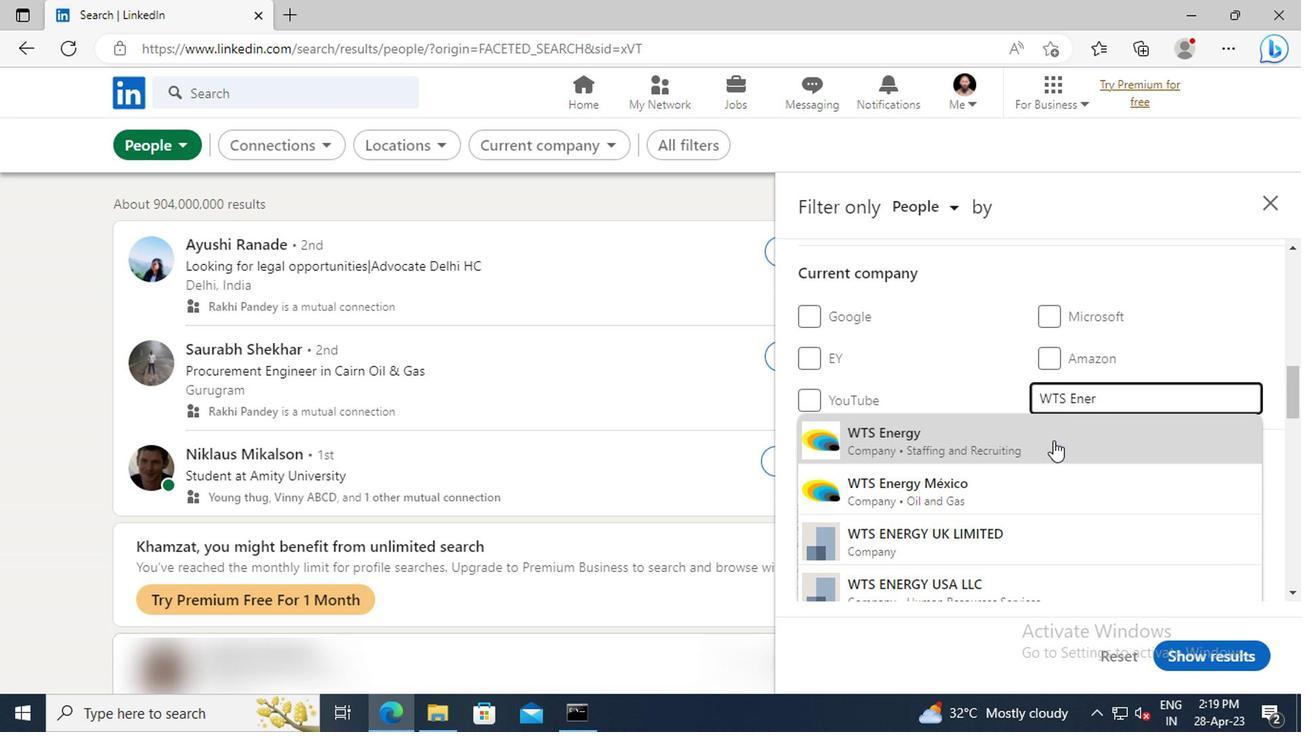 
Action: Mouse moved to (1055, 394)
Screenshot: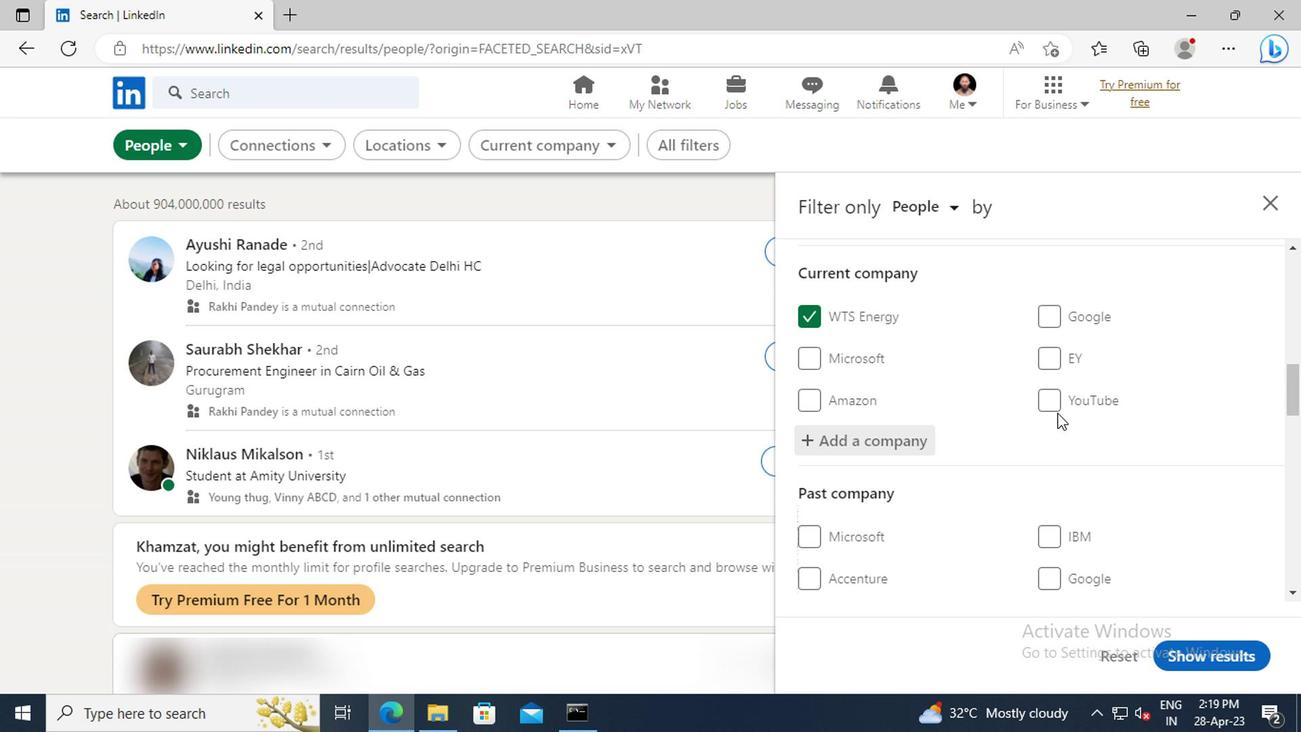 
Action: Mouse scrolled (1055, 393) with delta (0, 0)
Screenshot: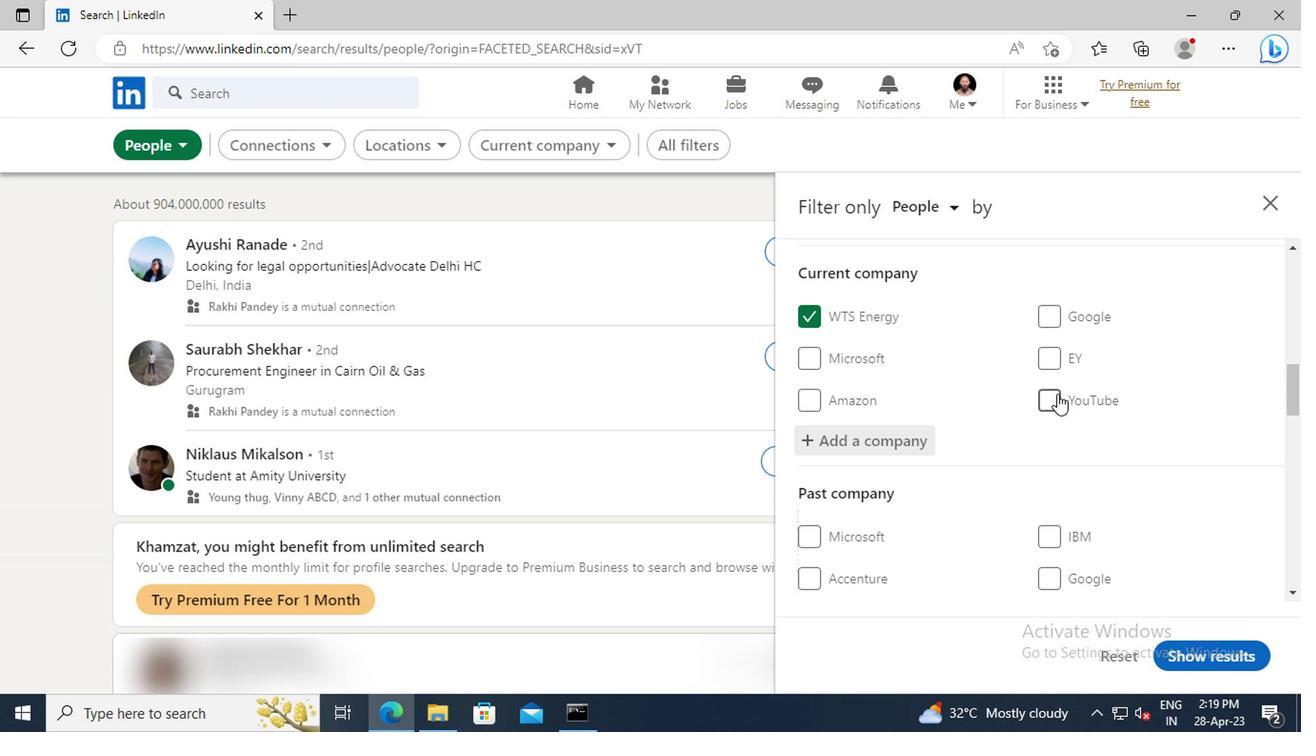 
Action: Mouse scrolled (1055, 393) with delta (0, 0)
Screenshot: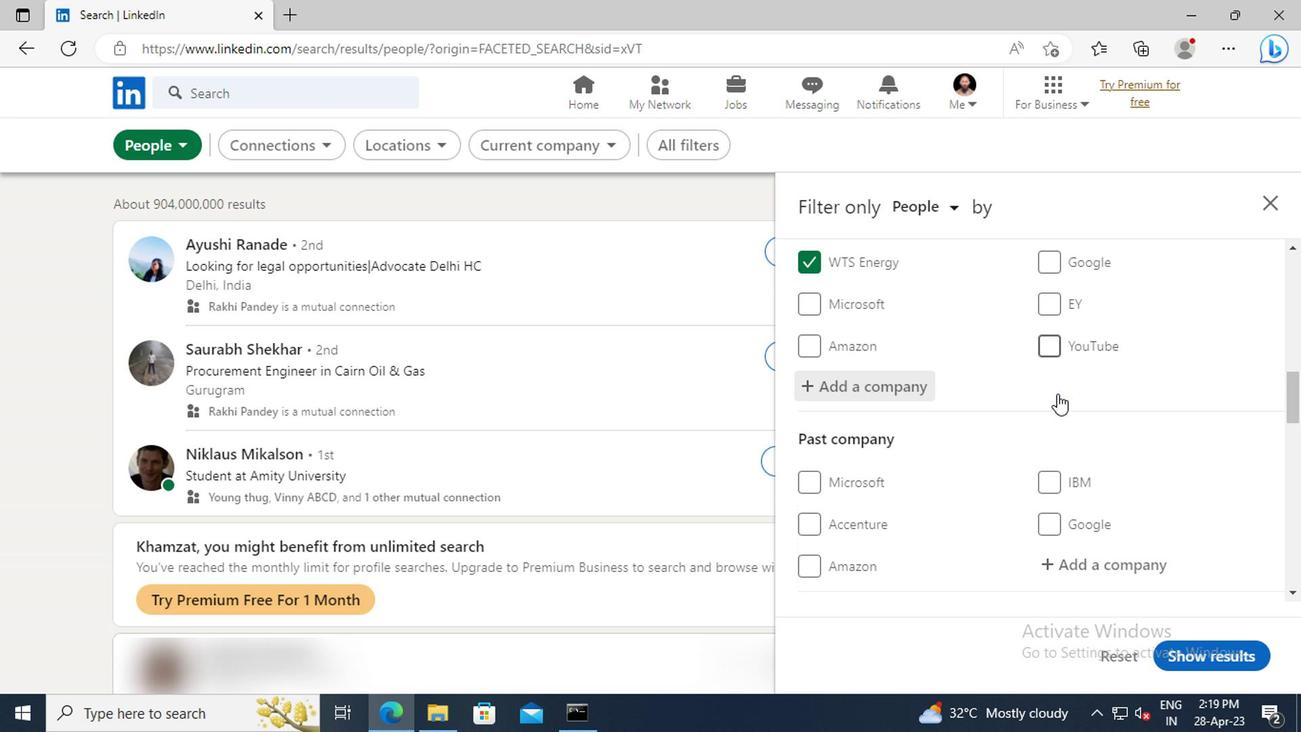 
Action: Mouse scrolled (1055, 393) with delta (0, 0)
Screenshot: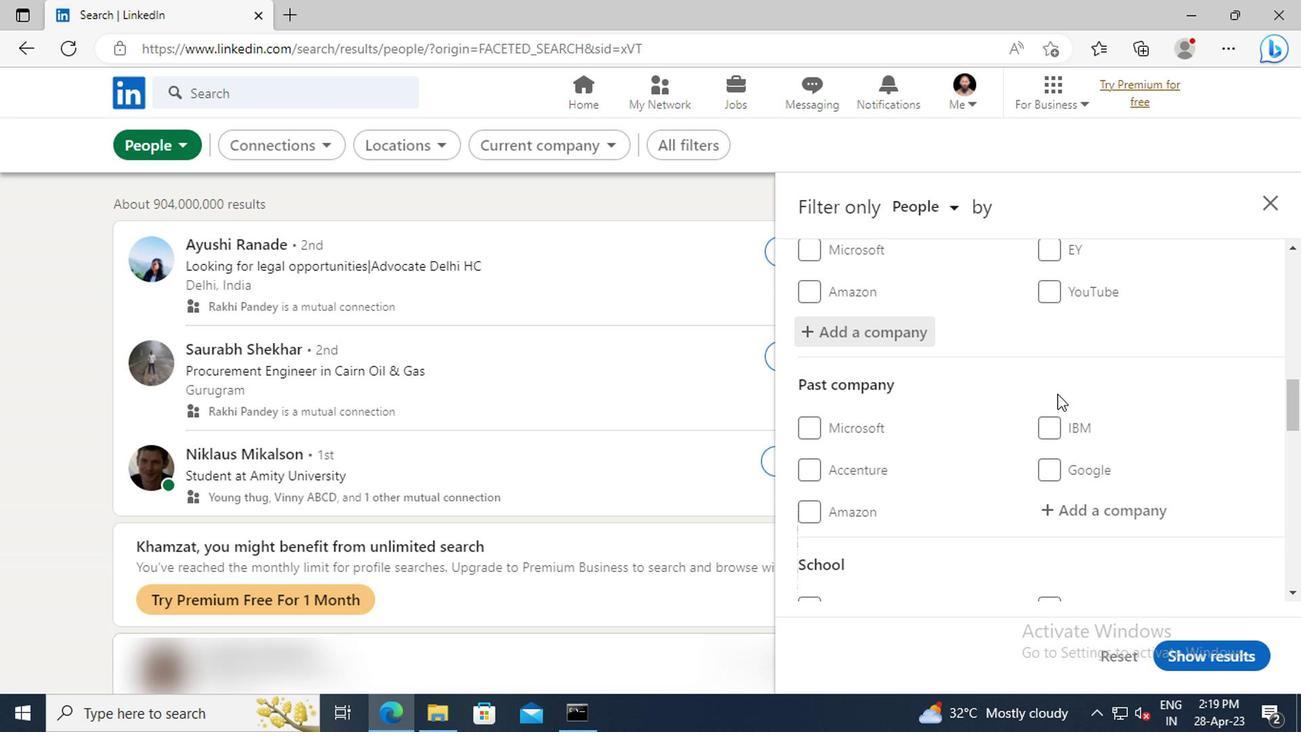 
Action: Mouse scrolled (1055, 393) with delta (0, 0)
Screenshot: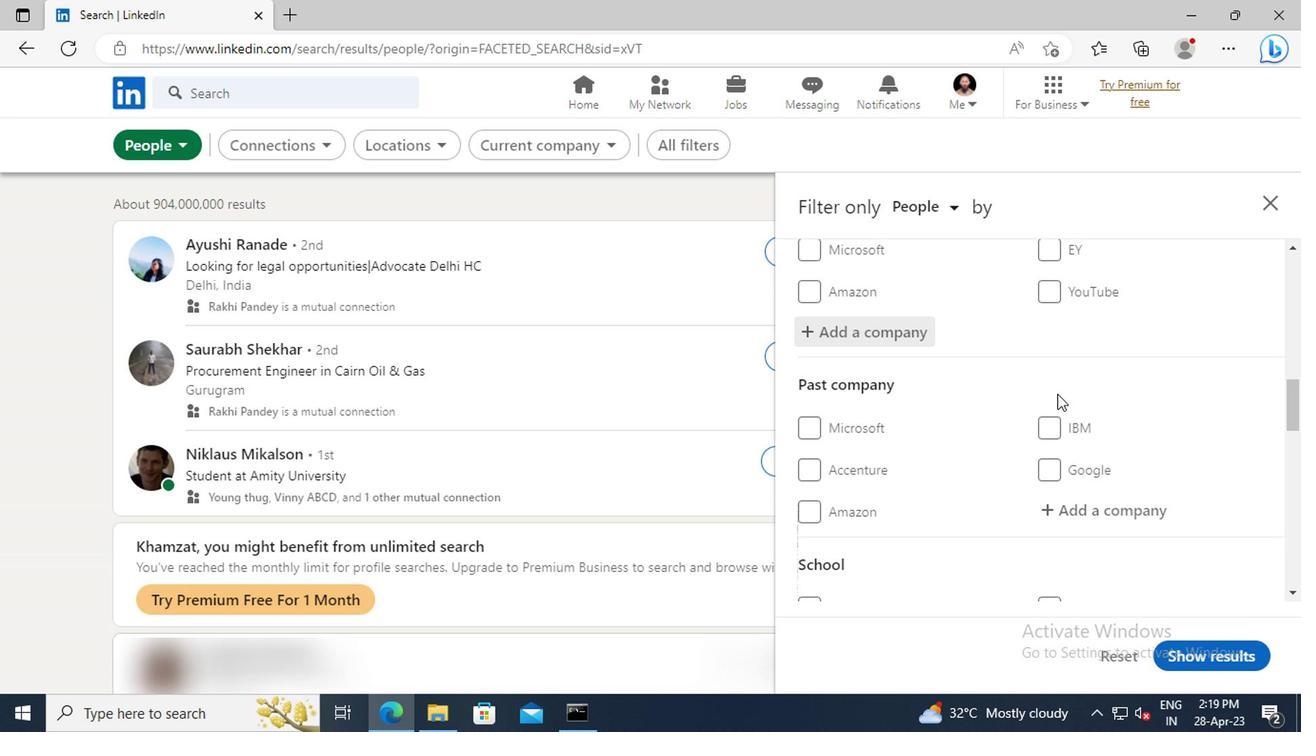 
Action: Mouse scrolled (1055, 393) with delta (0, 0)
Screenshot: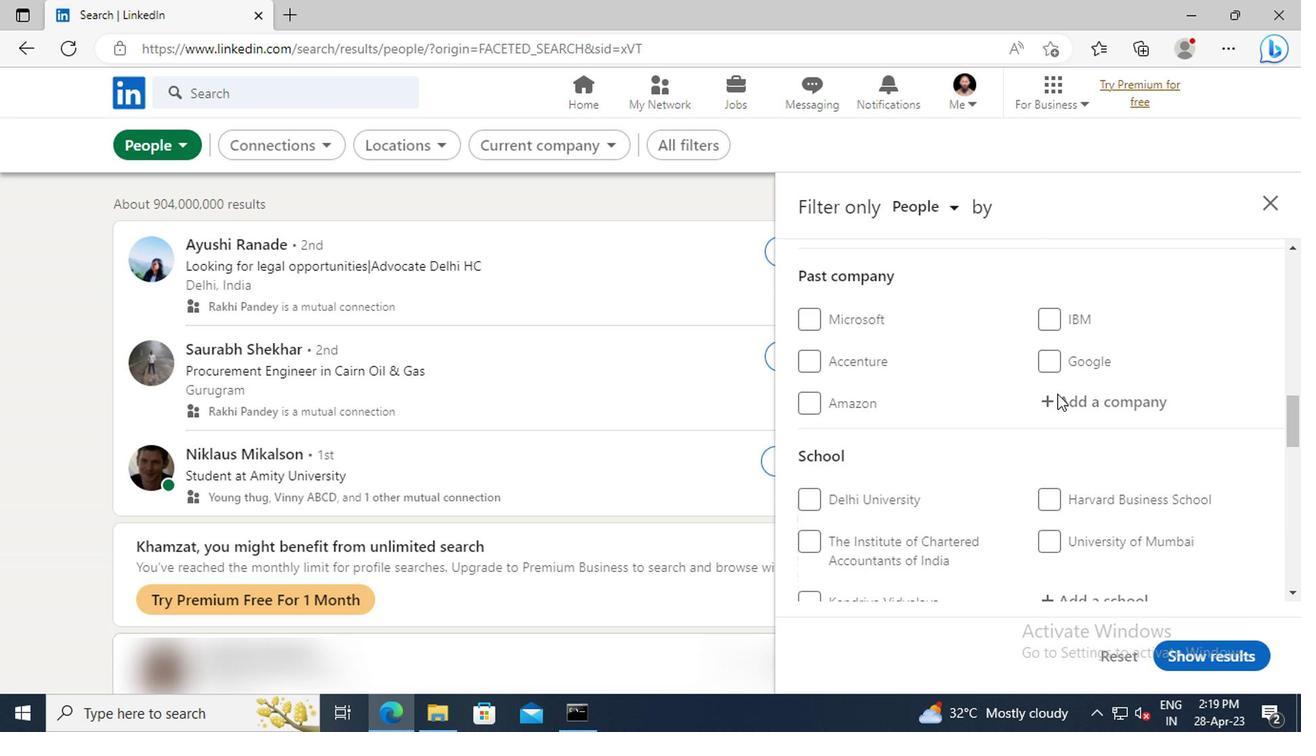 
Action: Mouse scrolled (1055, 393) with delta (0, 0)
Screenshot: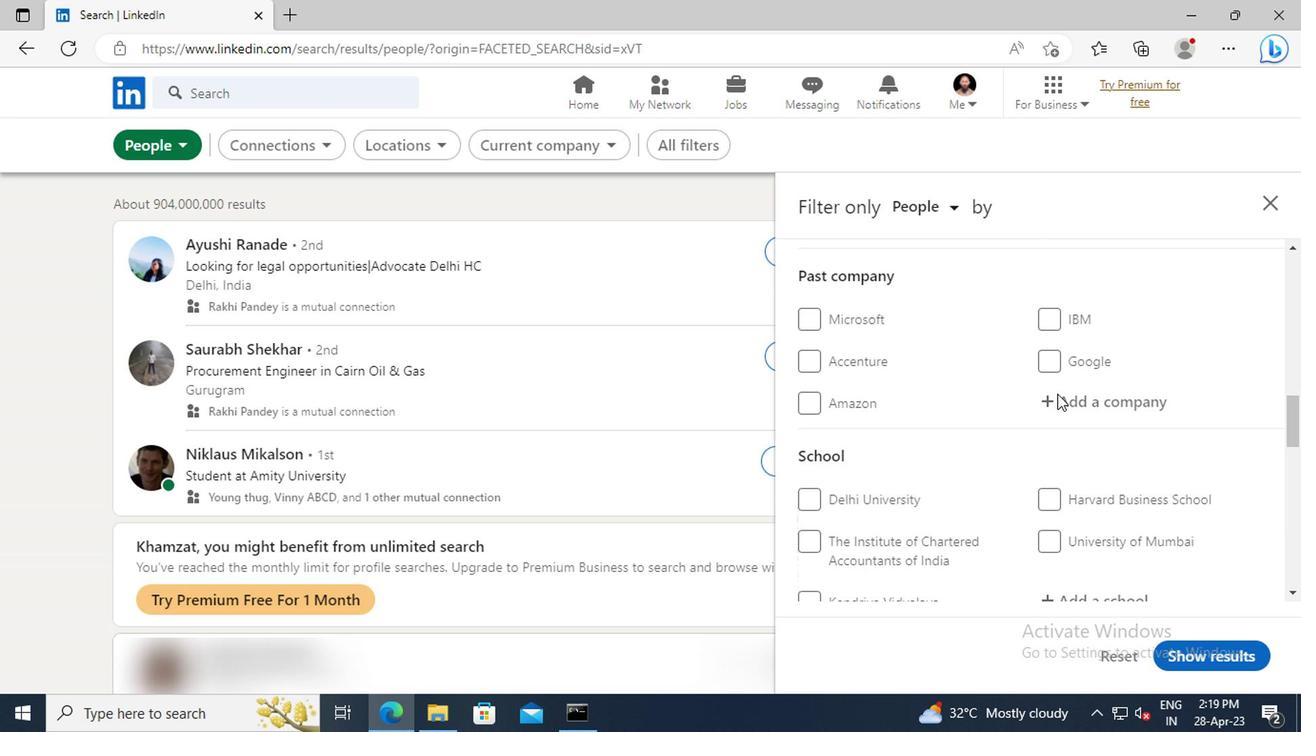 
Action: Mouse scrolled (1055, 393) with delta (0, 0)
Screenshot: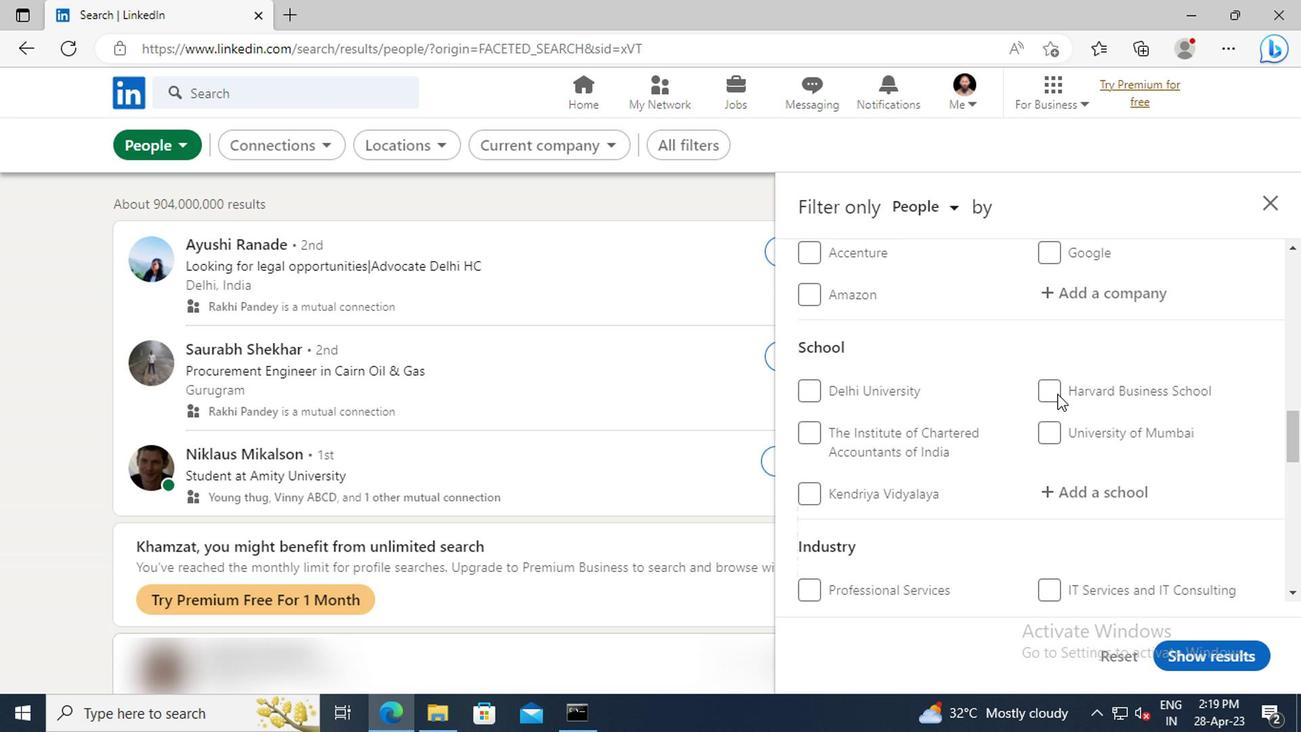 
Action: Mouse moved to (1057, 440)
Screenshot: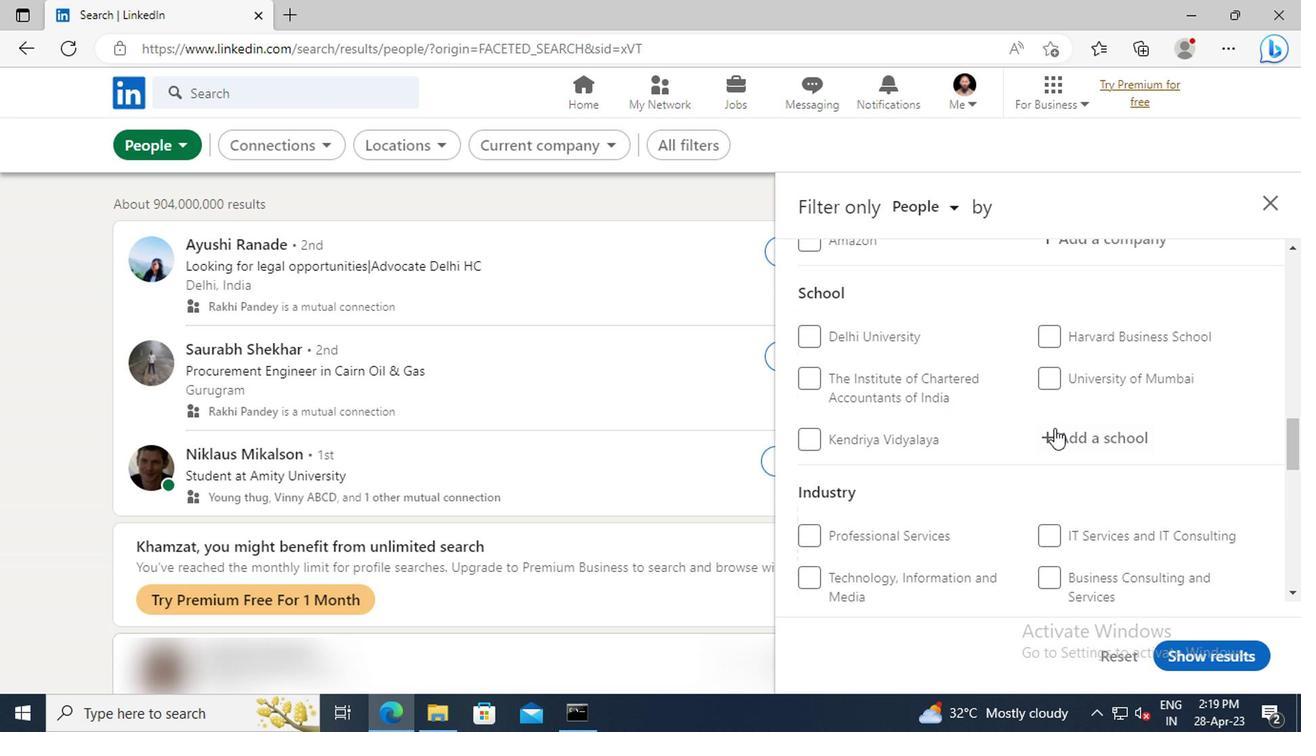
Action: Mouse pressed left at (1057, 440)
Screenshot: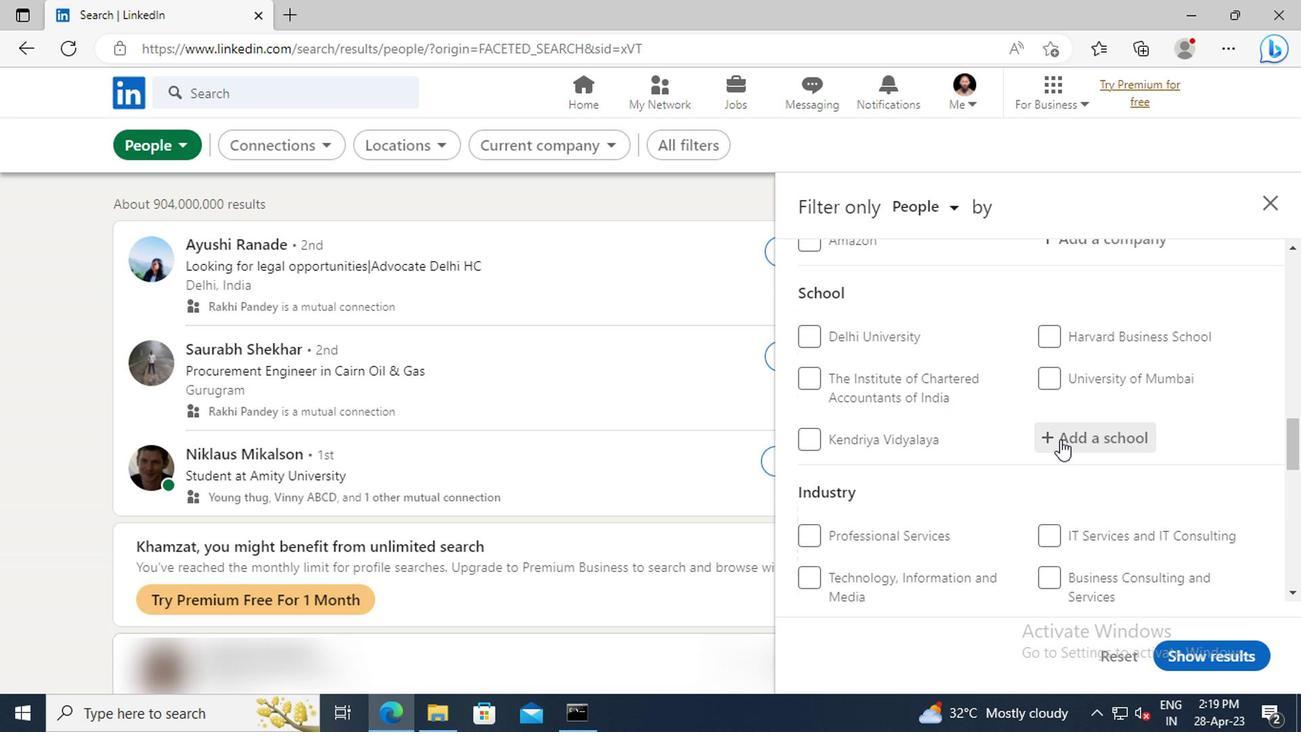 
Action: Key pressed <Key.shift>NIIT<Key.space><Key.shift>UNI
Screenshot: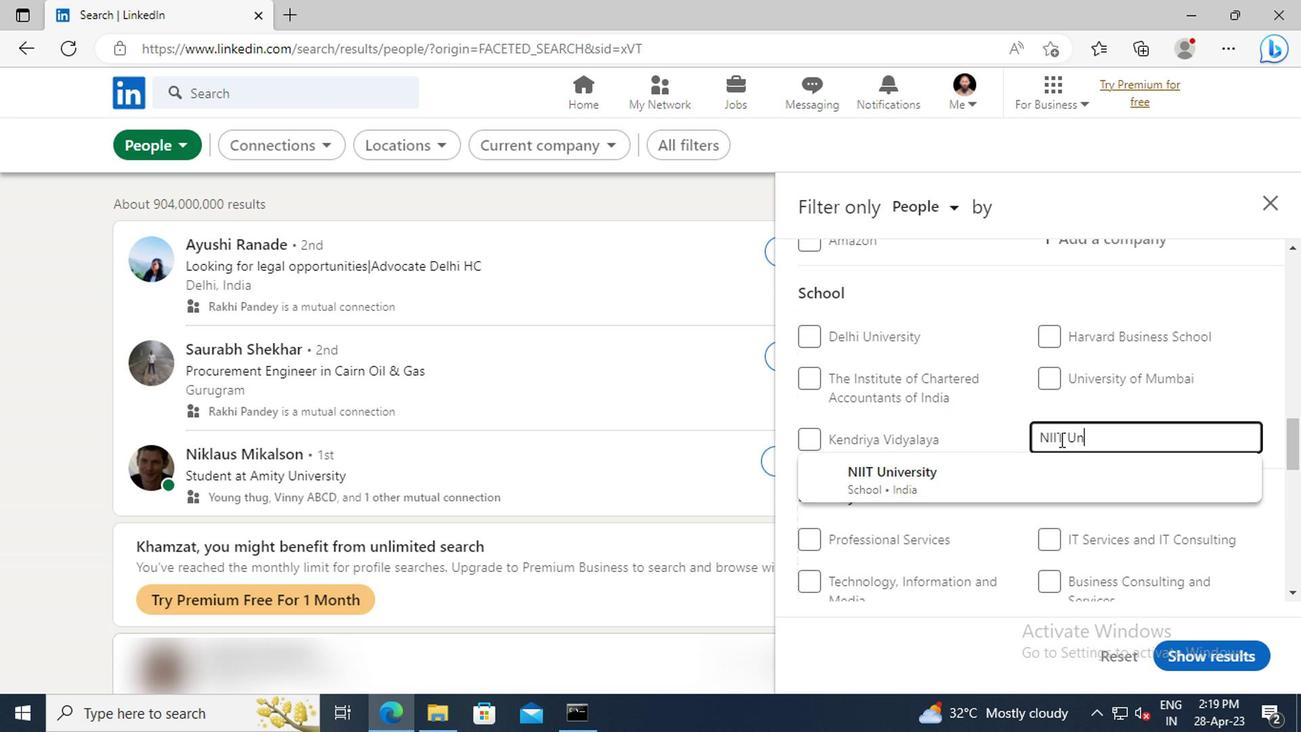 
Action: Mouse moved to (1040, 476)
Screenshot: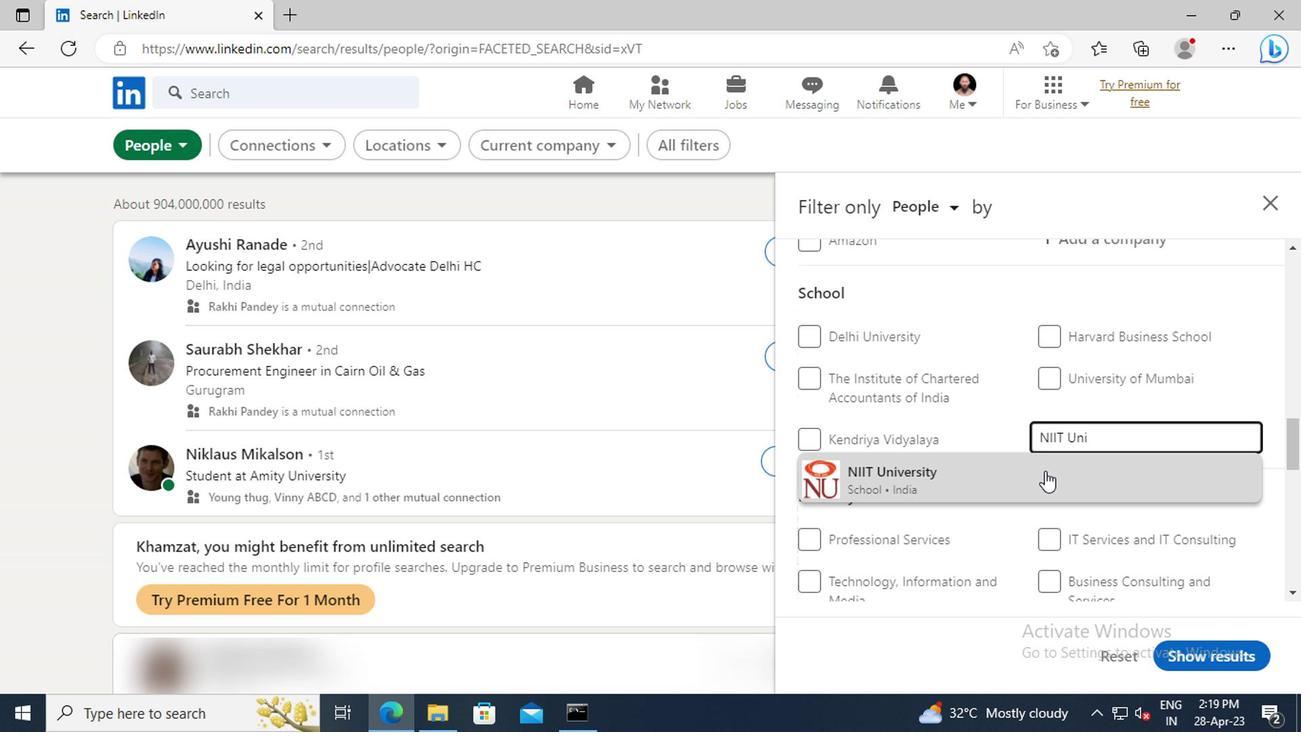 
Action: Mouse pressed left at (1040, 476)
Screenshot: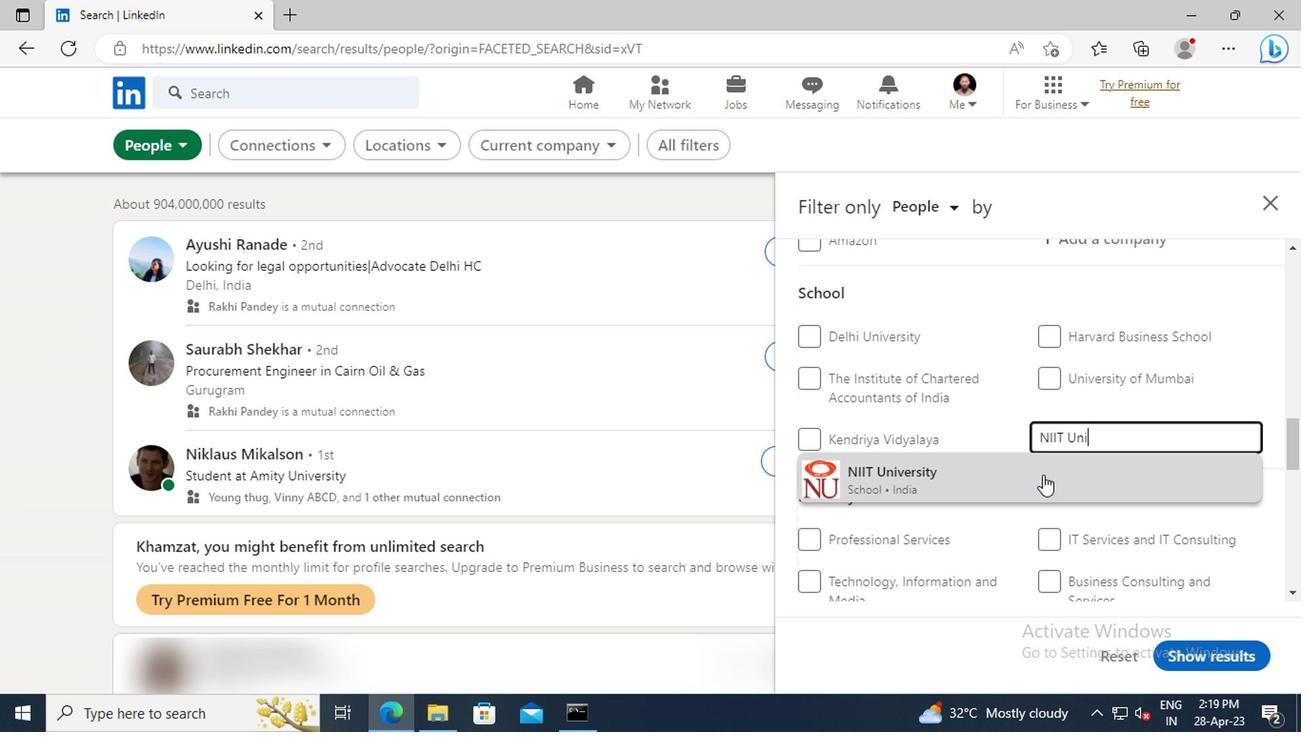 
Action: Mouse moved to (1043, 424)
Screenshot: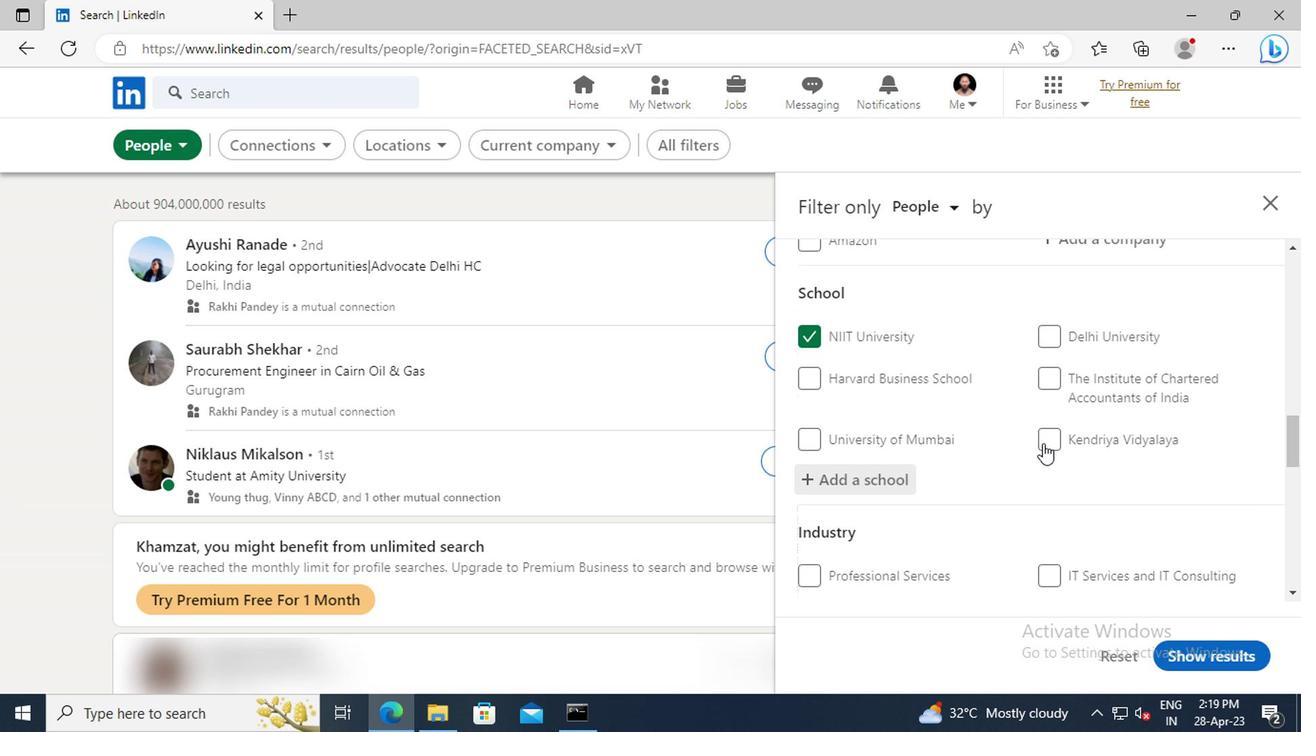 
Action: Mouse scrolled (1043, 423) with delta (0, 0)
Screenshot: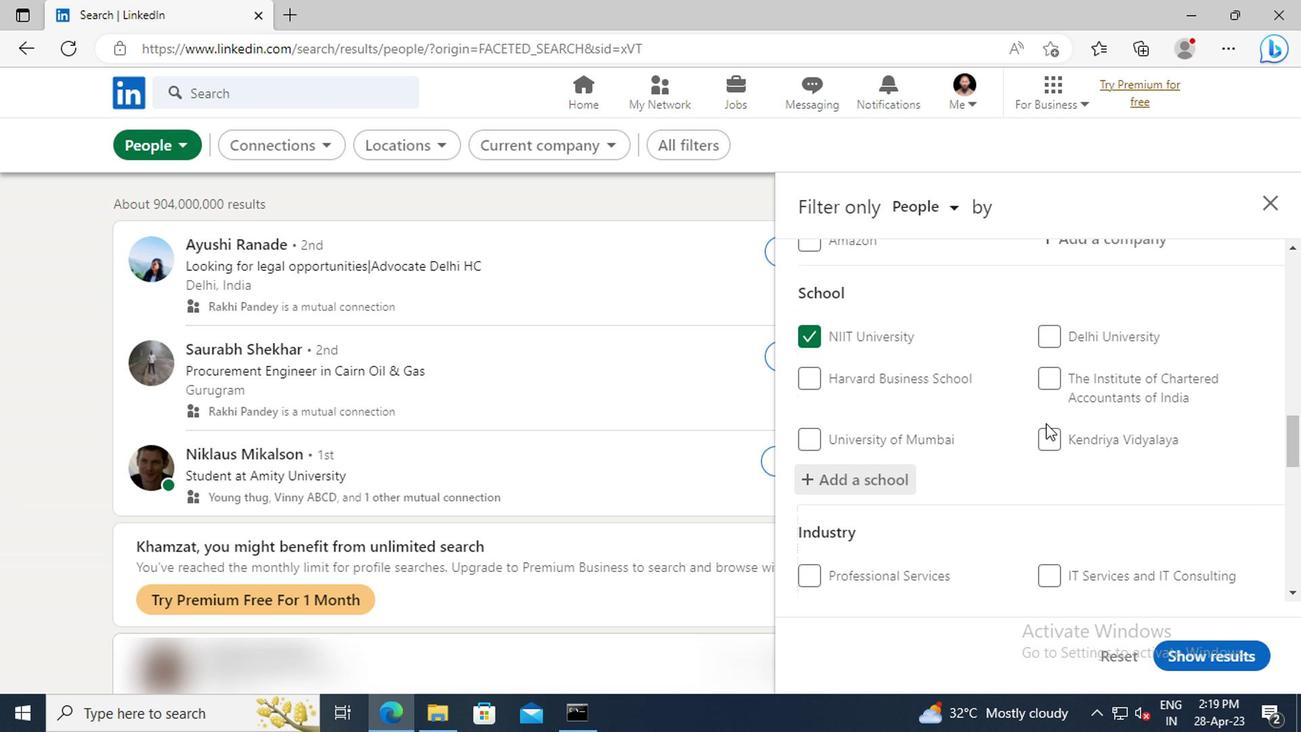 
Action: Mouse scrolled (1043, 423) with delta (0, 0)
Screenshot: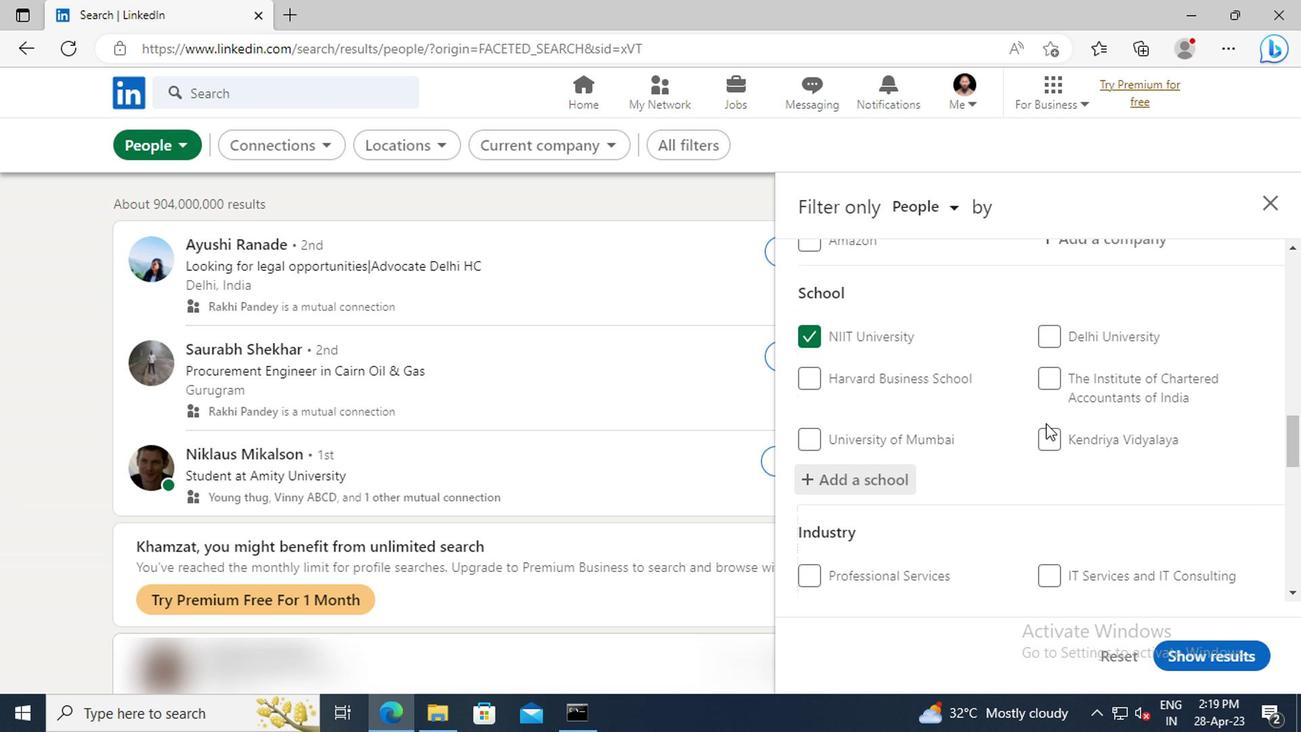 
Action: Mouse scrolled (1043, 423) with delta (0, 0)
Screenshot: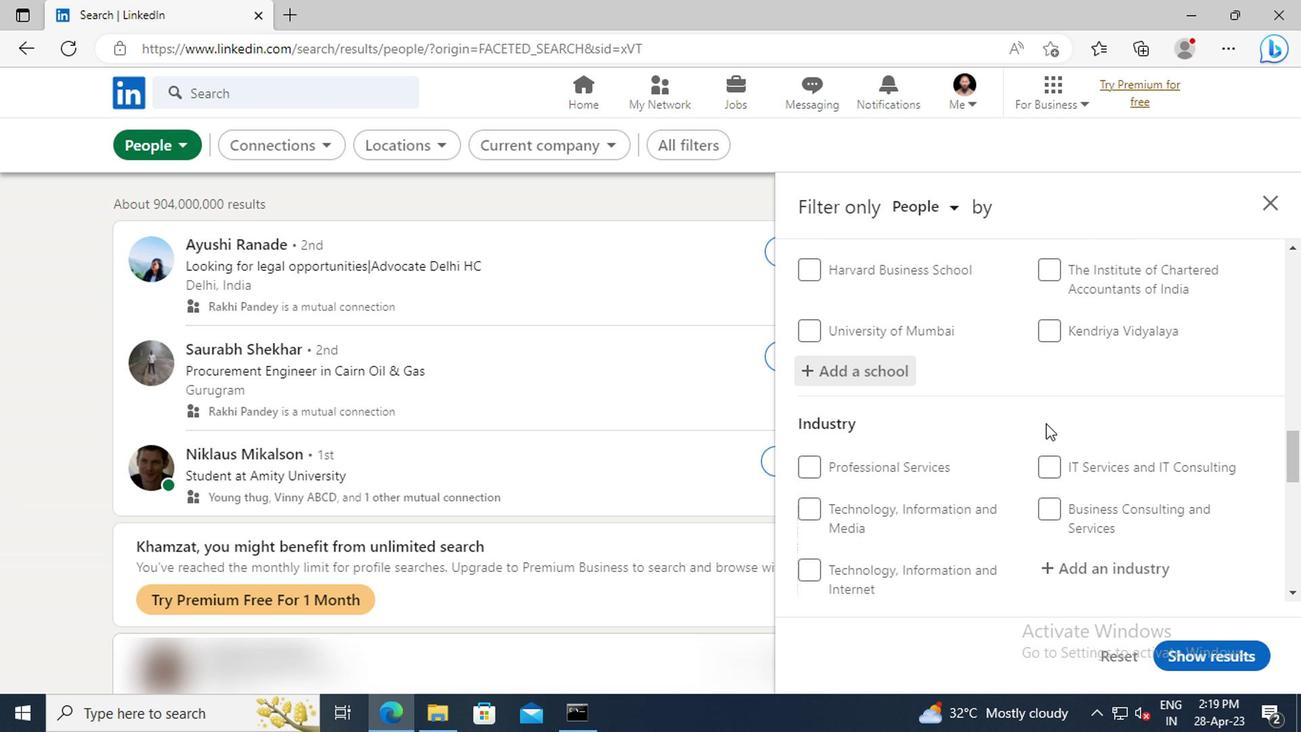 
Action: Mouse moved to (1043, 424)
Screenshot: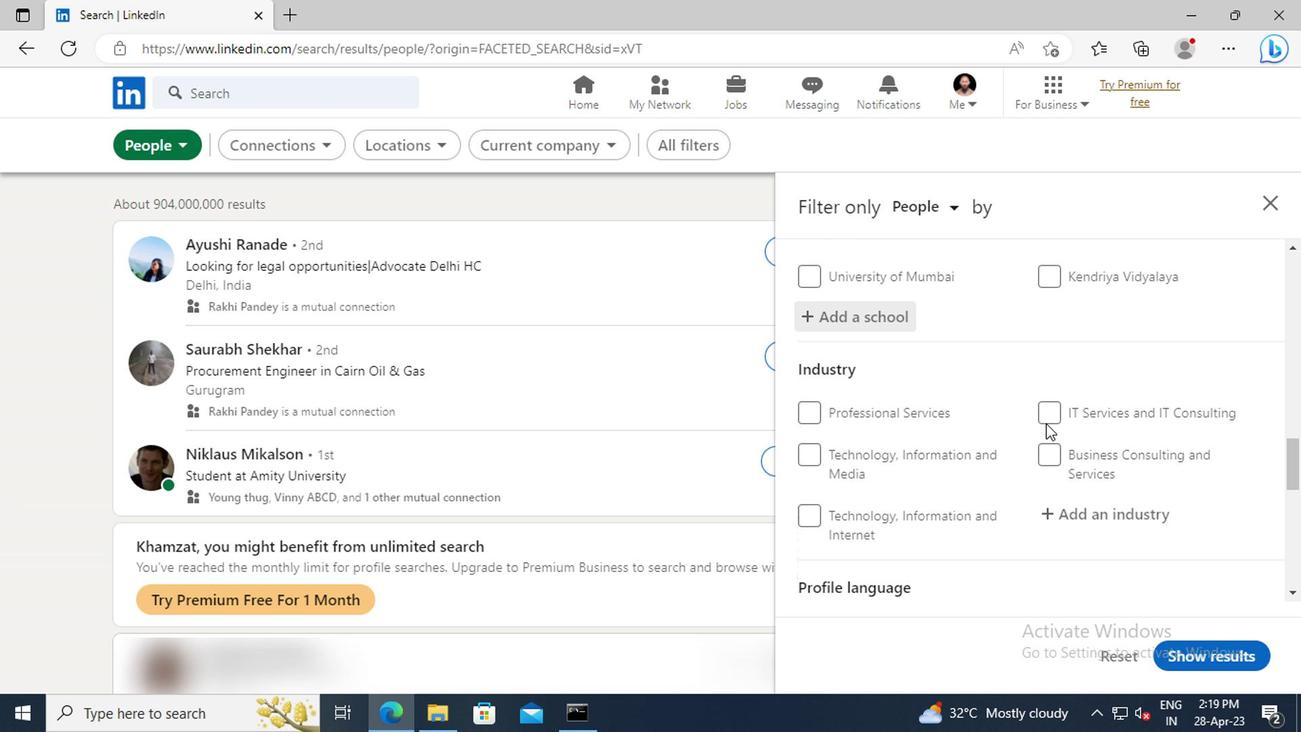 
Action: Mouse scrolled (1043, 423) with delta (0, 0)
Screenshot: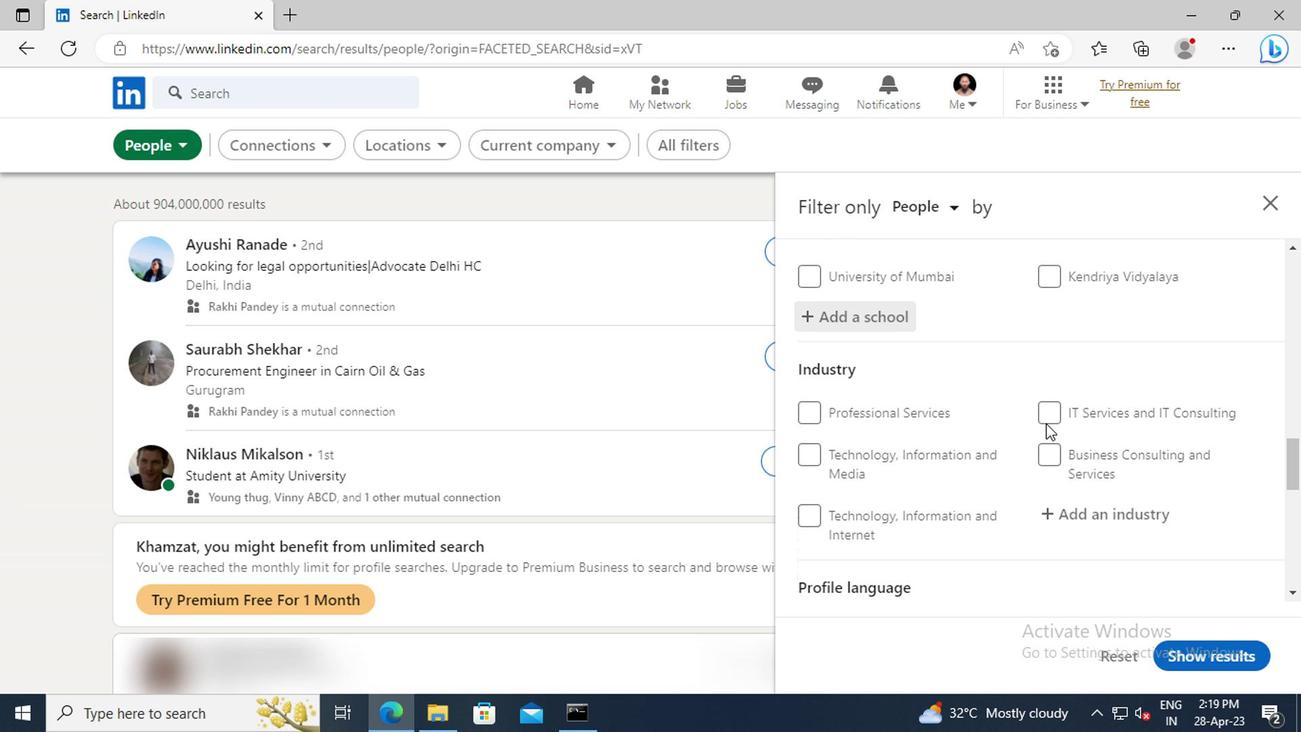 
Action: Mouse scrolled (1043, 423) with delta (0, 0)
Screenshot: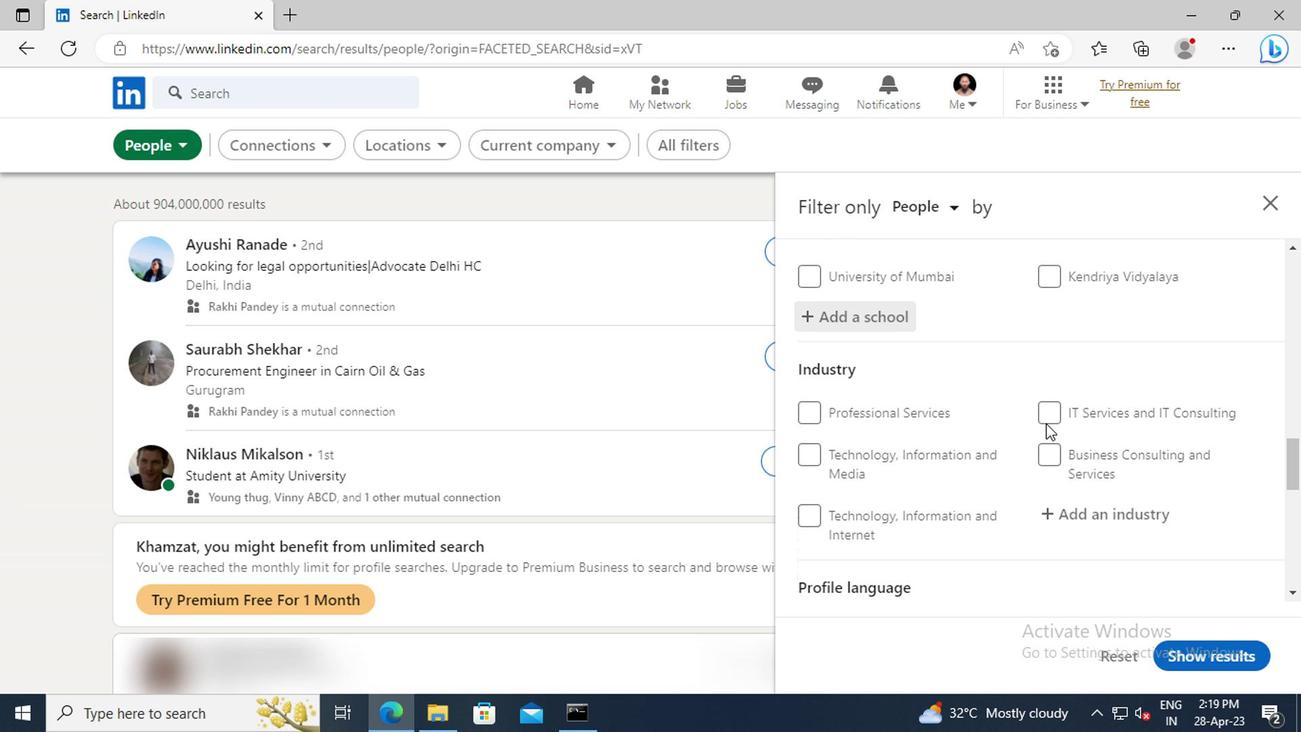 
Action: Mouse moved to (1054, 412)
Screenshot: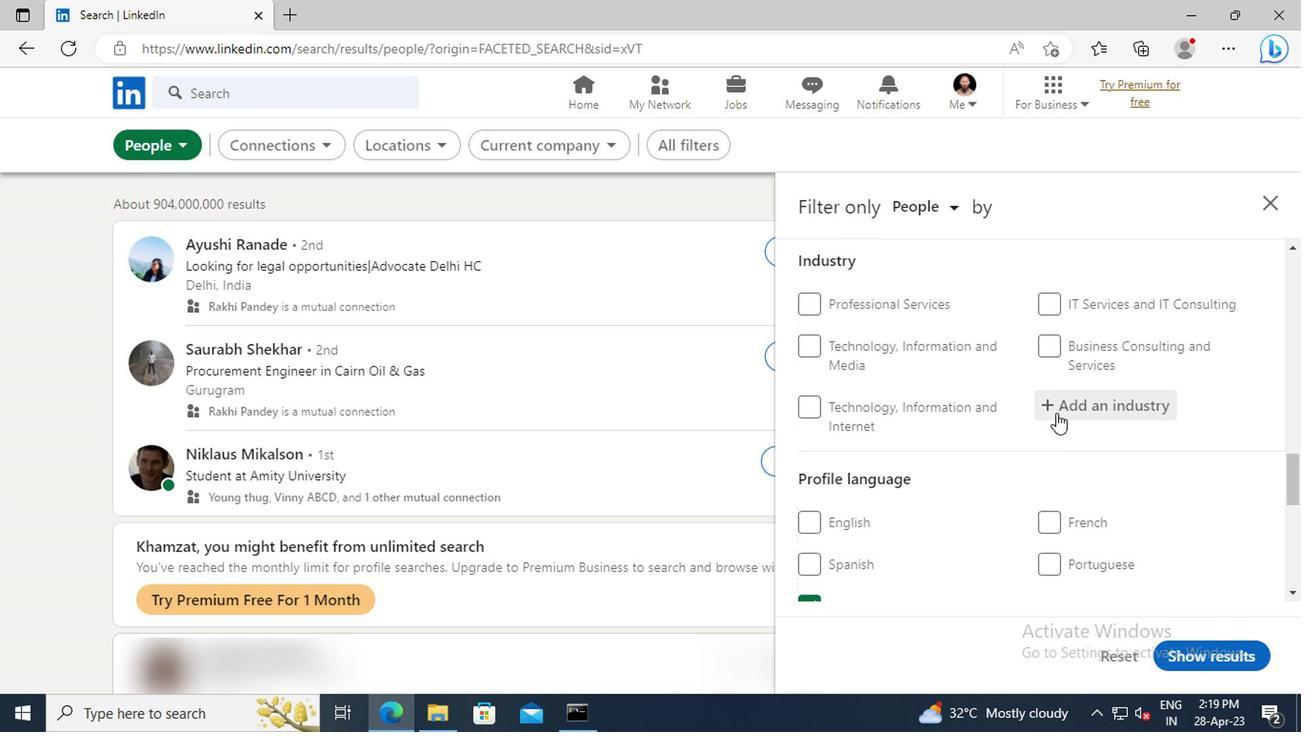 
Action: Mouse pressed left at (1054, 412)
Screenshot: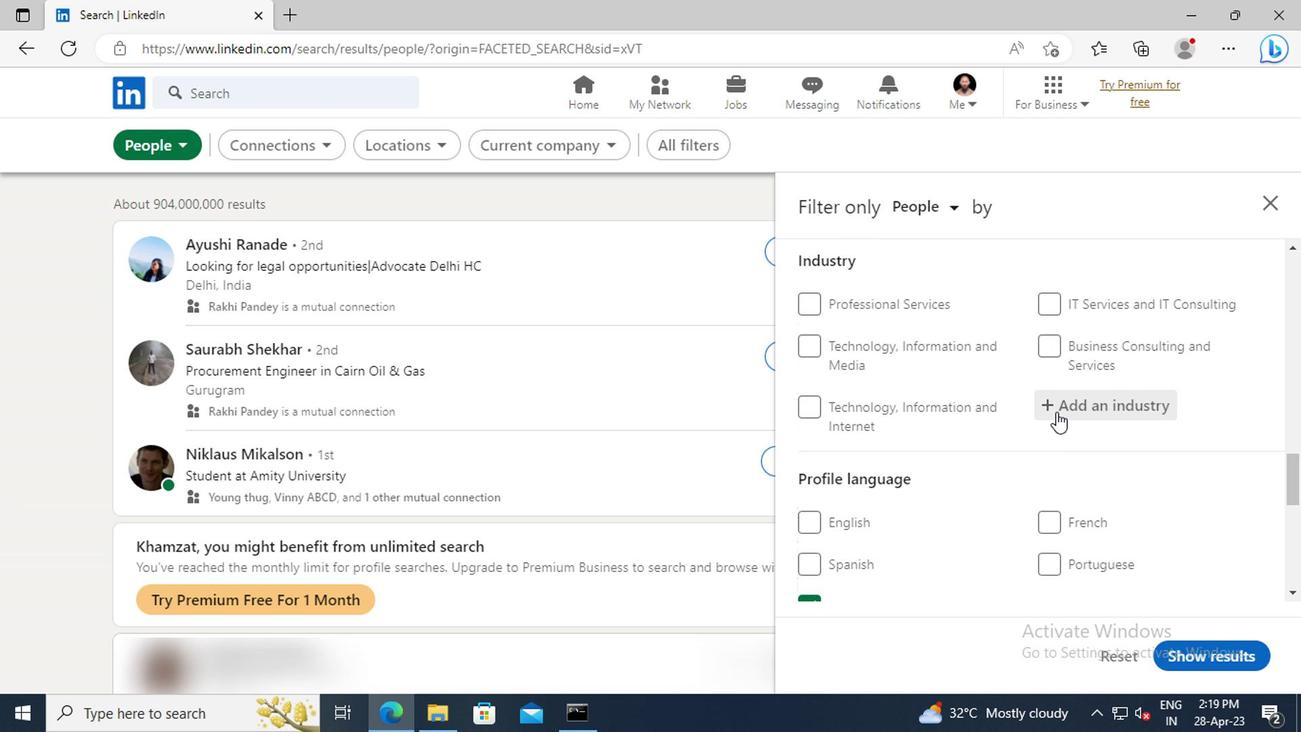 
Action: Key pressed <Key.shift>METAL<Key.space><Key.shift>ORE<Key.space>
Screenshot: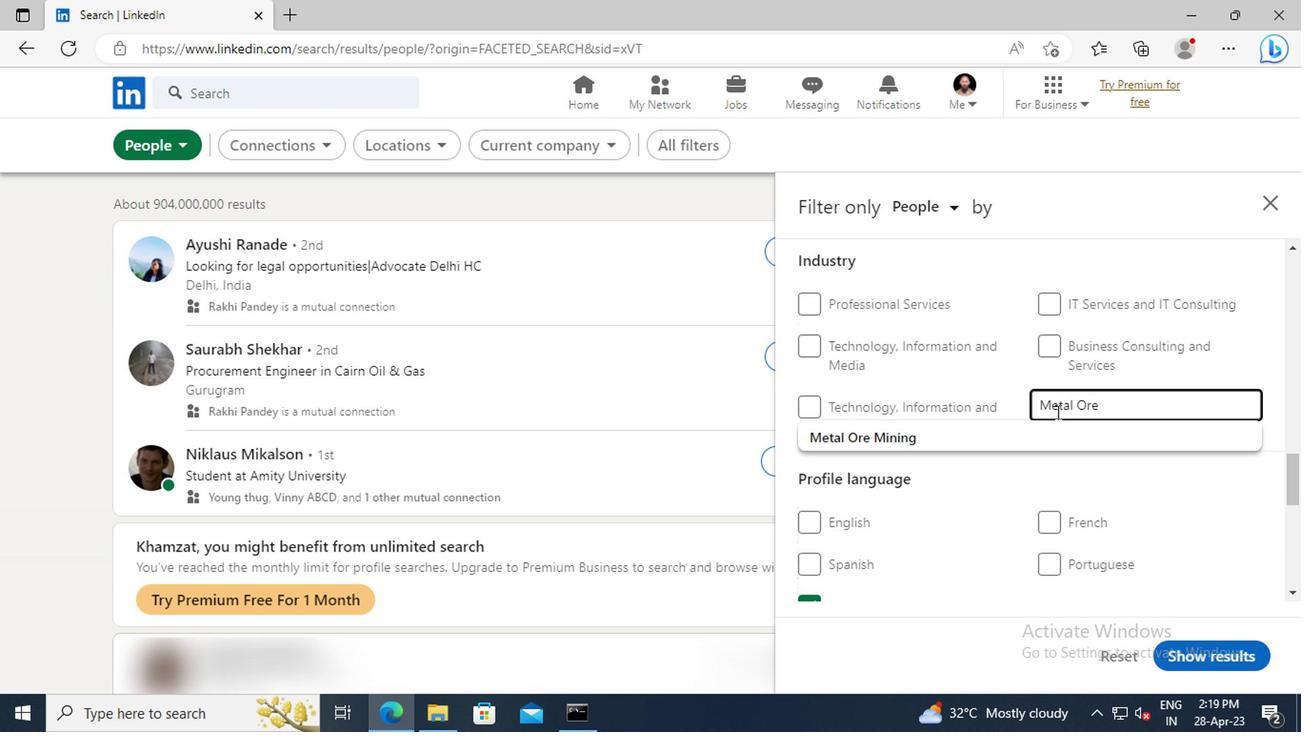 
Action: Mouse moved to (1030, 438)
Screenshot: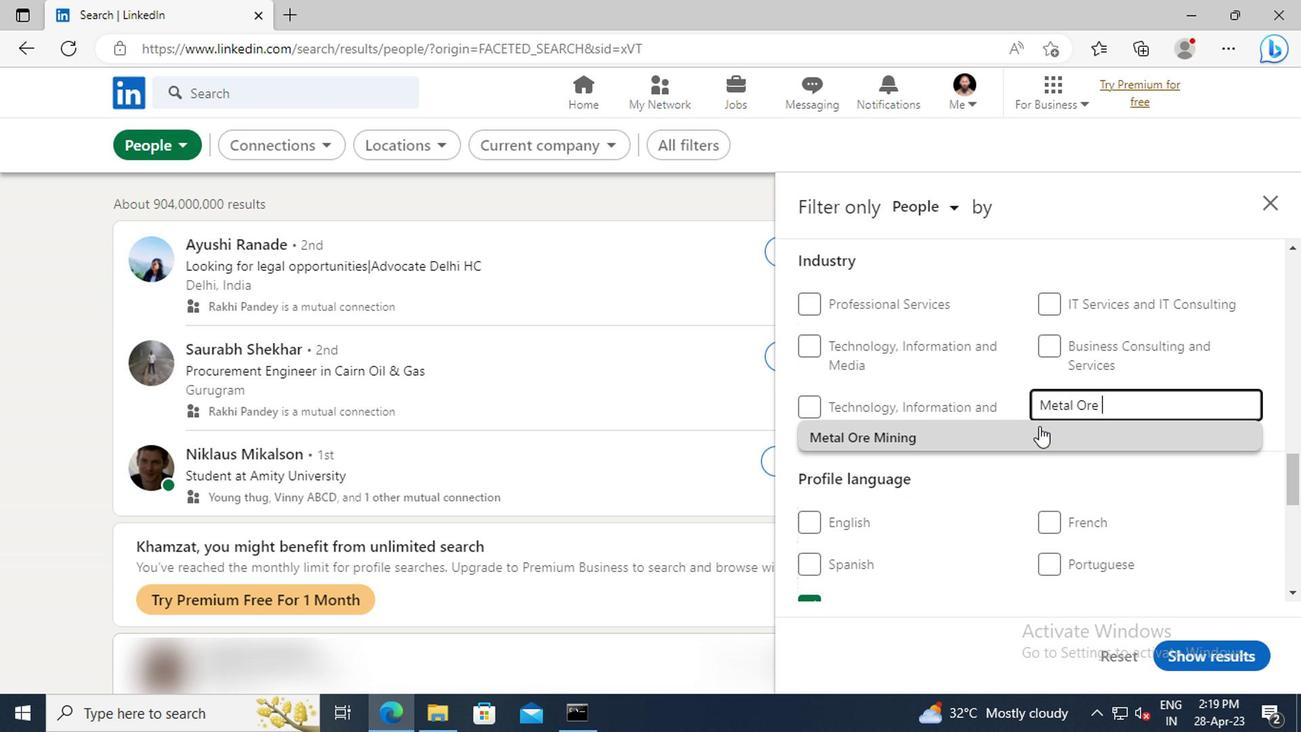 
Action: Mouse pressed left at (1030, 438)
Screenshot: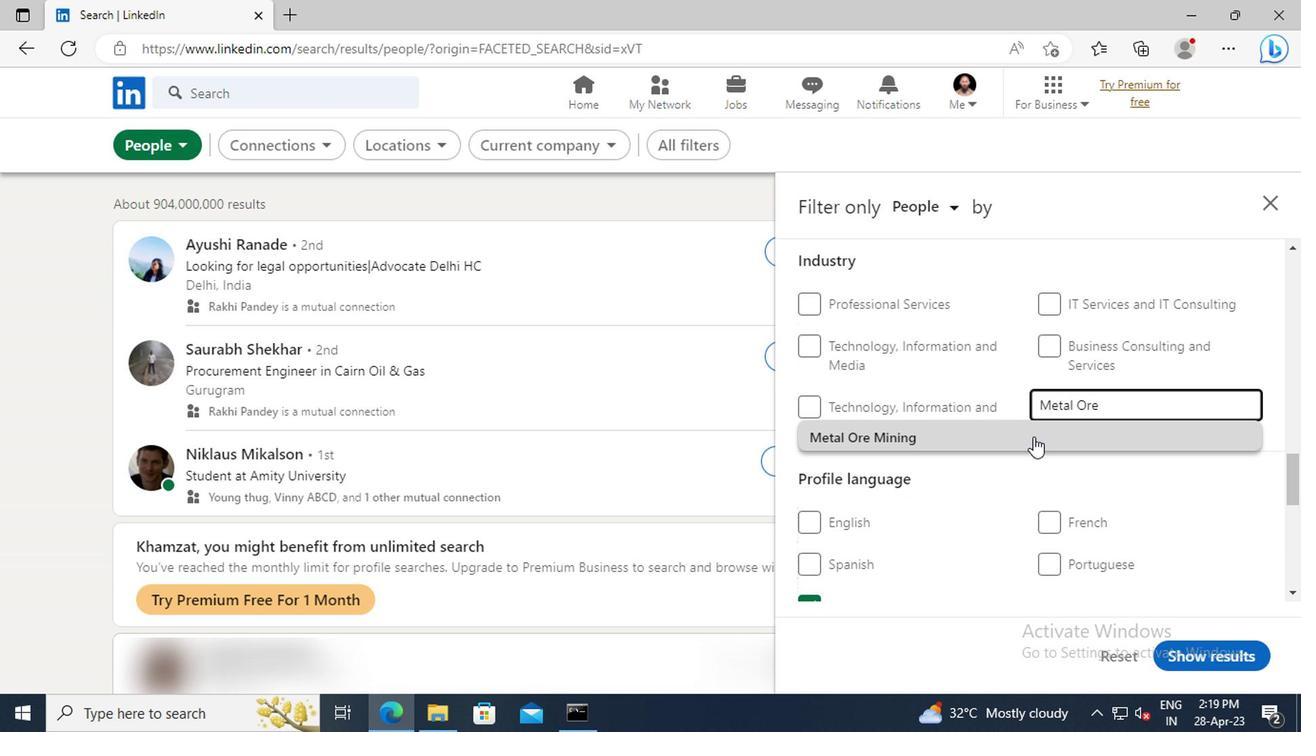 
Action: Mouse moved to (1027, 407)
Screenshot: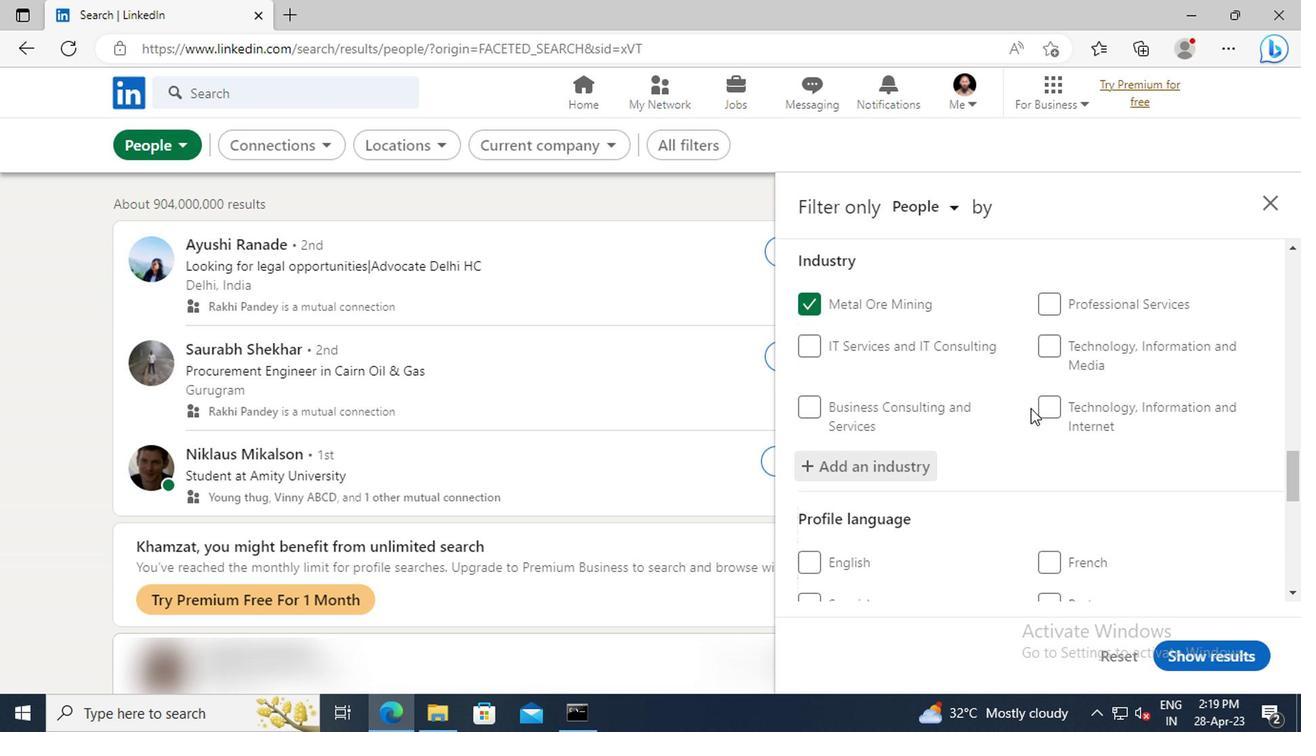 
Action: Mouse scrolled (1027, 406) with delta (0, -1)
Screenshot: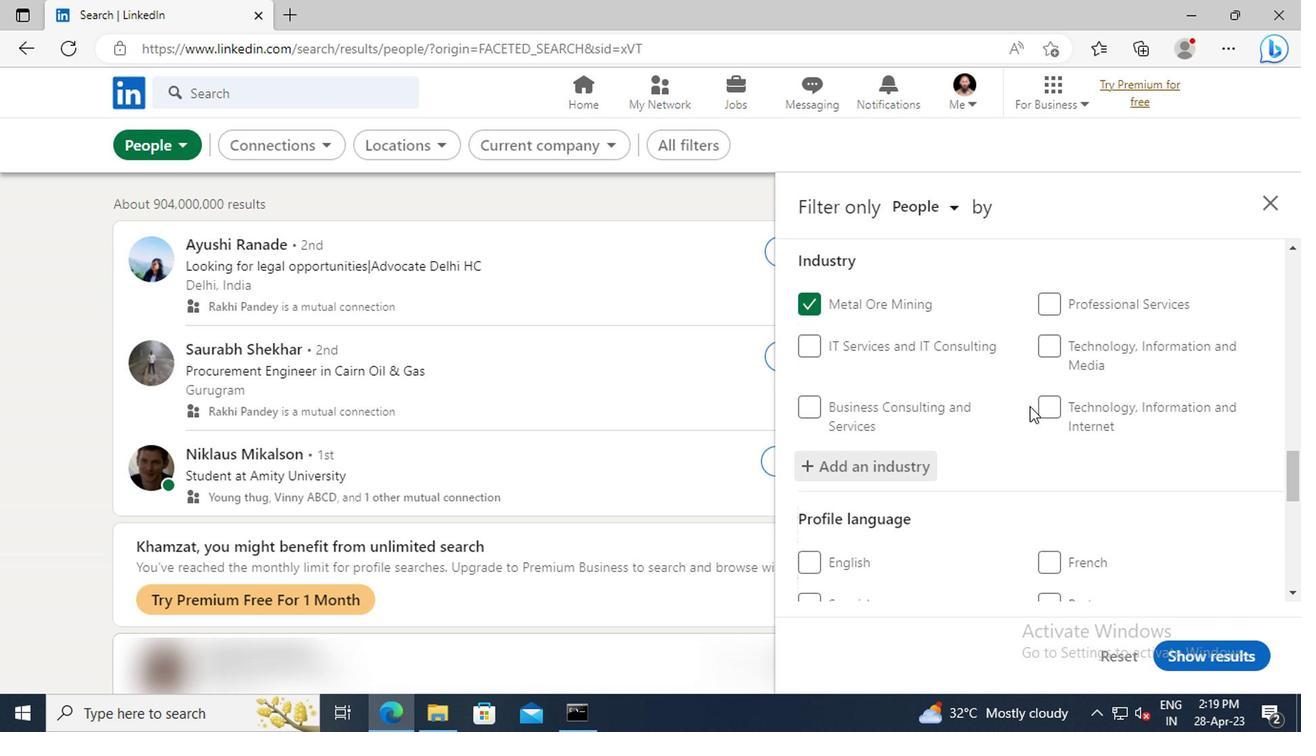 
Action: Mouse scrolled (1027, 406) with delta (0, -1)
Screenshot: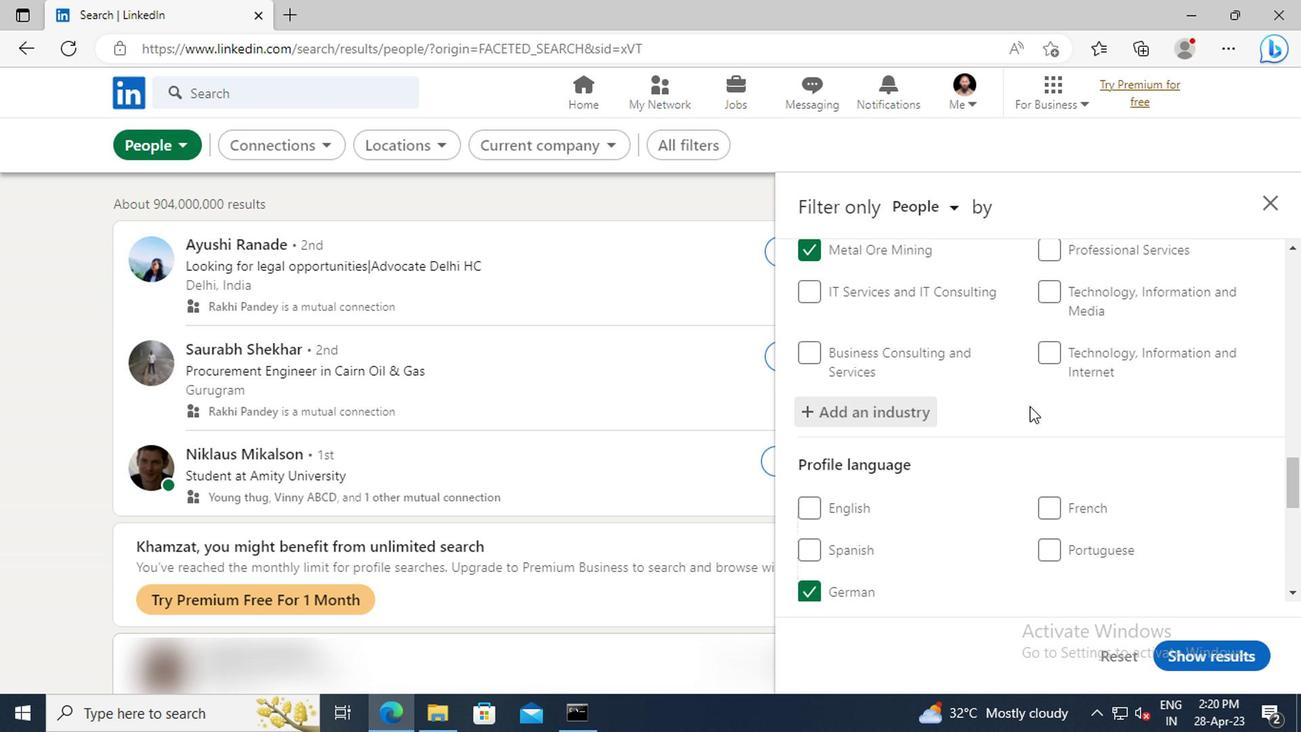 
Action: Mouse scrolled (1027, 406) with delta (0, -1)
Screenshot: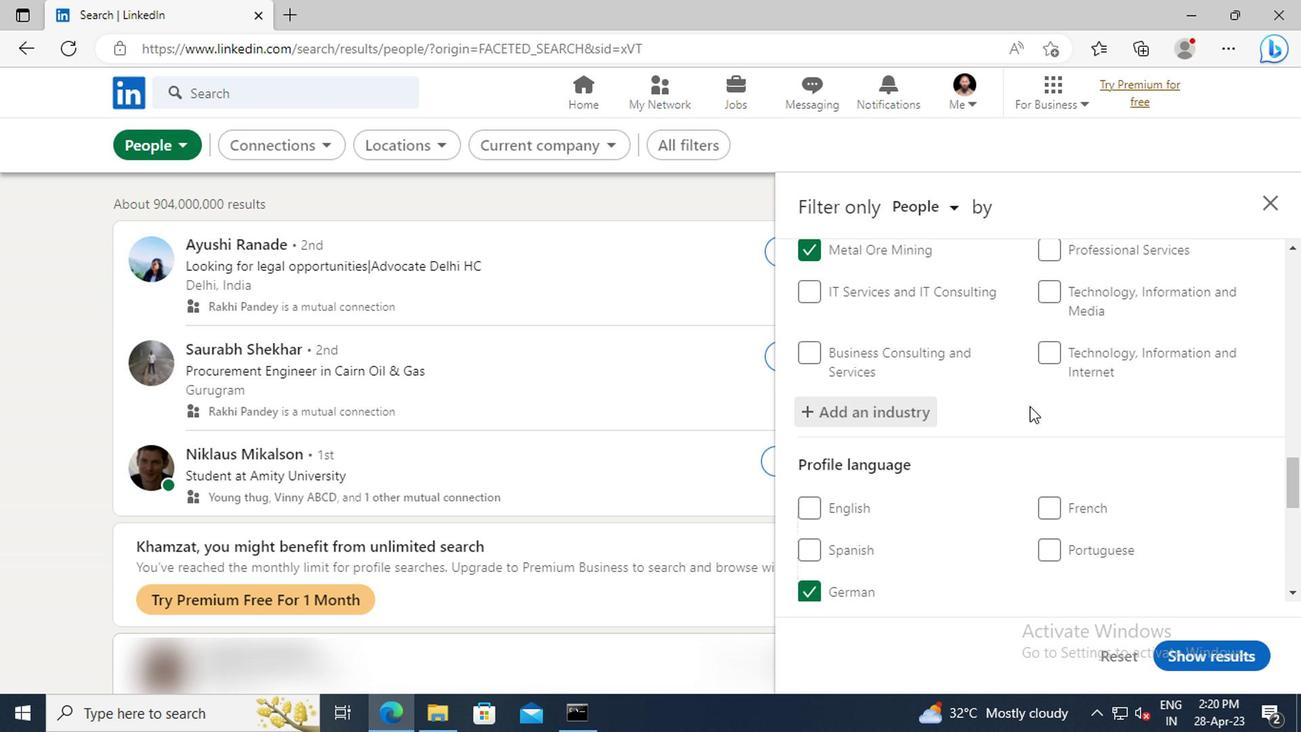 
Action: Mouse scrolled (1027, 406) with delta (0, -1)
Screenshot: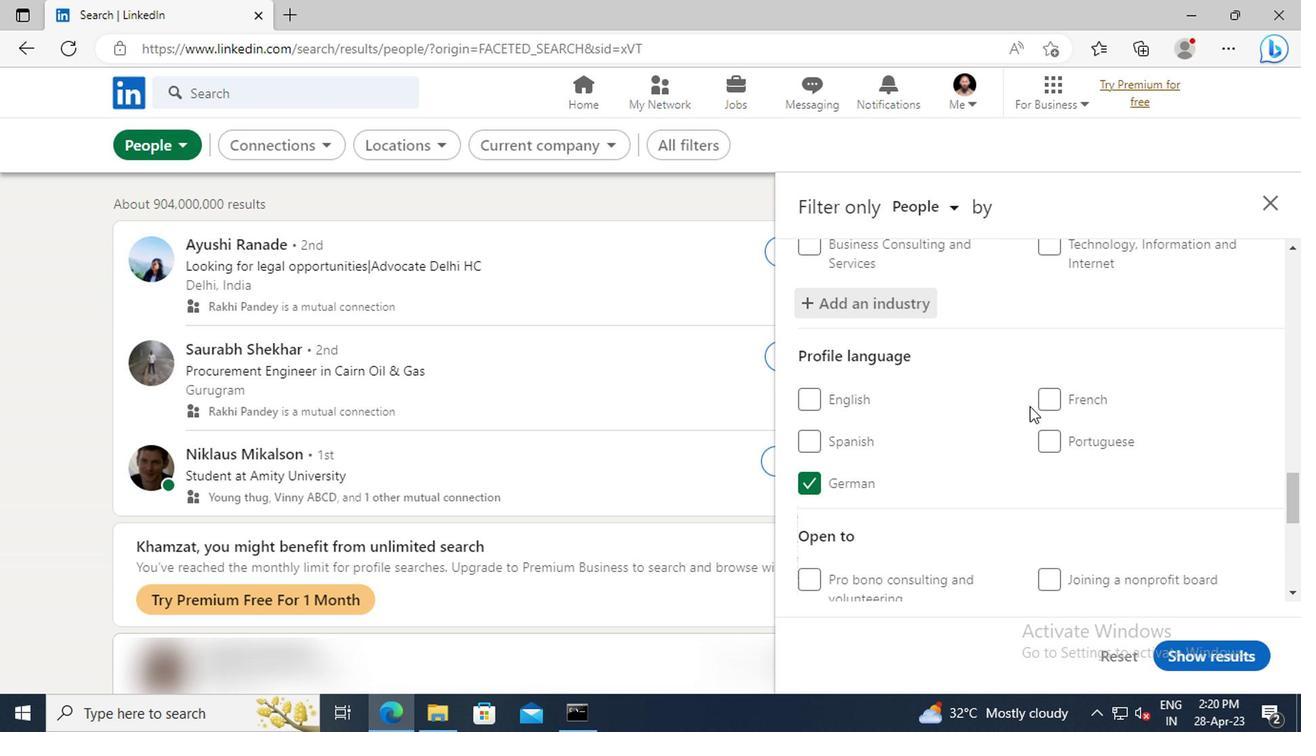 
Action: Mouse scrolled (1027, 406) with delta (0, -1)
Screenshot: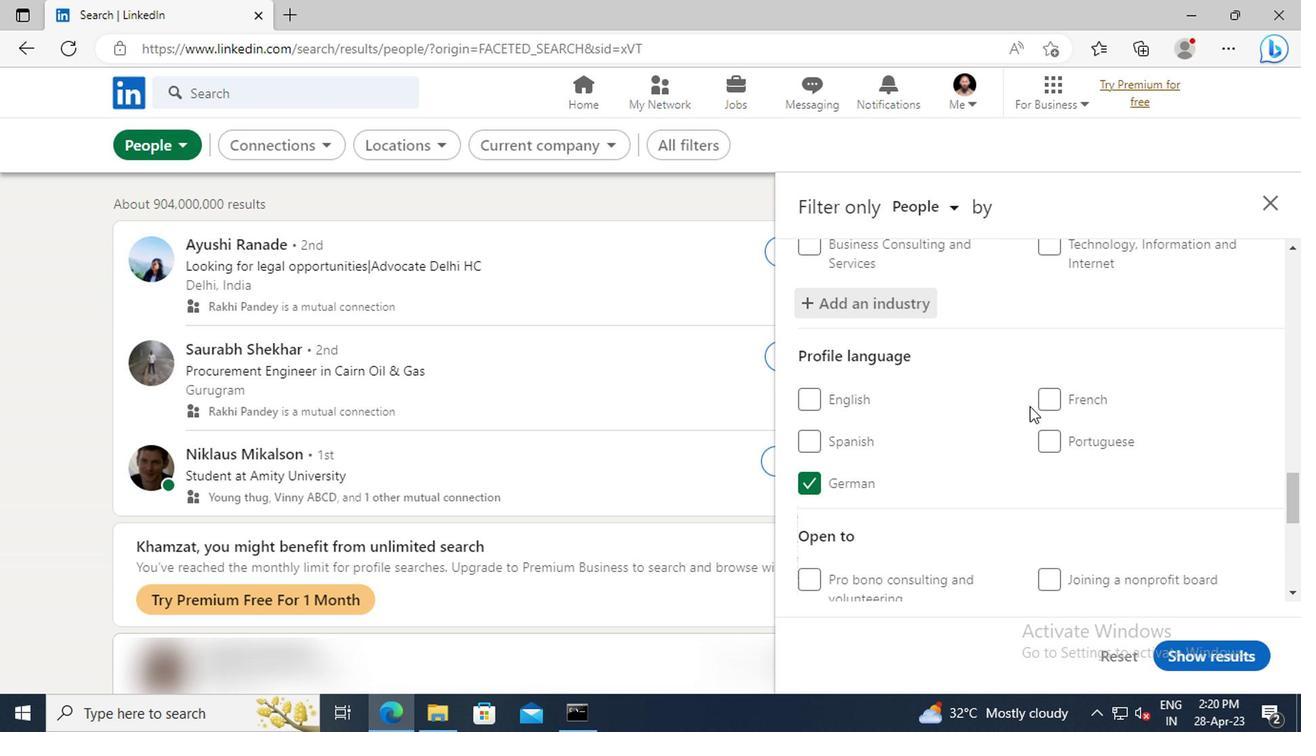 
Action: Mouse scrolled (1027, 406) with delta (0, -1)
Screenshot: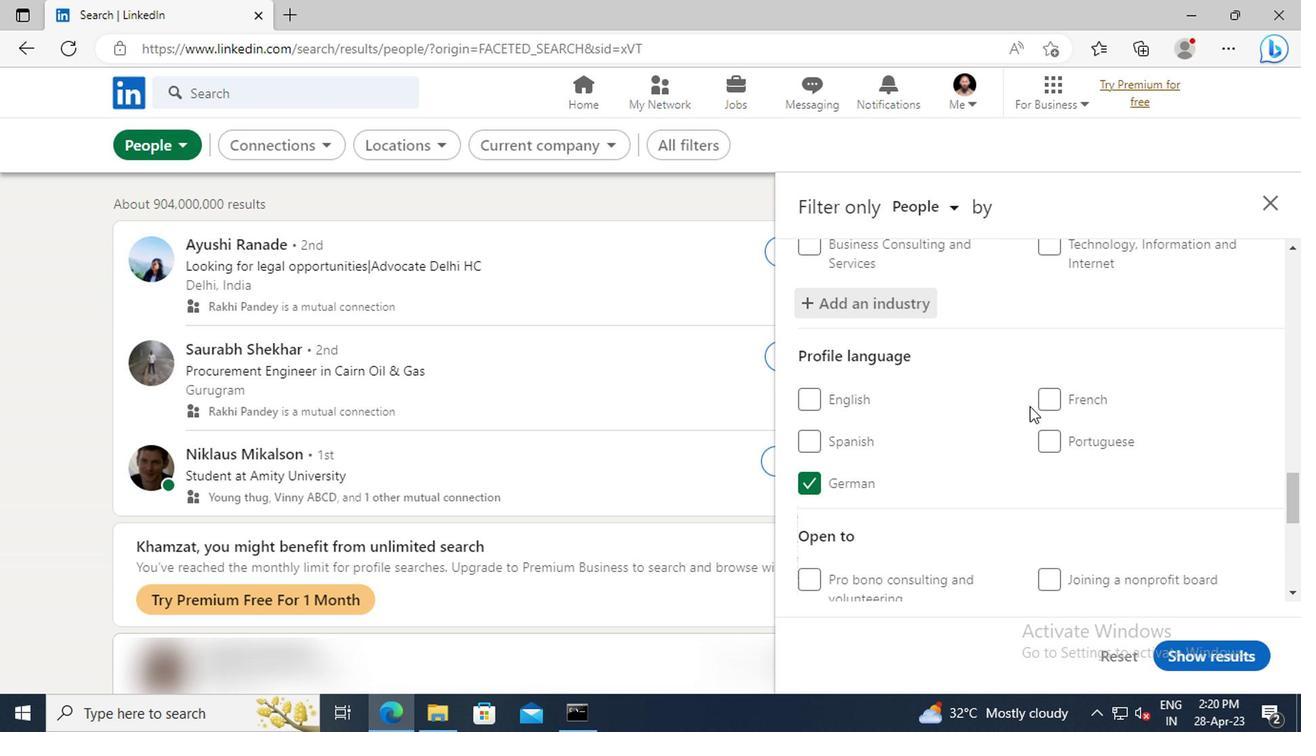 
Action: Mouse scrolled (1027, 406) with delta (0, -1)
Screenshot: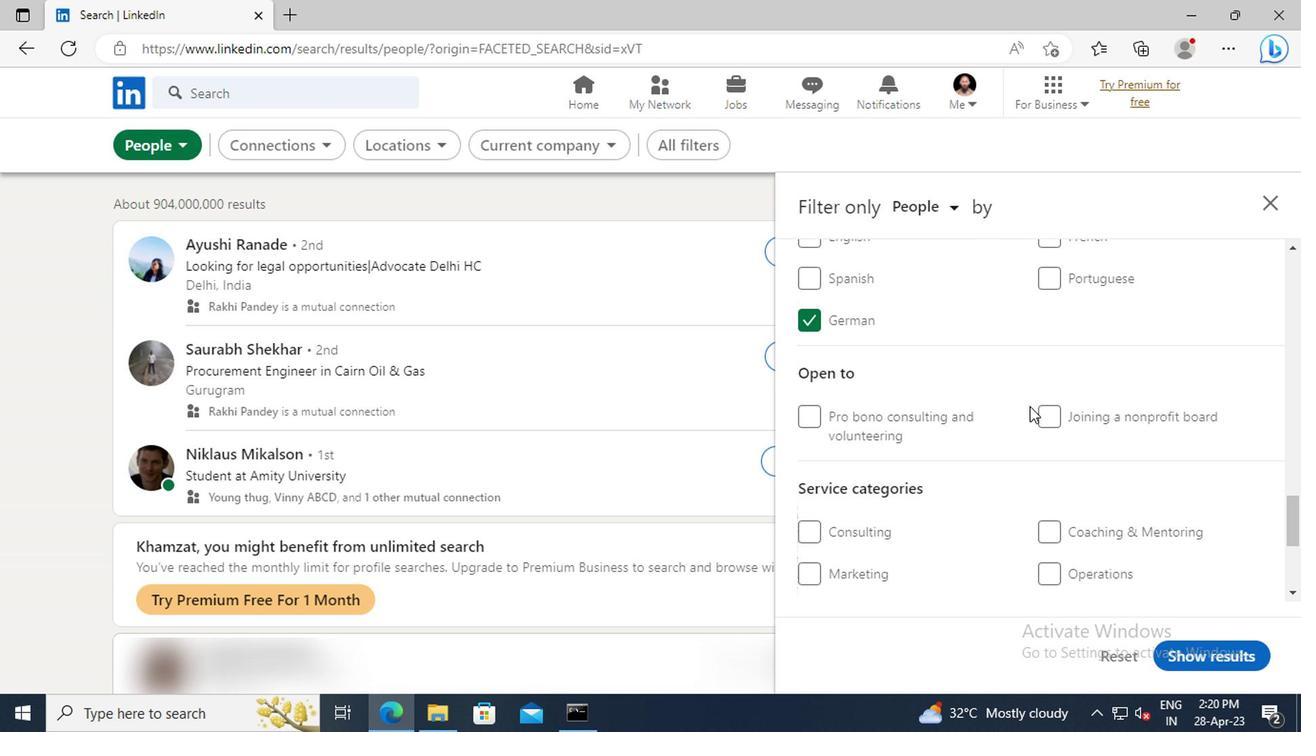 
Action: Mouse scrolled (1027, 406) with delta (0, -1)
Screenshot: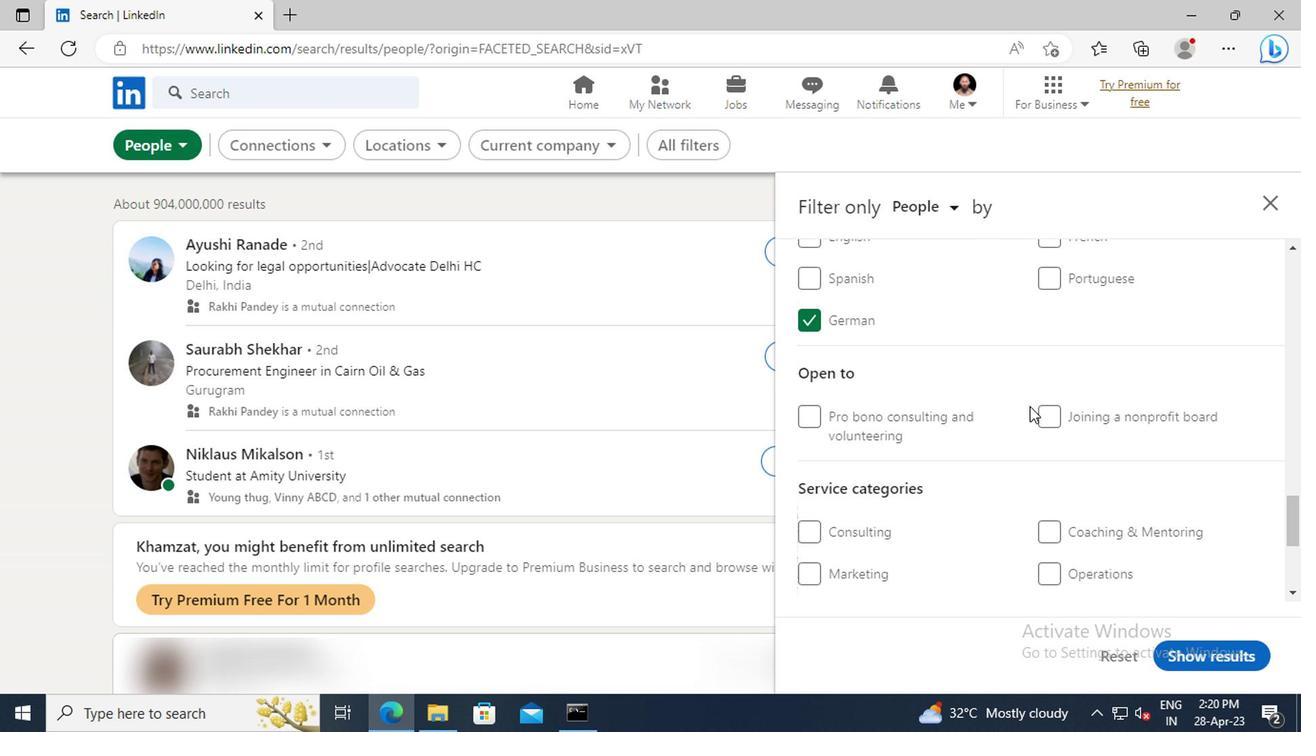 
Action: Mouse scrolled (1027, 406) with delta (0, -1)
Screenshot: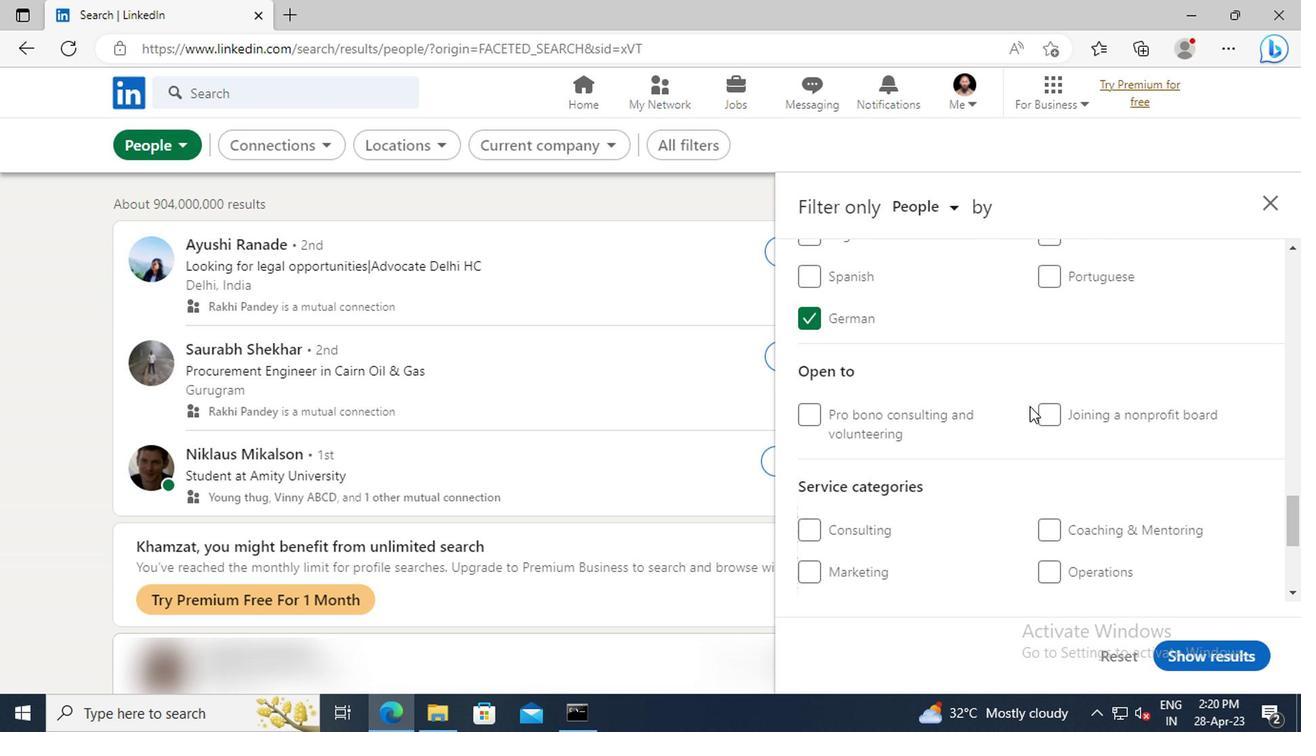 
Action: Mouse moved to (1057, 448)
Screenshot: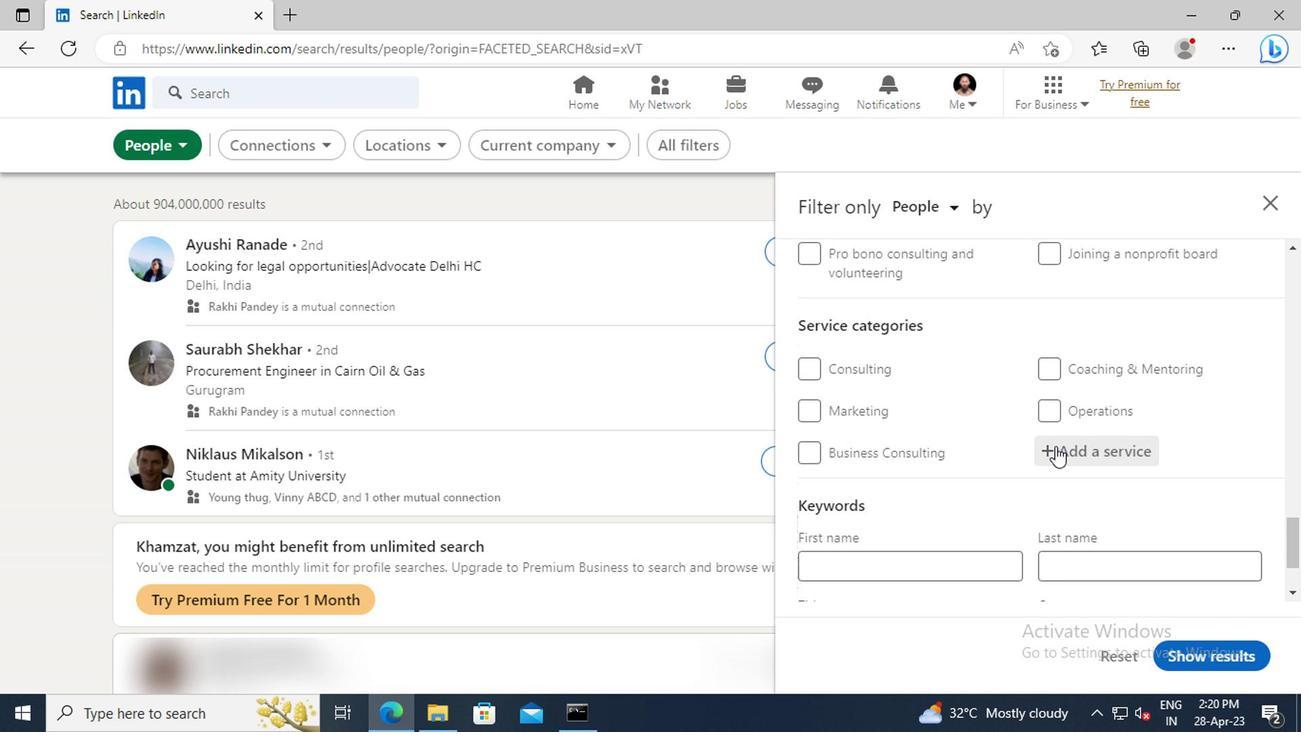 
Action: Mouse pressed left at (1057, 448)
Screenshot: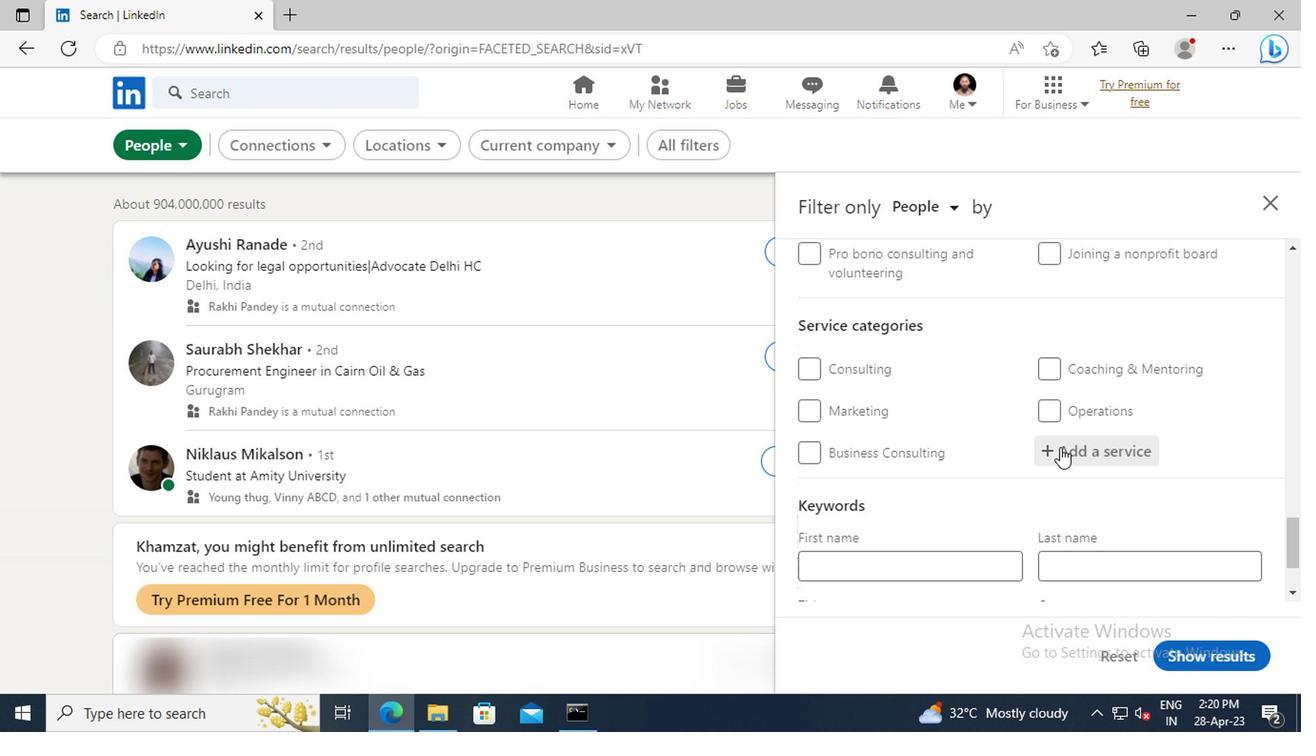 
Action: Key pressed <Key.shift>MANAGEMENT<Key.enter>
Screenshot: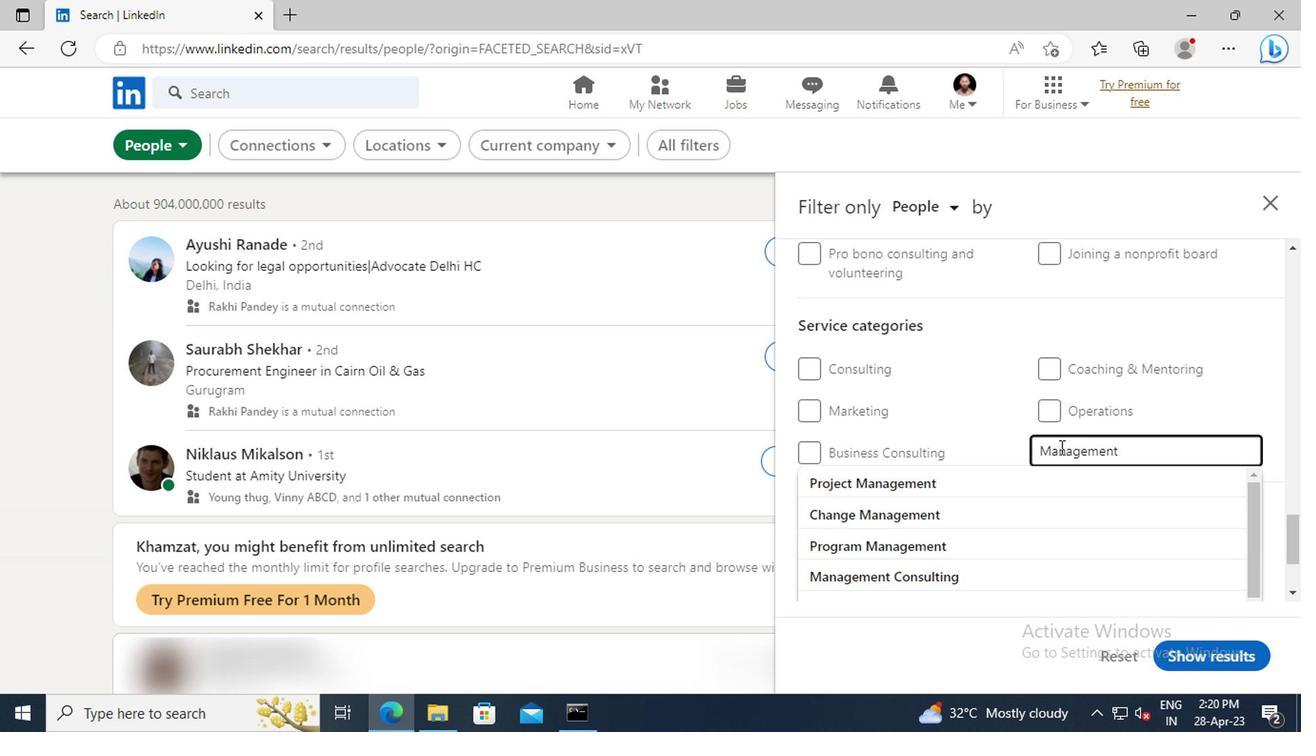 
Action: Mouse scrolled (1057, 447) with delta (0, 0)
Screenshot: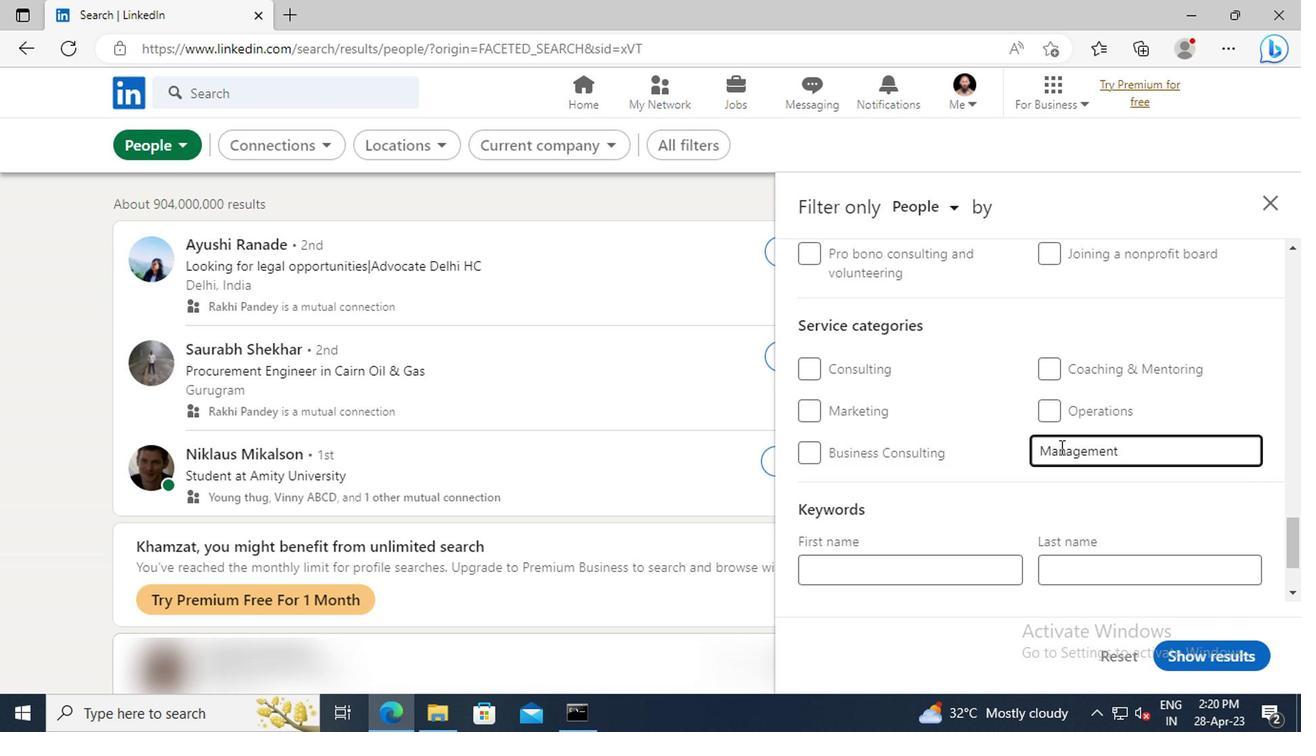 
Action: Mouse scrolled (1057, 447) with delta (0, 0)
Screenshot: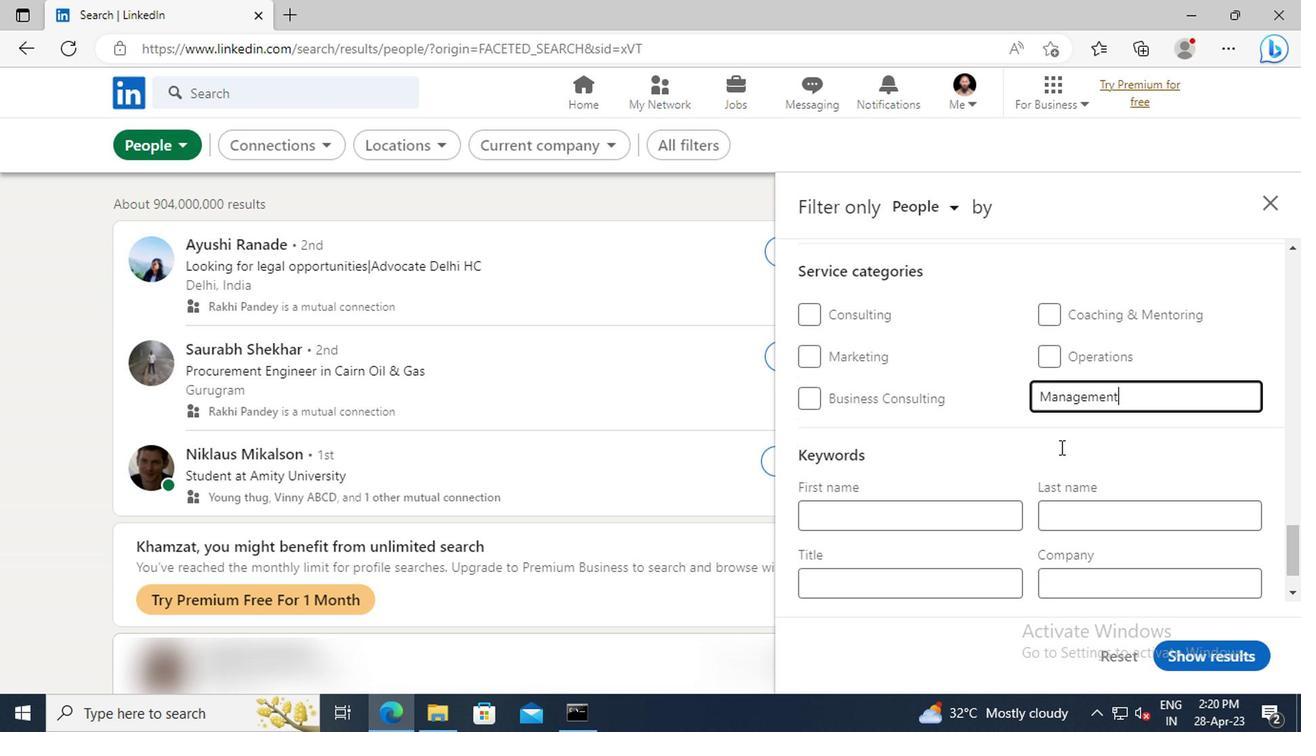 
Action: Mouse scrolled (1057, 447) with delta (0, 0)
Screenshot: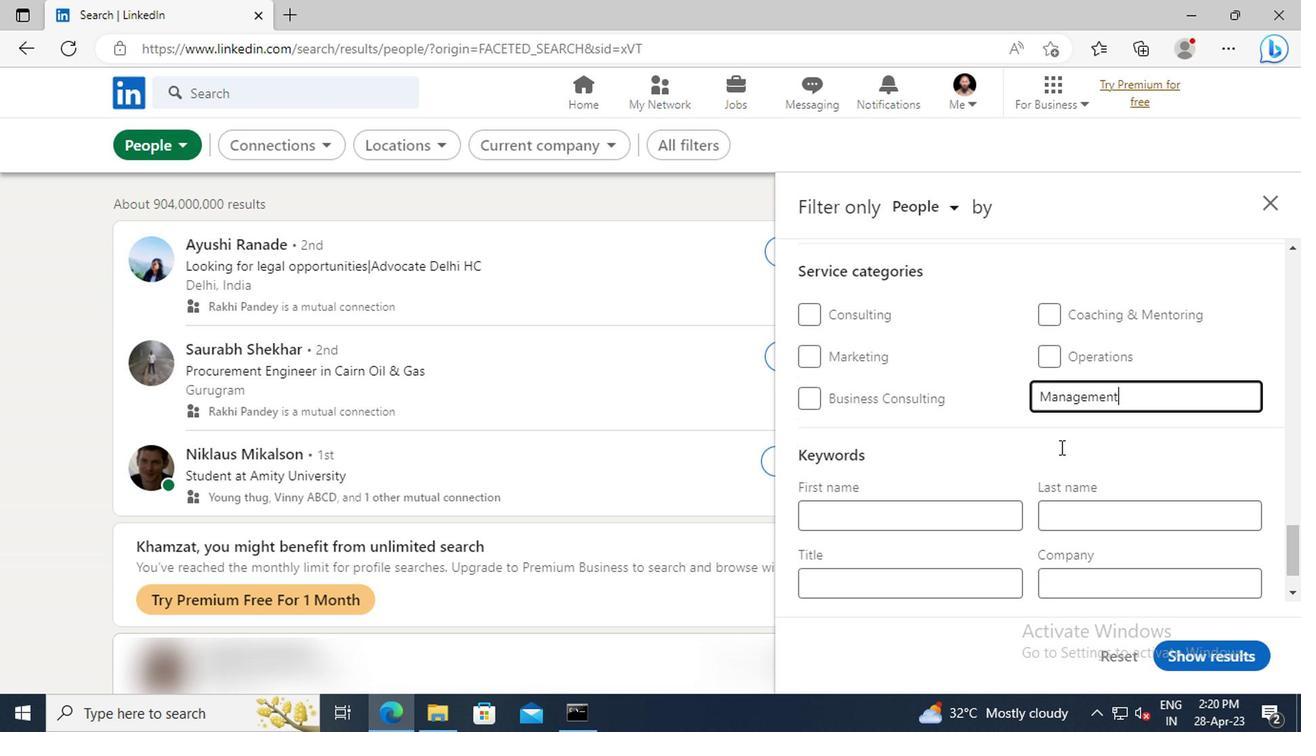 
Action: Mouse scrolled (1057, 447) with delta (0, 0)
Screenshot: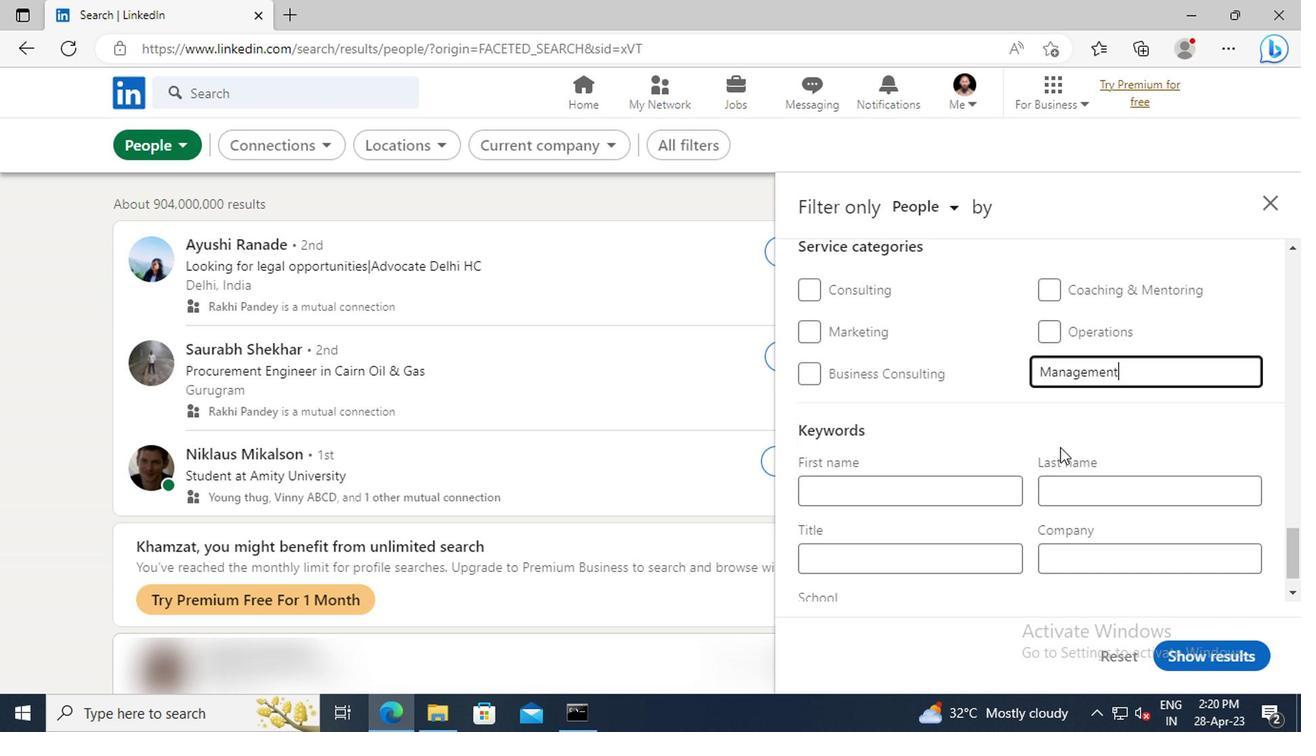
Action: Mouse moved to (883, 509)
Screenshot: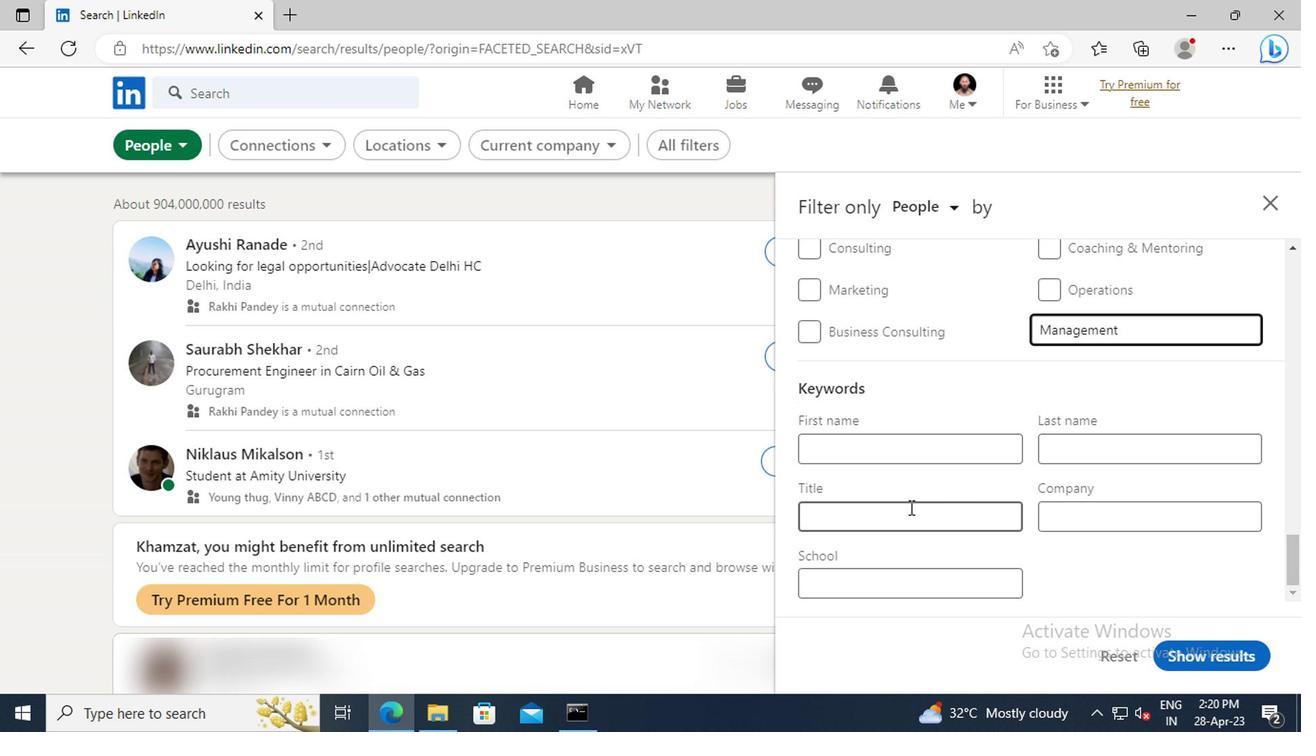
Action: Mouse pressed left at (883, 509)
Screenshot: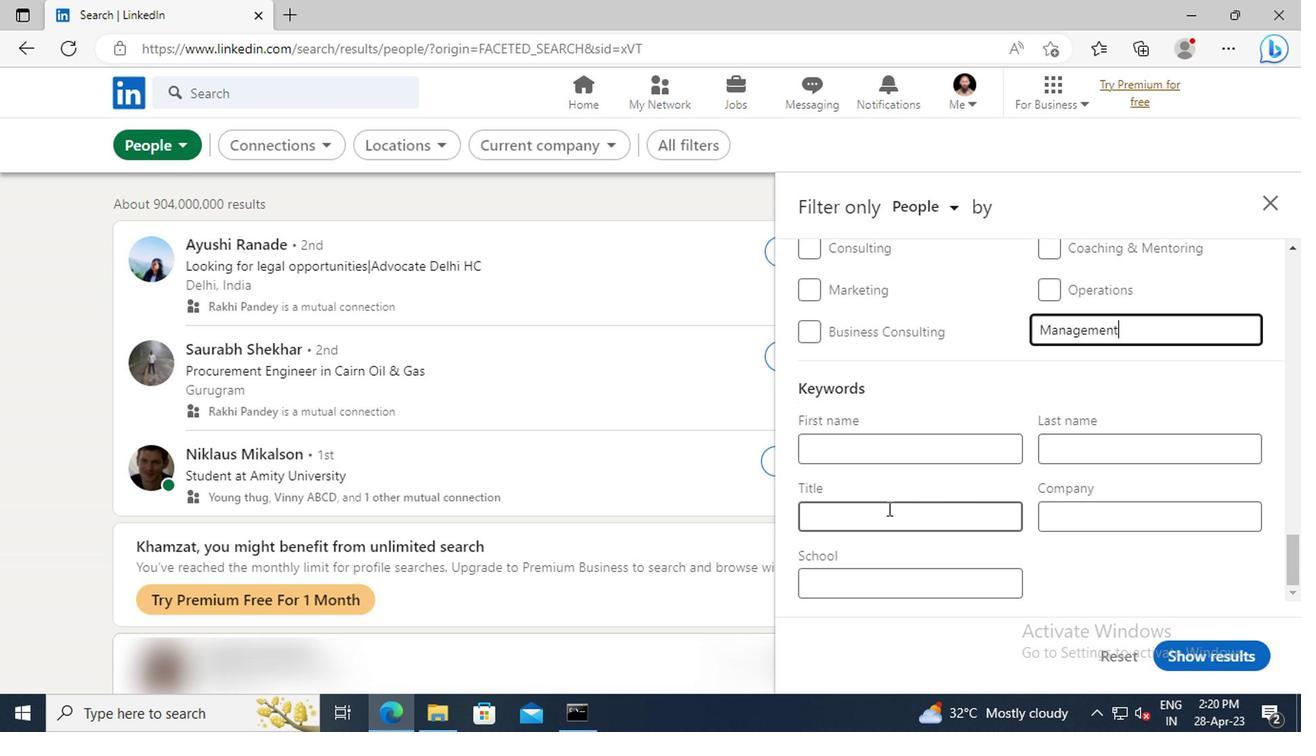 
Action: Key pressed <Key.shift>CONCIERGE<Key.enter>
Screenshot: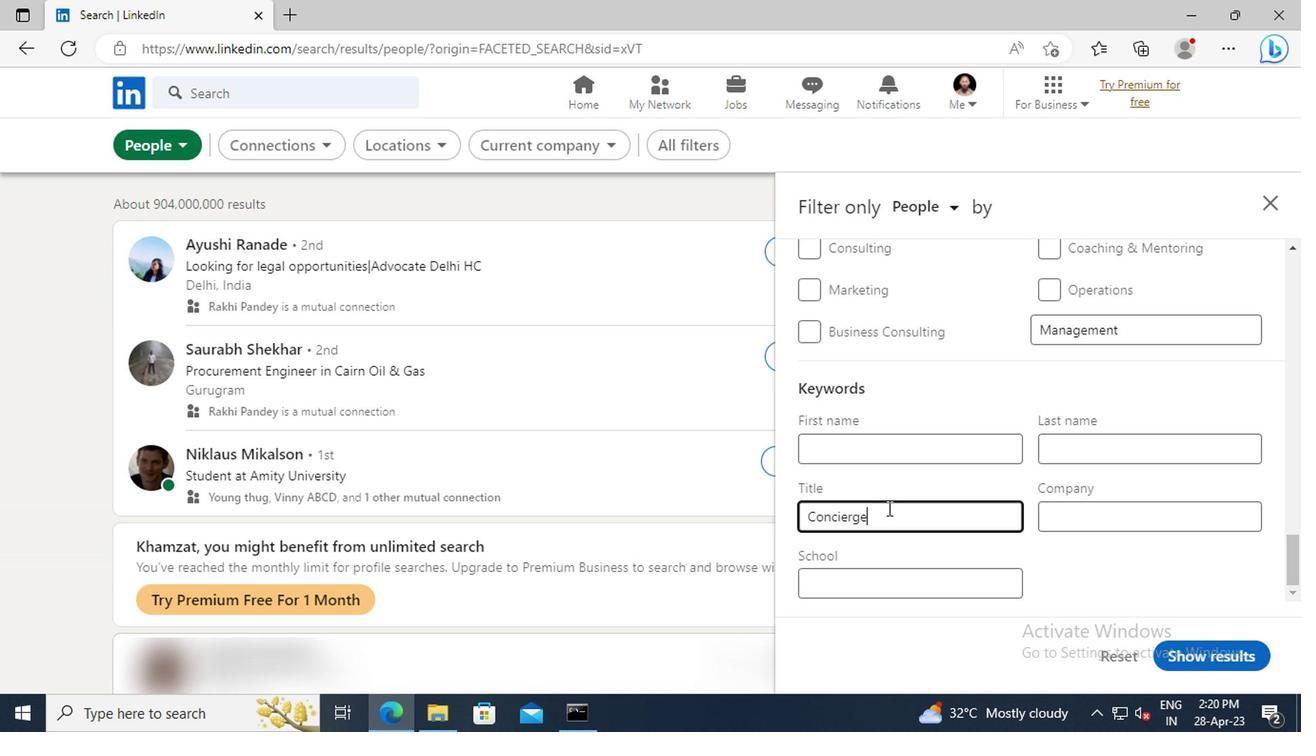 
Action: Mouse moved to (1186, 656)
Screenshot: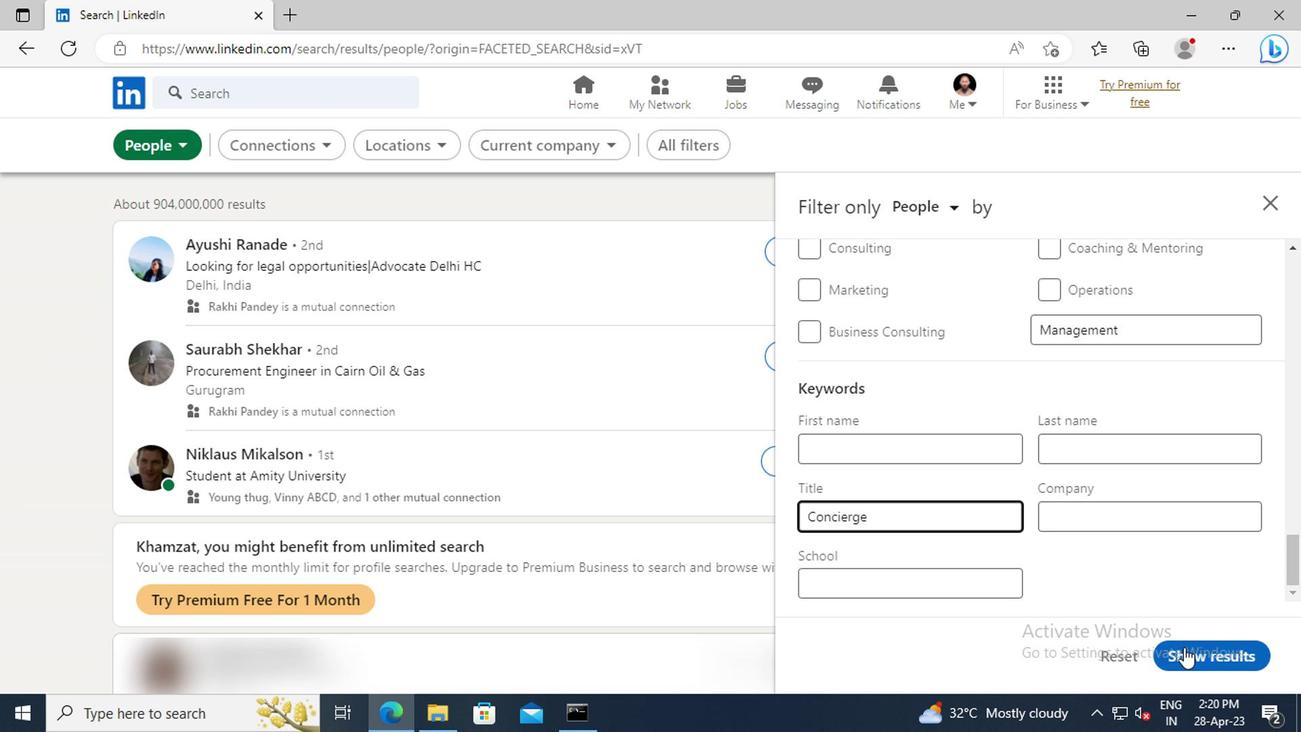 
Action: Mouse pressed left at (1186, 656)
Screenshot: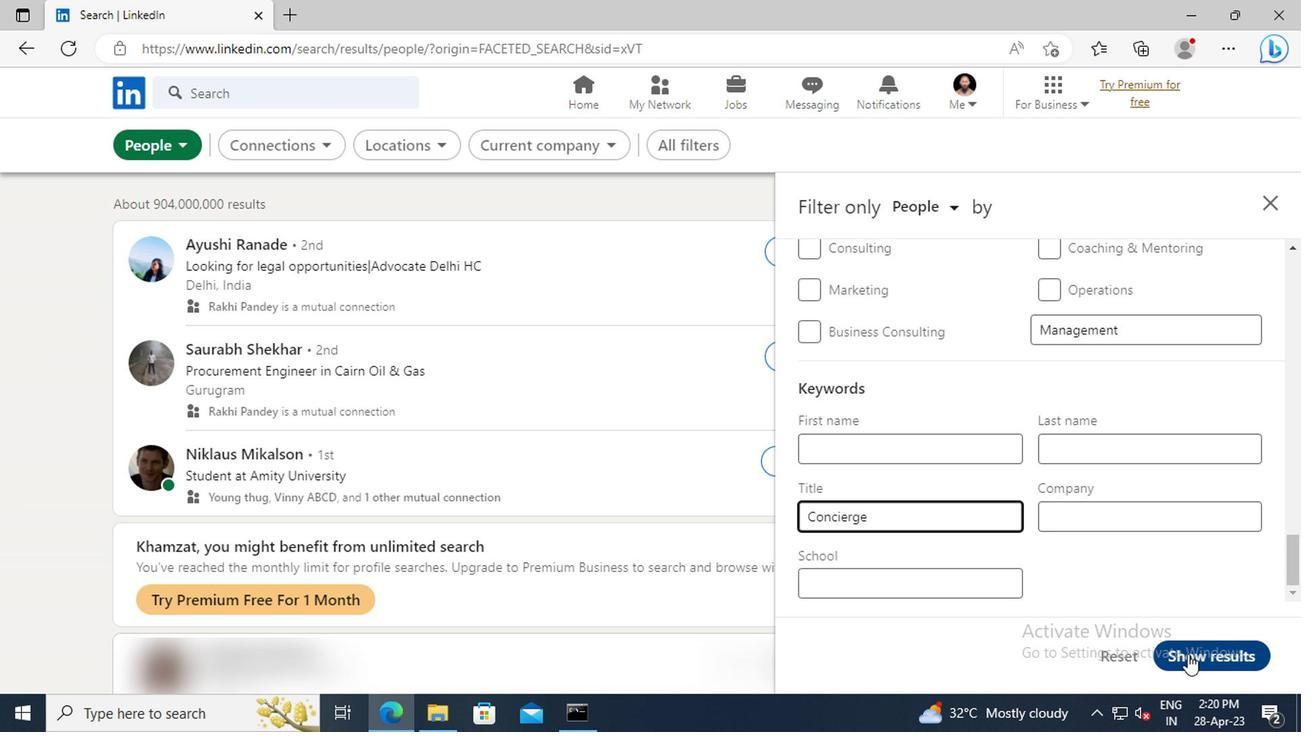 
